 Task: Build a product feature section with icons and descriptions.
Action: Mouse moved to (68, 213)
Screenshot: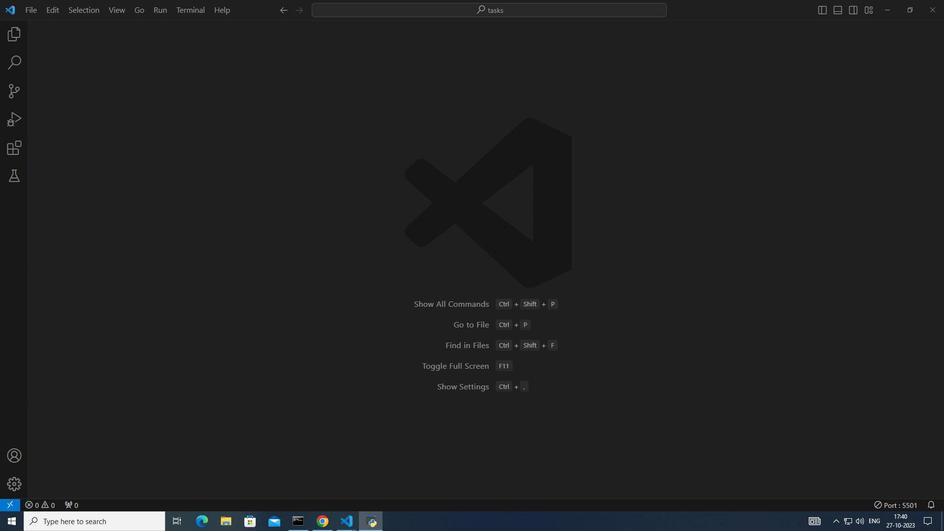 
Action: Mouse pressed left at (68, 213)
Screenshot: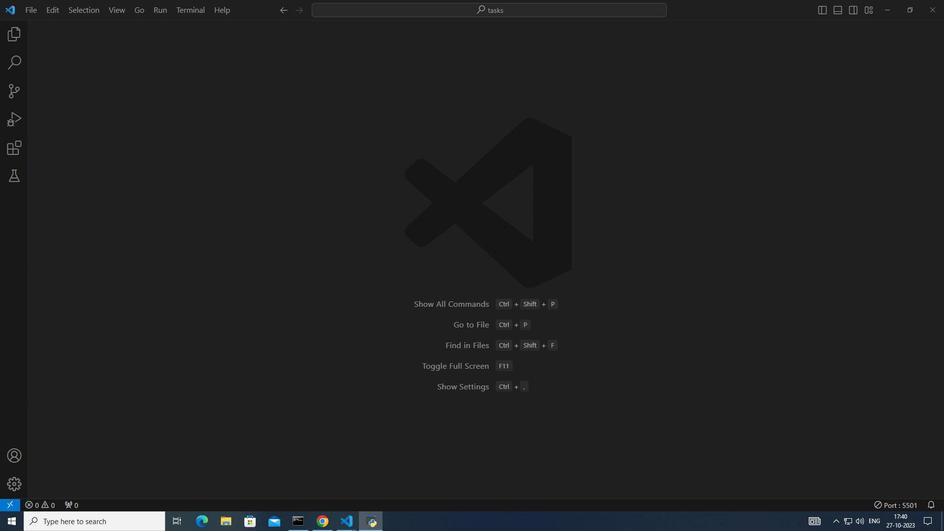
Action: Mouse moved to (68, 213)
Screenshot: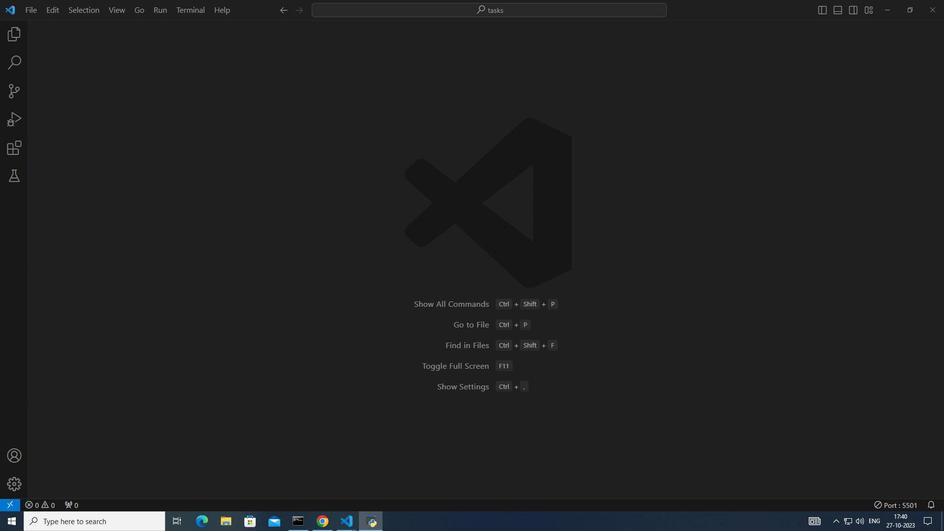 
Action: Mouse pressed left at (68, 213)
Screenshot: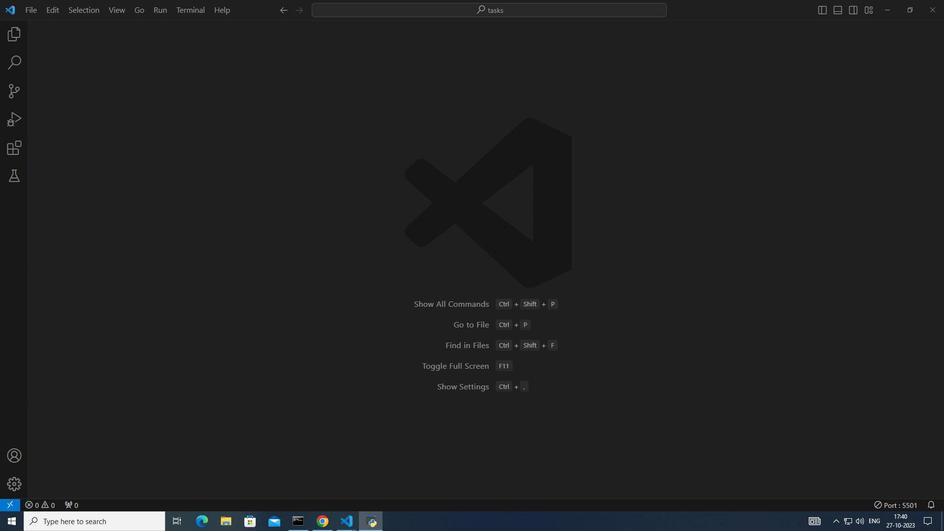 
Action: Mouse moved to (68, 213)
Screenshot: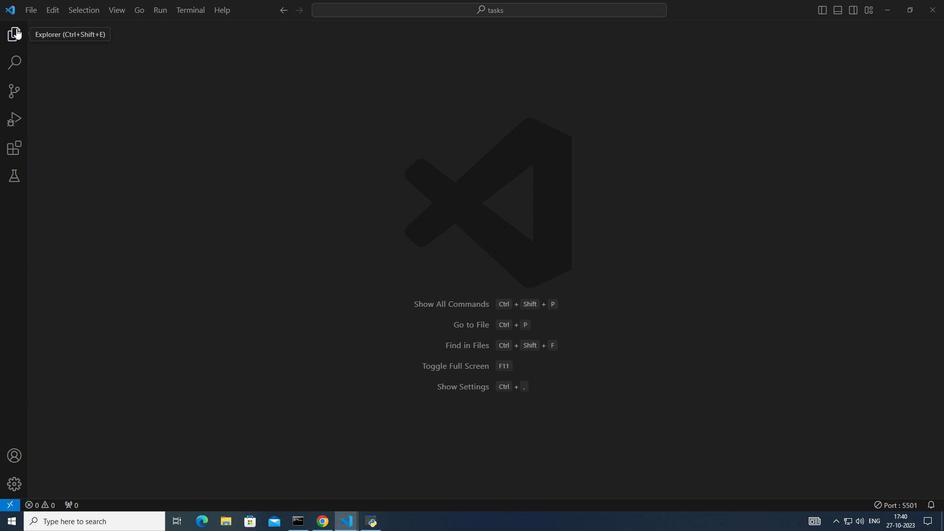 
Action: Mouse pressed left at (68, 213)
Screenshot: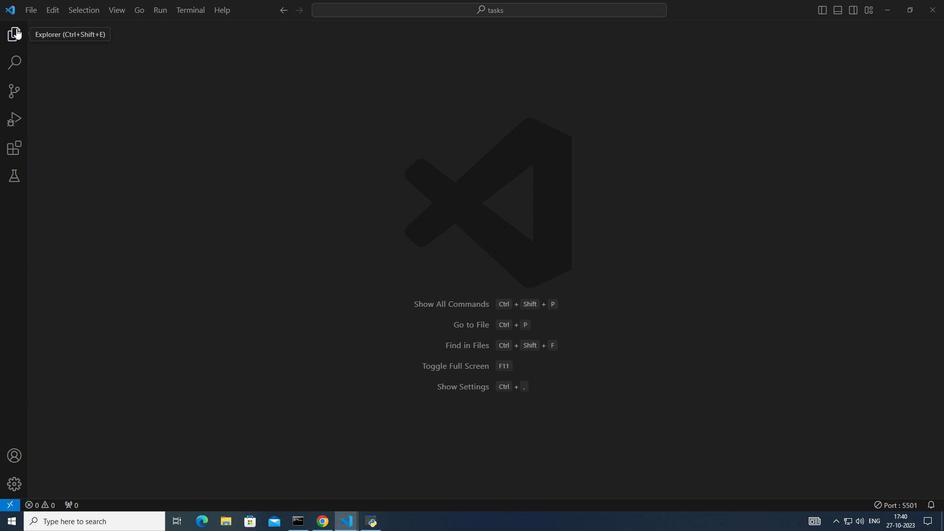 
Action: Mouse moved to (68, 213)
Screenshot: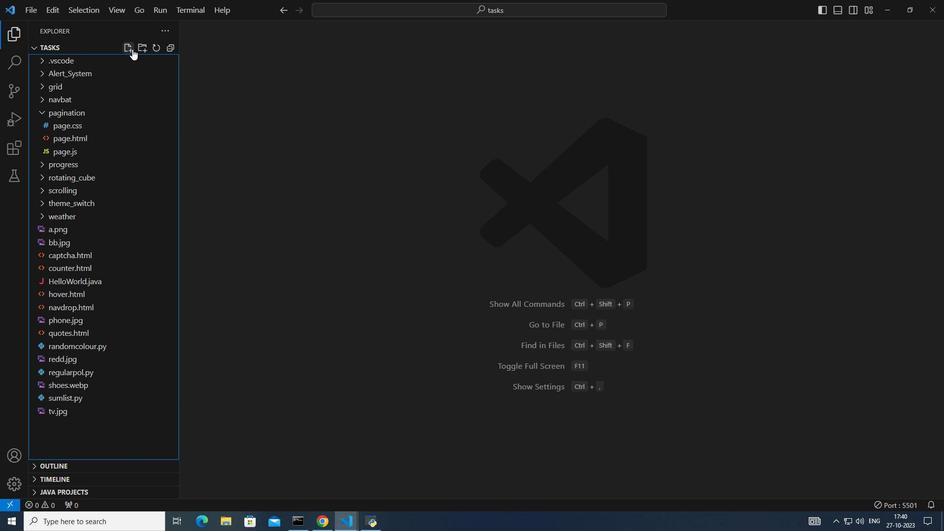 
Action: Mouse pressed left at (68, 213)
Screenshot: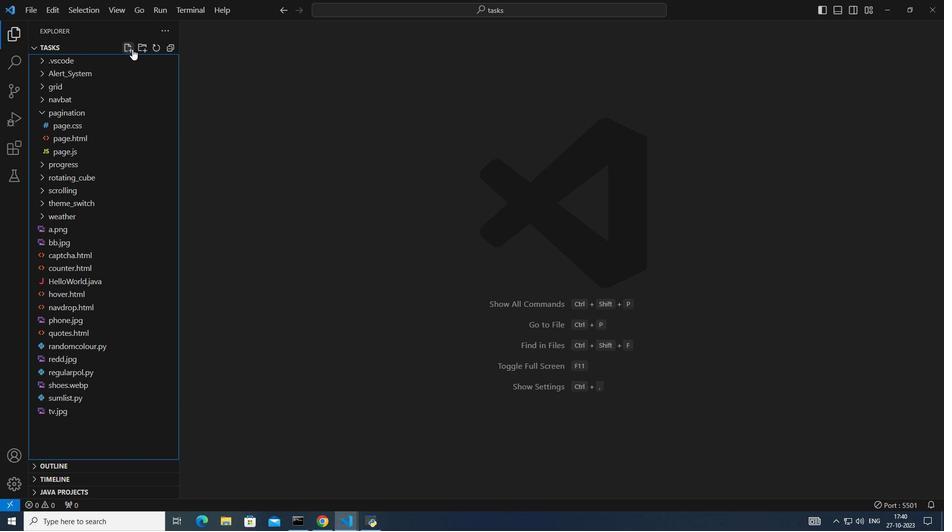 
Action: Key pressed pro.html<Key.enter>ctrl+B<Key.shift_r>!<Key.backspace><Key.shift_r><<Key.shift_r>!<Key.shift>DOCTYPE<Key.shift_r><Key.shift_r>><Key.backspace>
Screenshot: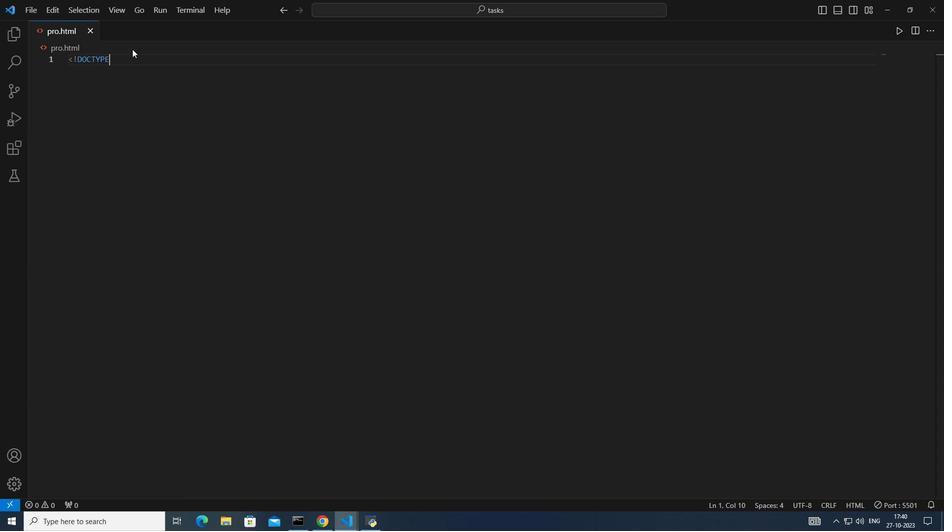 
Action: Mouse moved to (68, 213)
Screenshot: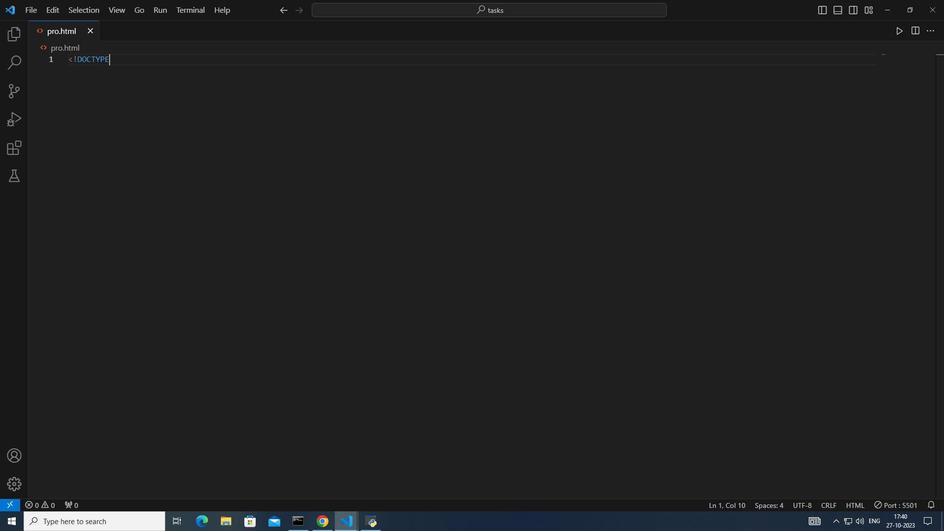 
Action: Mouse scrolled (68, 213) with delta (0, 0)
Screenshot: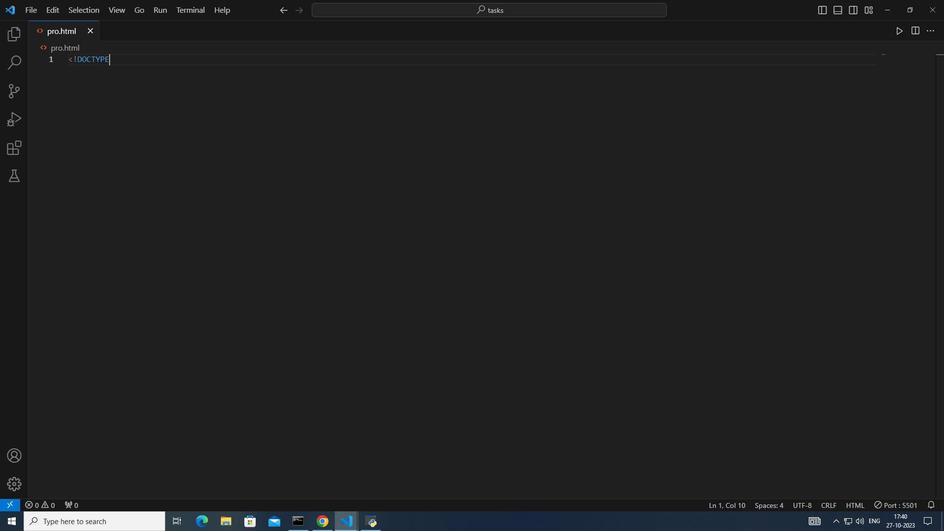 
Action: Mouse scrolled (68, 213) with delta (0, 0)
Screenshot: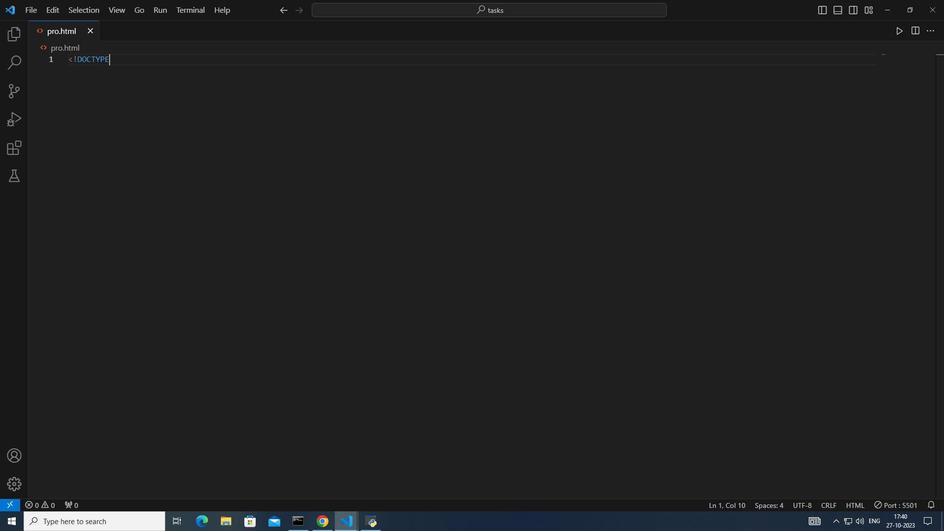 
Action: Mouse scrolled (68, 213) with delta (0, 0)
Screenshot: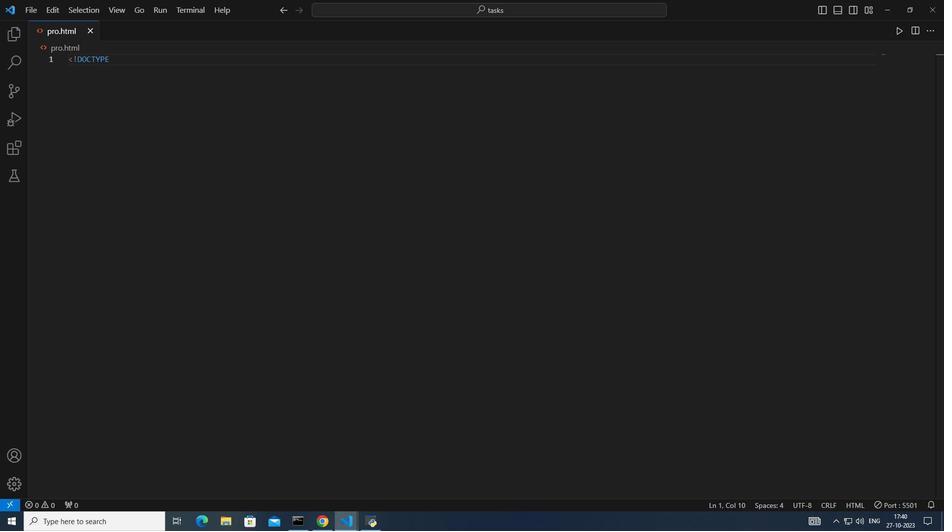 
Action: Mouse moved to (68, 213)
Screenshot: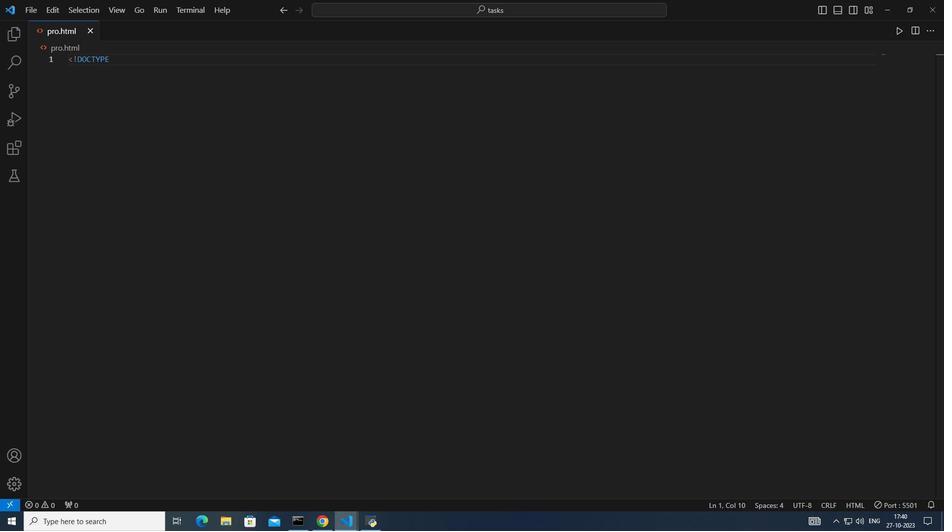 
Action: Mouse scrolled (68, 213) with delta (0, 0)
Screenshot: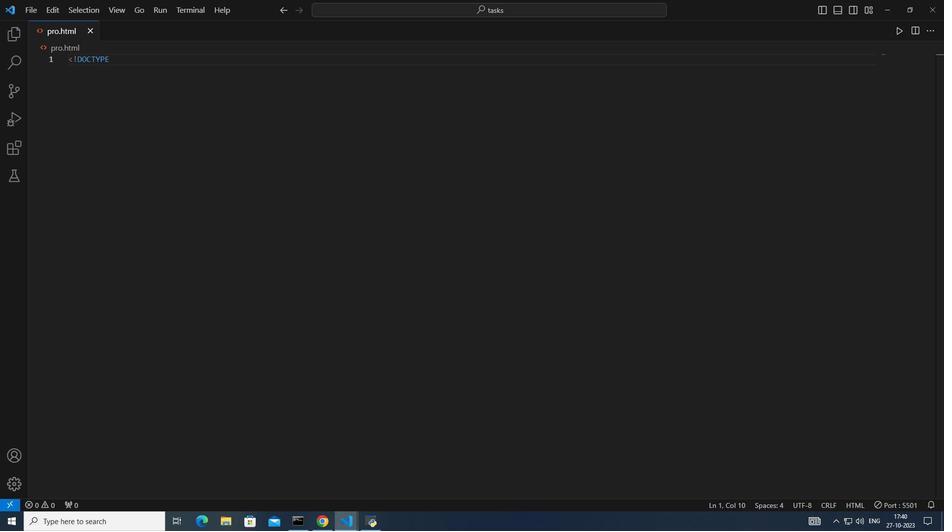 
Action: Mouse moved to (68, 213)
Screenshot: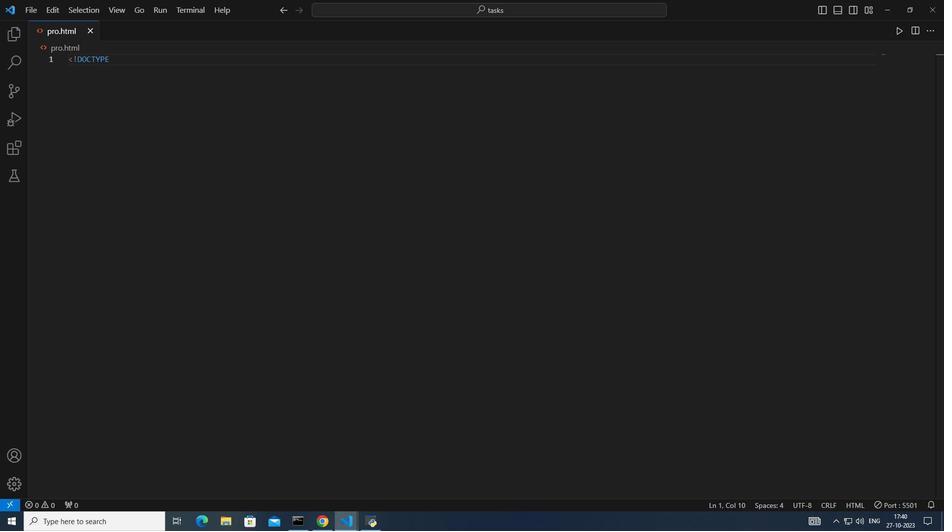 
Action: Mouse scrolled (68, 213) with delta (0, 0)
Screenshot: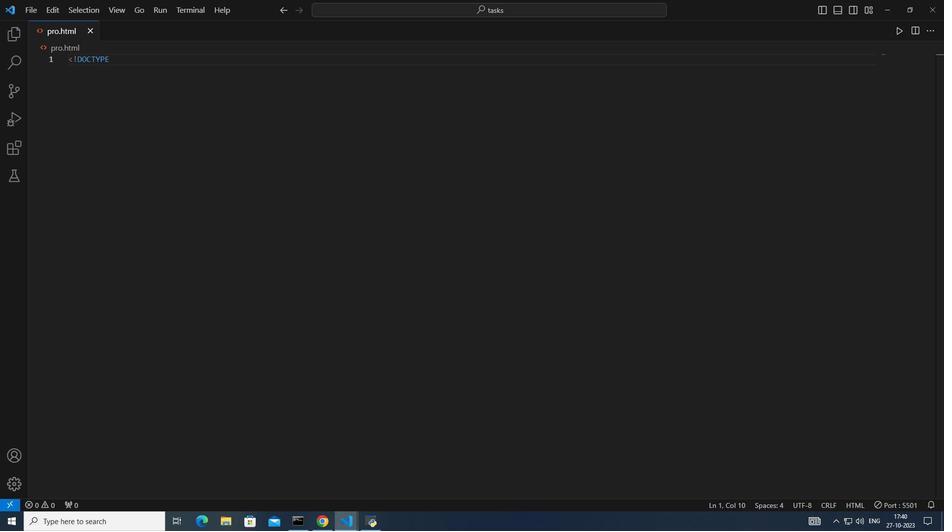 
Action: Mouse moved to (68, 213)
Screenshot: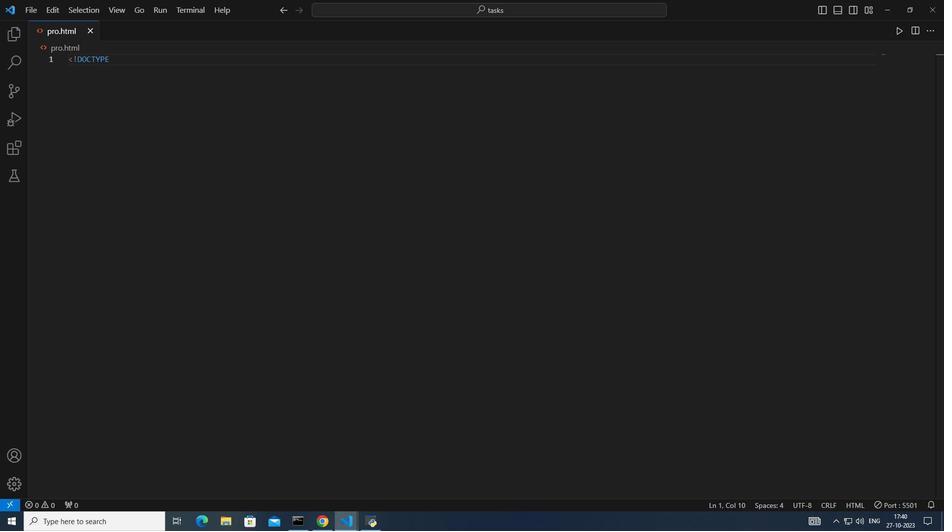 
Action: Mouse scrolled (68, 213) with delta (0, 0)
Screenshot: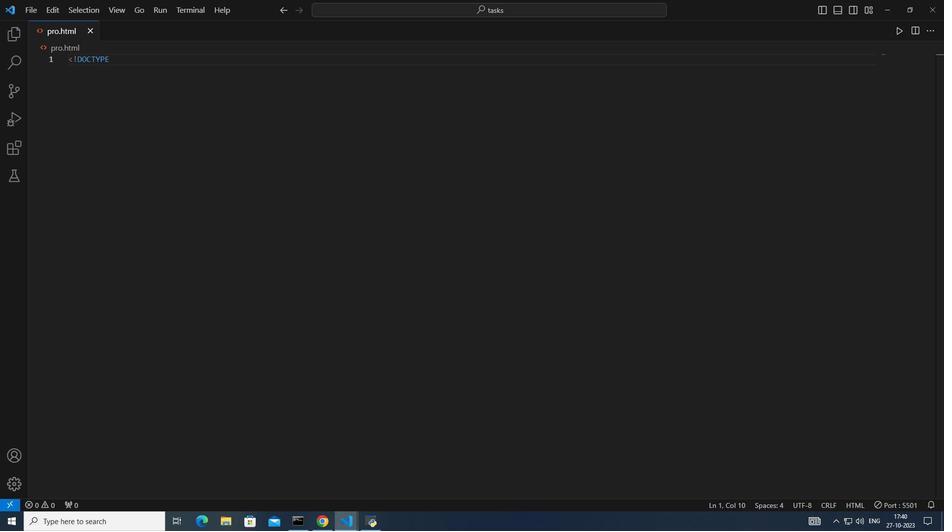 
Action: Mouse scrolled (68, 213) with delta (0, 0)
Screenshot: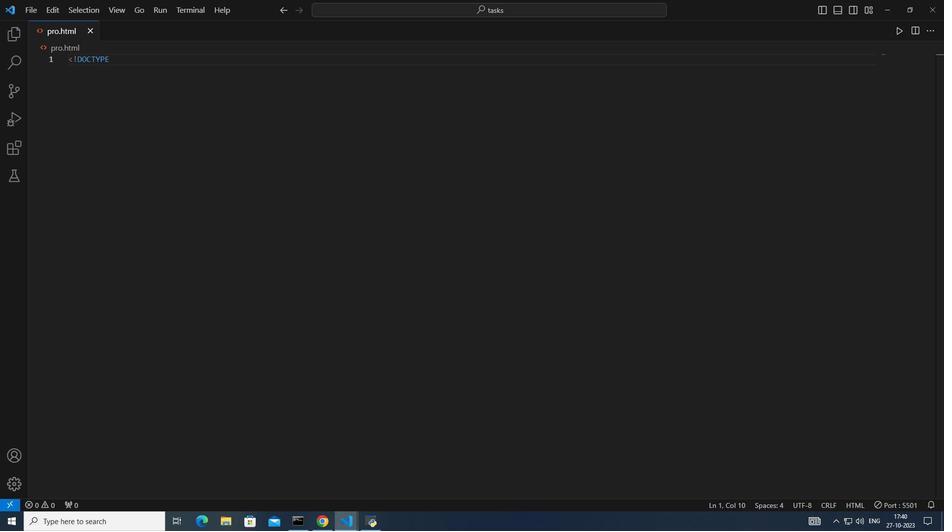 
Action: Mouse moved to (68, 213)
Screenshot: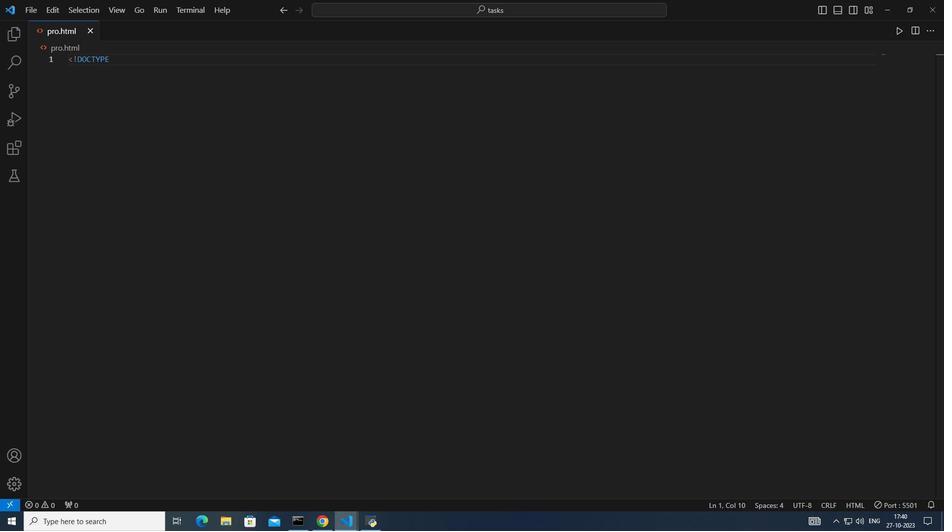 
Action: Mouse scrolled (68, 213) with delta (0, 0)
Screenshot: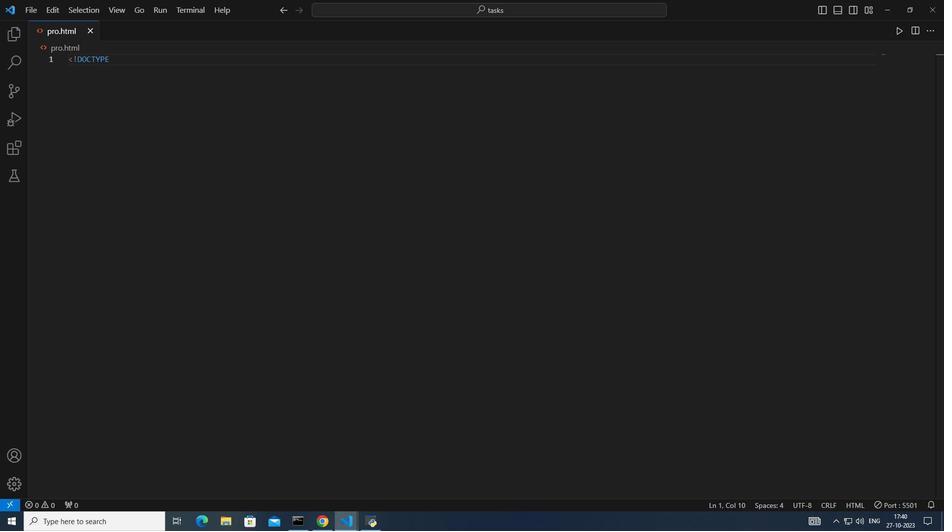 
Action: Mouse moved to (68, 213)
Screenshot: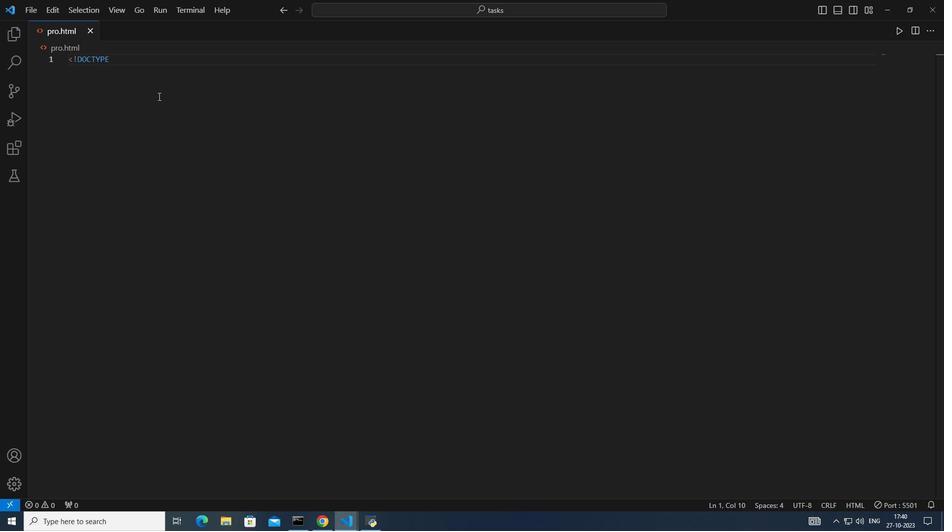 
Action: Key pressed <Key.space>html<Key.shift_r>><Key.enter>html<Key.enter><Key.enter>head<Key.enter><Key.enter>title<Key.enter><Key.shift><Key.shift><Key.shift><Key.shift><Key.shift>Product<Key.enter>link<Key.enter>pro.css<Key.enter><Key.down><Key.right><Key.right><Key.enter>body<Key.enter>section.product-features<Key.enter><Key.enter>div.feature<Key.enter><Key.enter>img<Key.enter>sho<Key.enter><Key.right><Key.right><Key.right><Key.left><Key.left><Key.shift><Key.shift><Key.shift>Shoes<Key.enter>h3<Key.enter><Key.shift>Shoes<Key.enter><Key.enter>p<Key.enter><Key.shift><Key.shift><Key.shift><Key.shift><Key.shift>Fast<Key.space><Key.shift>Running<Key.space><Key.shift>SHoes<Key.space><Key.shift>With<Key.space>comfortable<Key.space>soles<Key.down><Key.enter>div.feature<Key.enter><Key.enter>img<Key.enter>
Screenshot: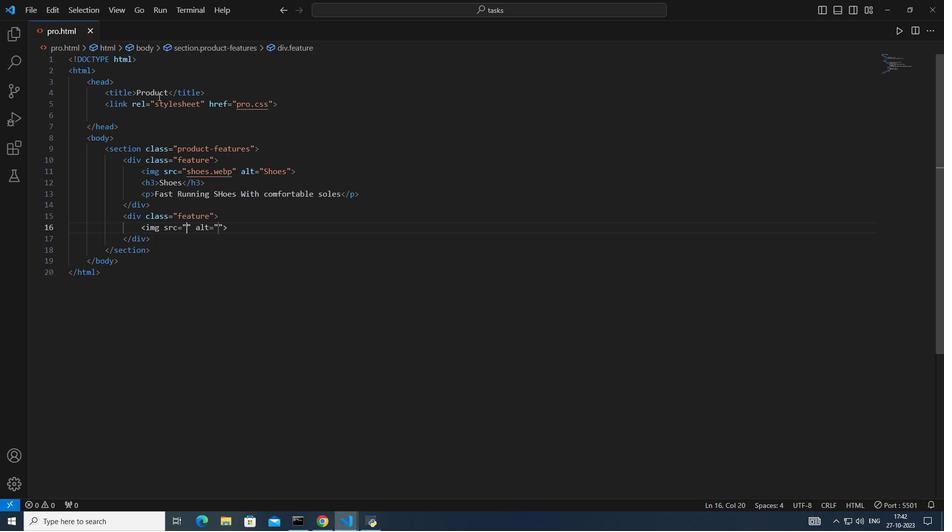 
Action: Mouse moved to (68, 213)
Screenshot: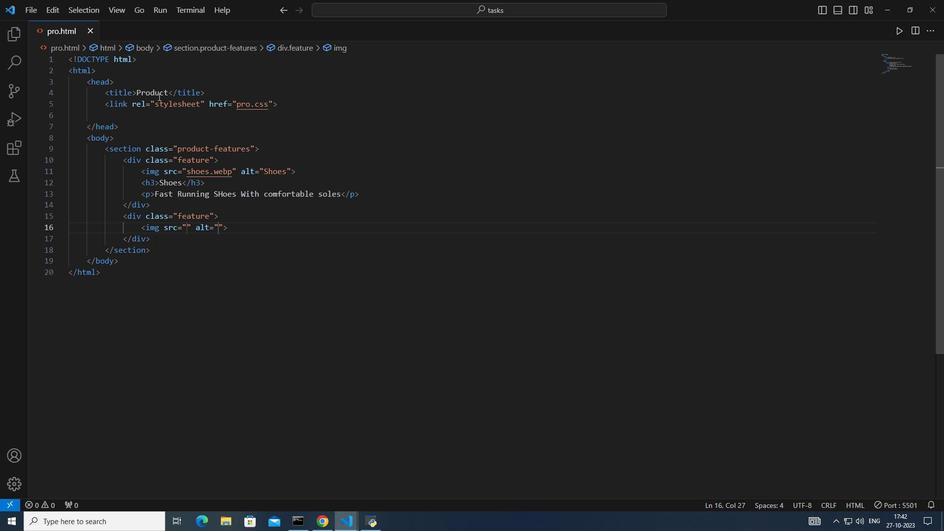 
Action: Key pressed tv<Key.enter><Key.tab>tv<Key.enter>h3<Key.enter><Key.shift>LED<Key.space><Key.shift>TV<Key.enter>p<Key.enter><Key.shift><Key.shift>QLED<Key.space><Key.shift><Key.shift><Key.shift><Key.shift><Key.shift><Key.shift><Key.shift><Key.shift><Key.shift>built<Key.space>a<Key.backspace>panel<Key.space>for<Key.space>better<Key.space>brightness<Key.space>and<Key.space>contrast.<Key.enter><Key.down><Key.right><Key.right><Key.enter>
Screenshot: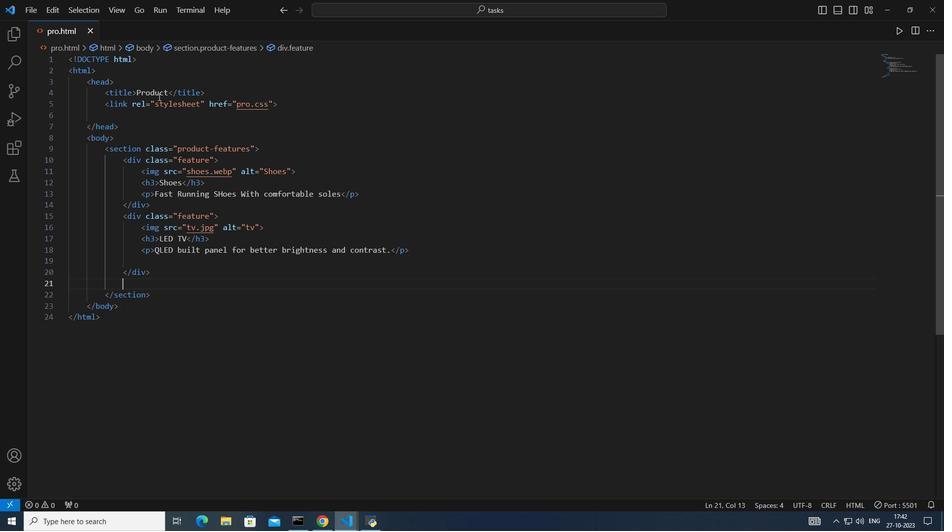 
Action: Mouse moved to (68, 213)
Screenshot: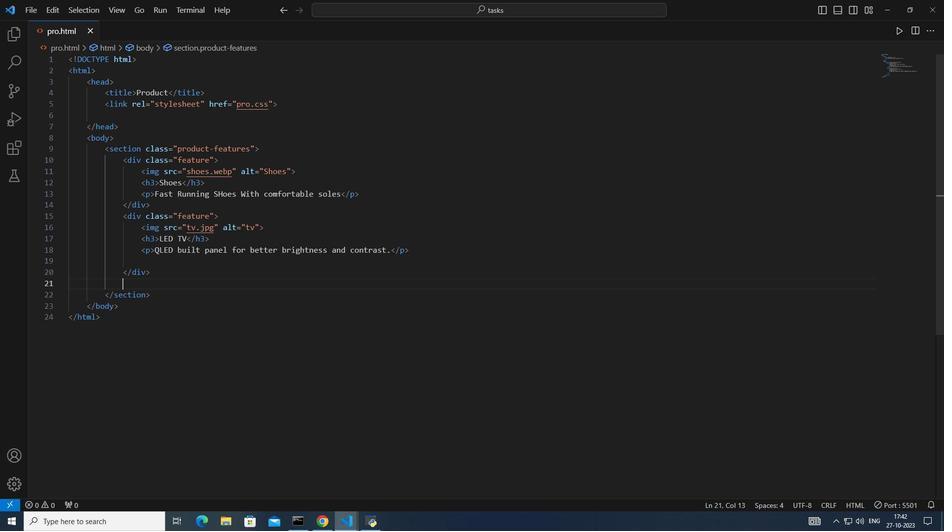 
Action: Mouse scrolled (68, 213) with delta (0, 0)
Screenshot: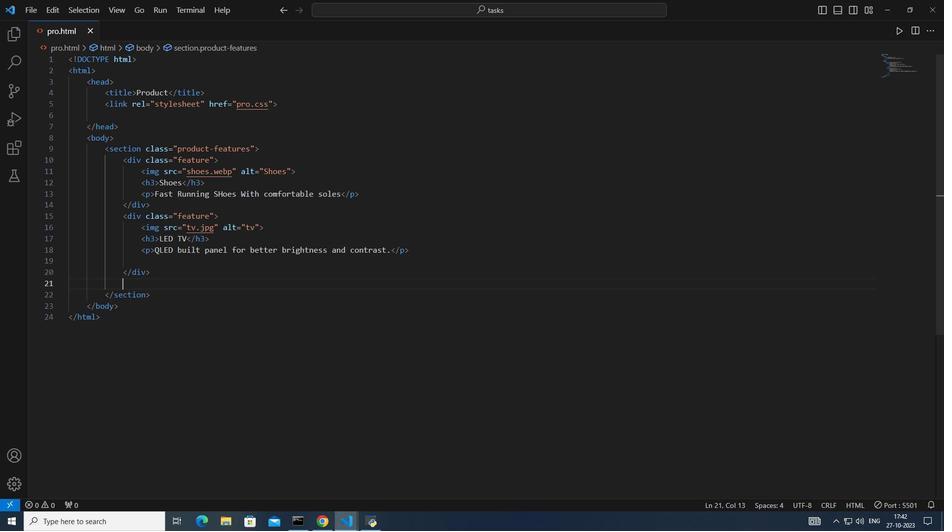 
Action: Mouse scrolled (68, 213) with delta (0, 0)
Screenshot: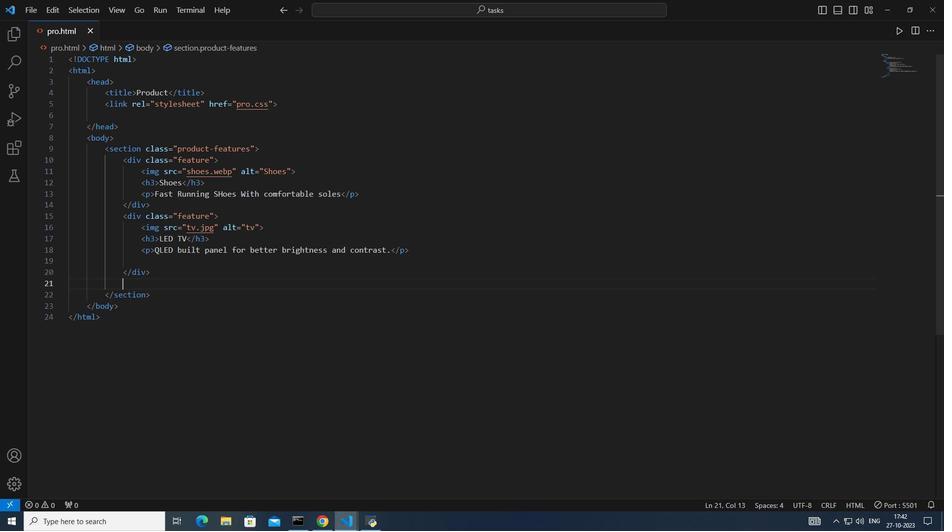 
Action: Mouse scrolled (68, 213) with delta (0, 0)
Screenshot: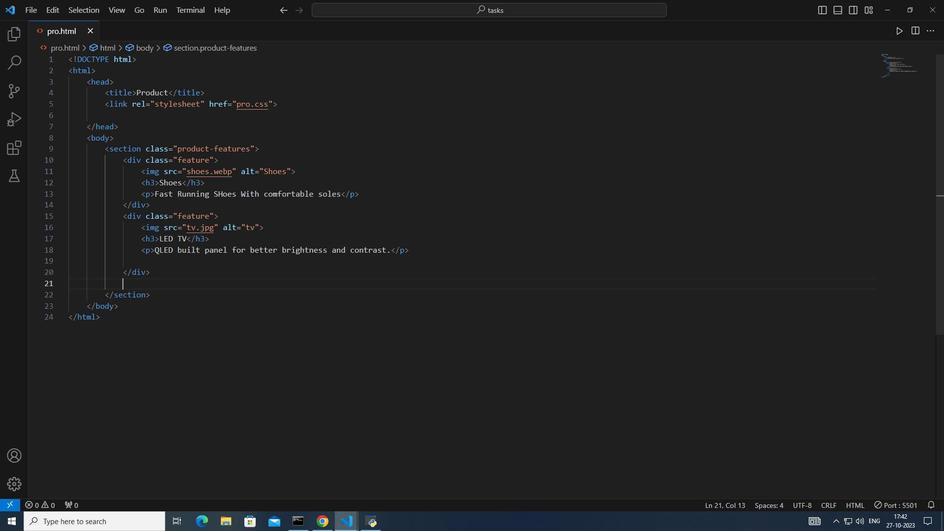 
Action: Mouse moved to (68, 213)
Screenshot: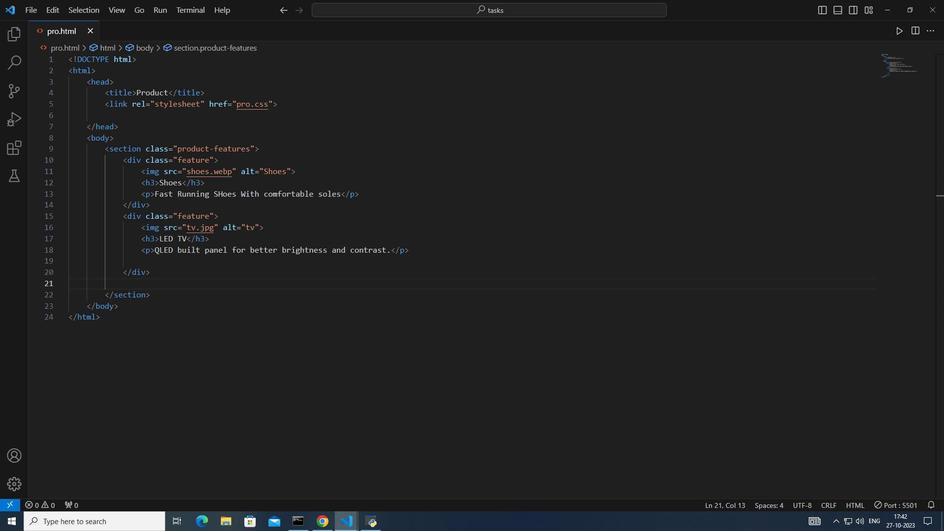 
Action: Mouse scrolled (68, 213) with delta (0, 0)
Screenshot: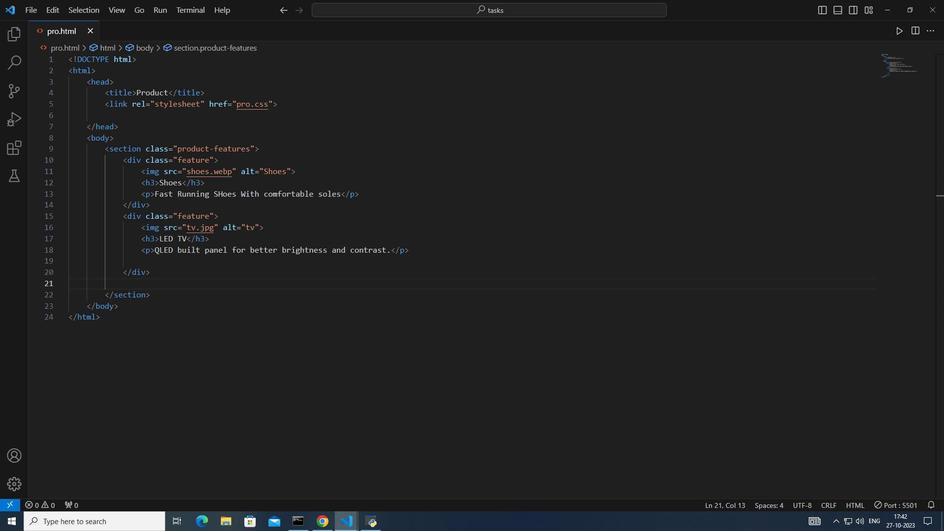 
Action: Mouse moved to (68, 213)
Screenshot: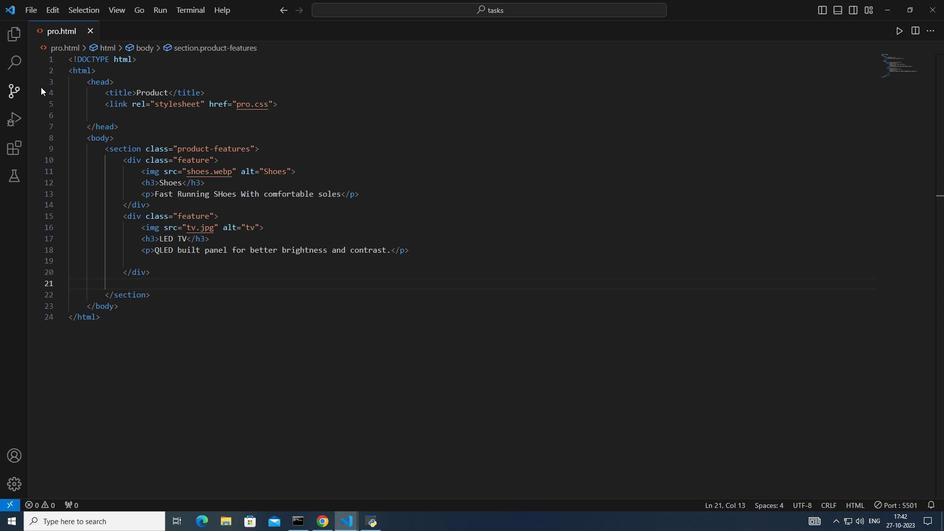 
Action: Mouse scrolled (68, 213) with delta (0, 0)
Screenshot: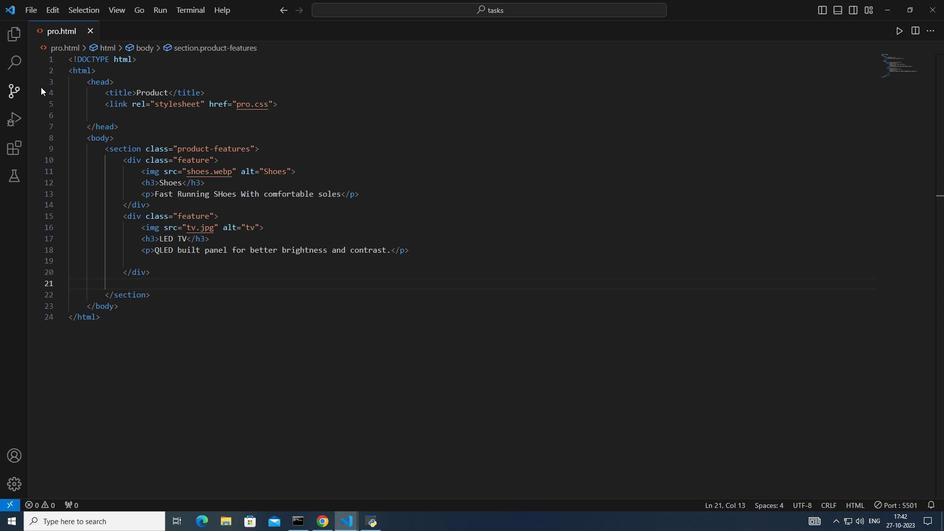 
Action: Mouse moved to (68, 213)
Screenshot: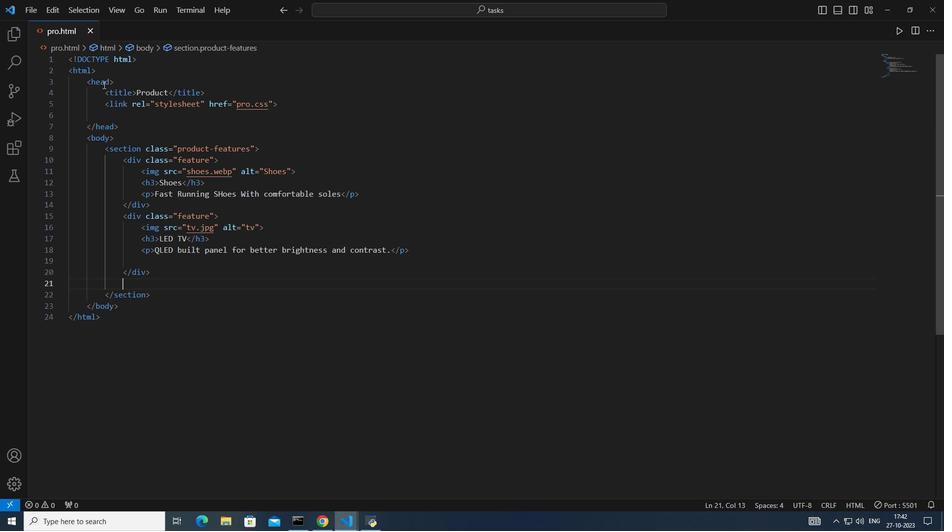 
Action: Key pressed feature<Key.backspace>div.feature<Key.enter><Key.enter>
Screenshot: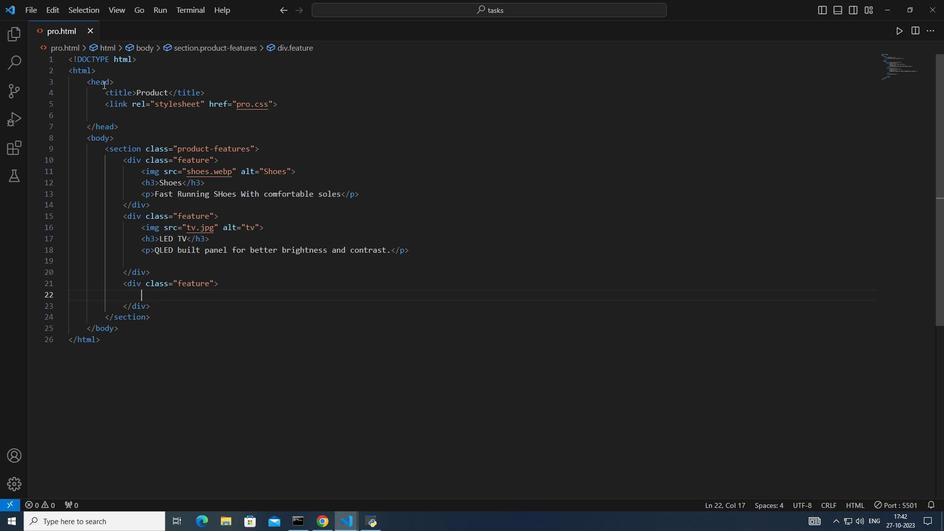 
Action: Mouse moved to (68, 213)
Screenshot: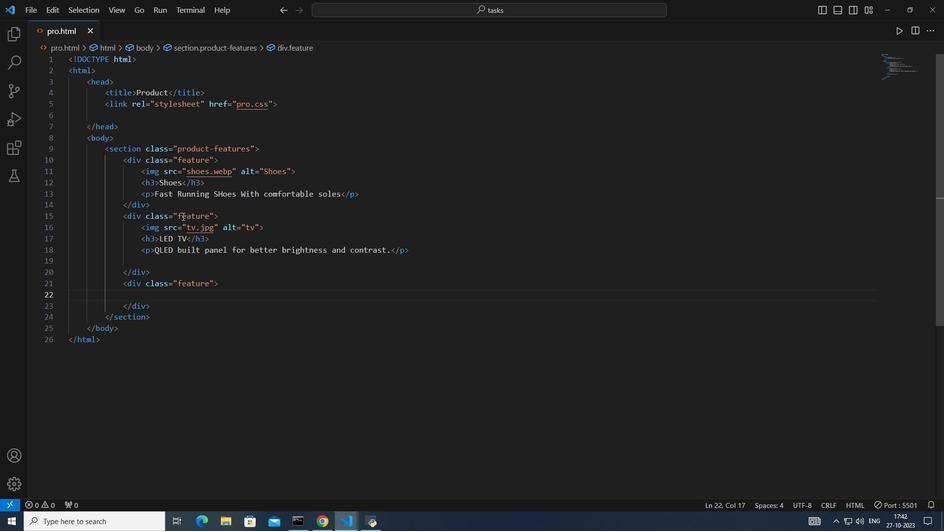 
Action: Key pressed img<Key.enter>sho<Key.enter><Key.tab>sho<Key.backspace>o<Key.backspace>phone<Key.left><Key.left><Key.left><Key.left><Key.left><Key.backspace><Key.backspace><Key.backspace>ph<Key.enter><Key.enter>h3<Key.enter><Key.shift>PHone<Key.enter><Key.enter>p<Key.enter><Key.shift><Key.shift>A<Key.space>16<Key.shift>GB<Key.space><Key.shift>RAM<Key.space>phone<Key.space>with<Key.space><Key.shift><Key.shift><Key.shift><Key.shift><Key.shift><Key.shift><Key.shift><Key.shift><Key.shift><Key.shift><Key.shift><Key.shift><Key.shift><Key.shift><Key.shift><Key.shift><Key.shift><Key.shift><Key.shift><Key.shift><Key.shift><Key.shift><Key.shift><Key.shift><Key.shift><Key.shift>A-<Key.shift><Key.shift><Key.shift><Key.shift><Key.shift><Key.shift>&<Key.space><Key.shift><Key.backspace><Key.backspace>7<Key.space><Key.shift>Bionic<Key.space>chips<Key.backspace><Key.space>ever<Key.space>faster<Key.space>than<Key.space>before<Key.down><Key.down>
Screenshot: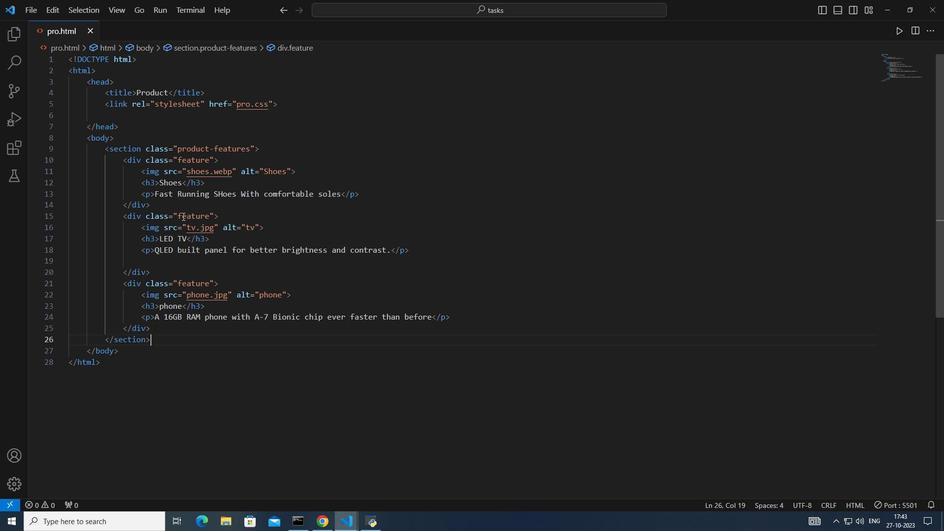 
Action: Mouse moved to (68, 213)
Screenshot: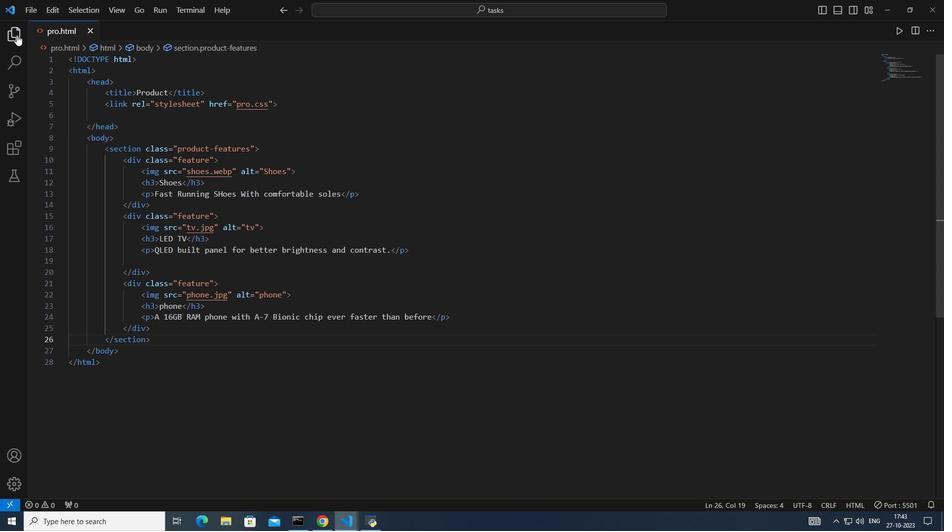 
Action: Mouse pressed left at (68, 213)
Screenshot: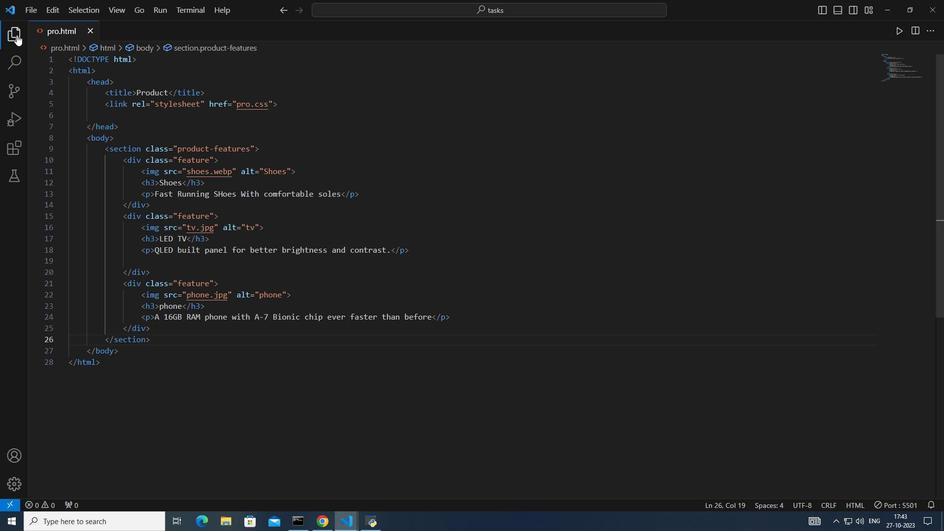
Action: Mouse moved to (68, 213)
Screenshot: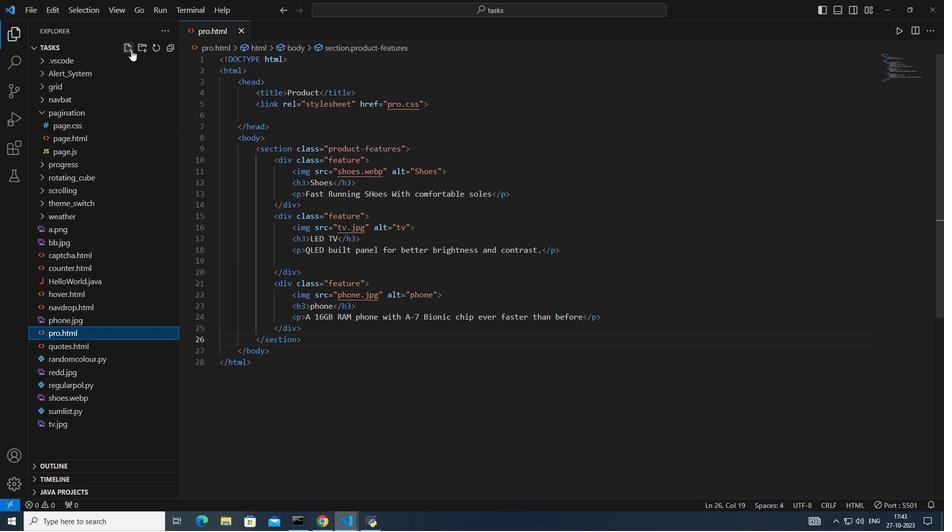 
Action: Mouse pressed left at (68, 213)
Screenshot: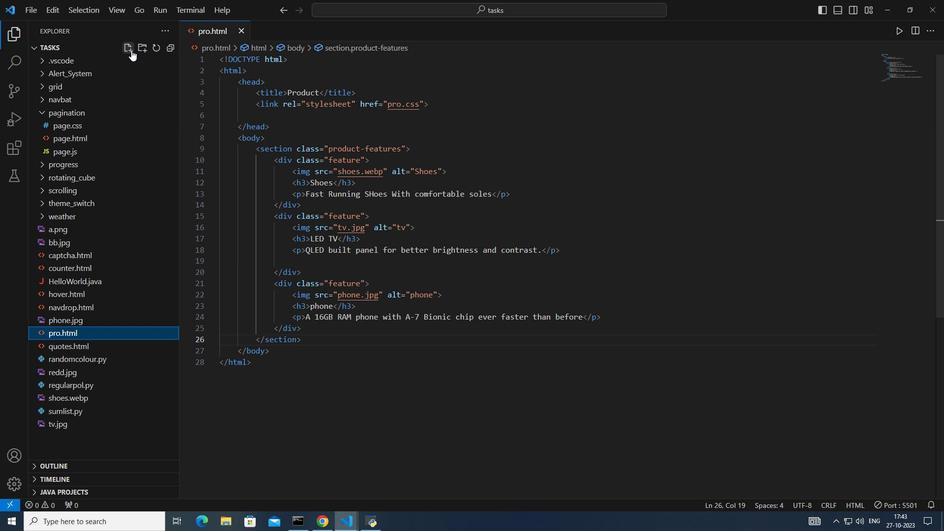 
Action: Mouse moved to (68, 213)
Screenshot: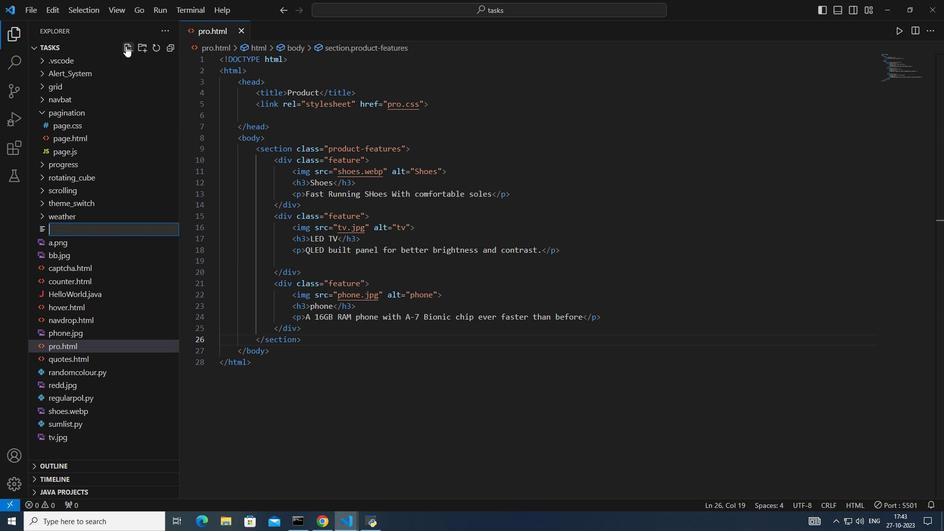 
Action: Key pressed pro.css<Key.enter>
Screenshot: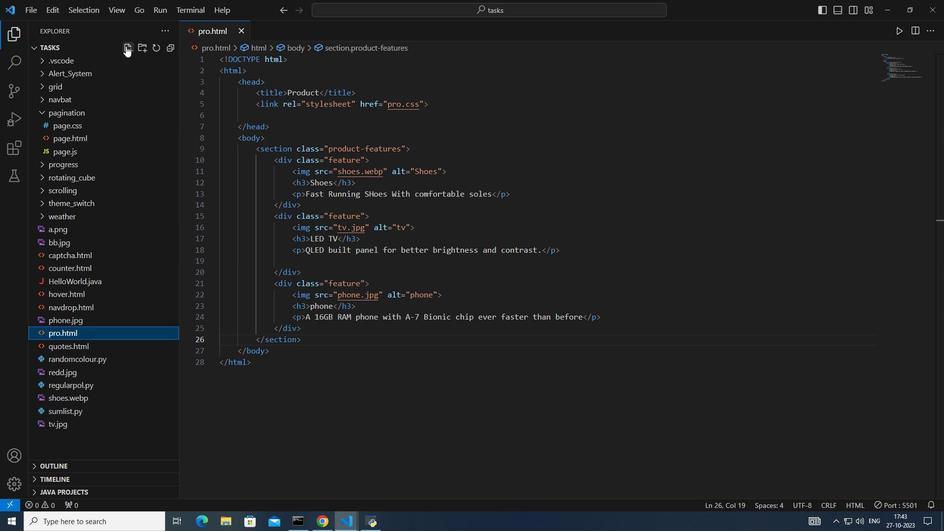 
Action: Mouse moved to (68, 213)
Screenshot: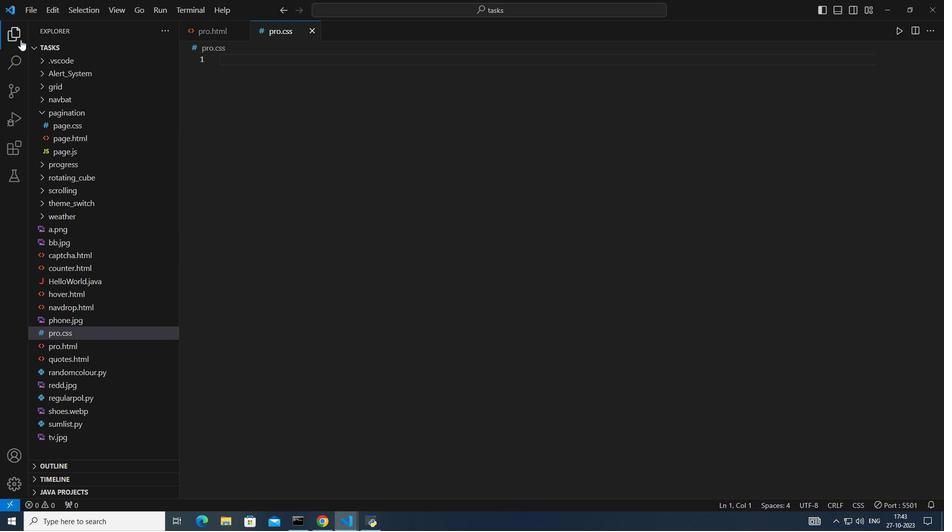 
Action: Mouse pressed left at (68, 213)
Screenshot: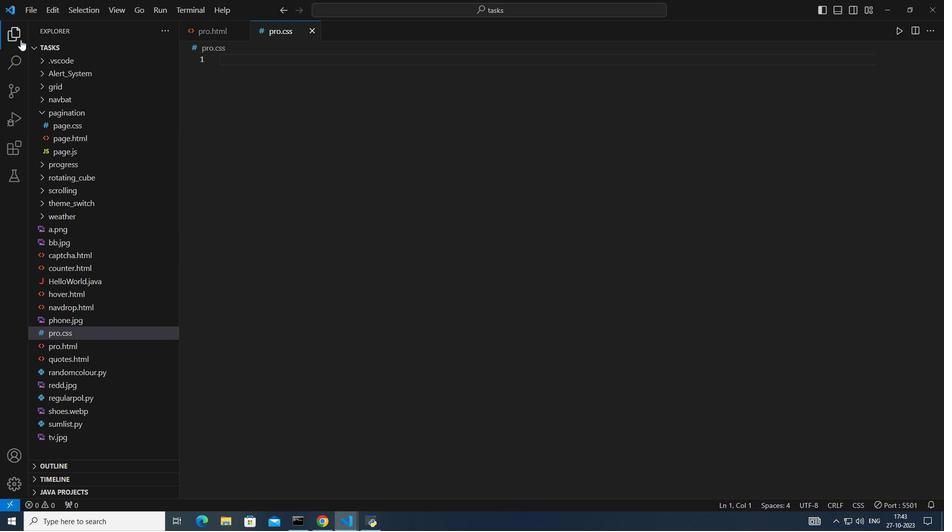 
Action: Mouse moved to (68, 213)
Screenshot: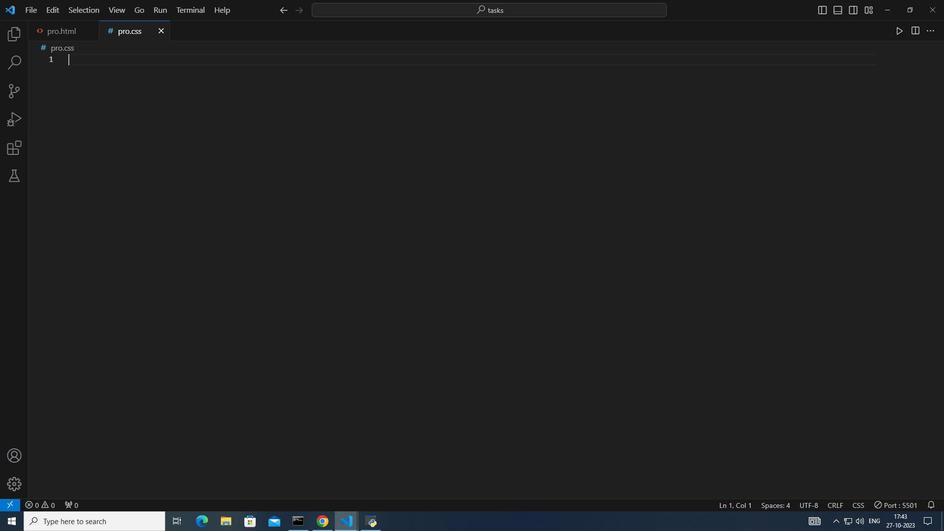 
Action: Mouse pressed left at (68, 213)
Screenshot: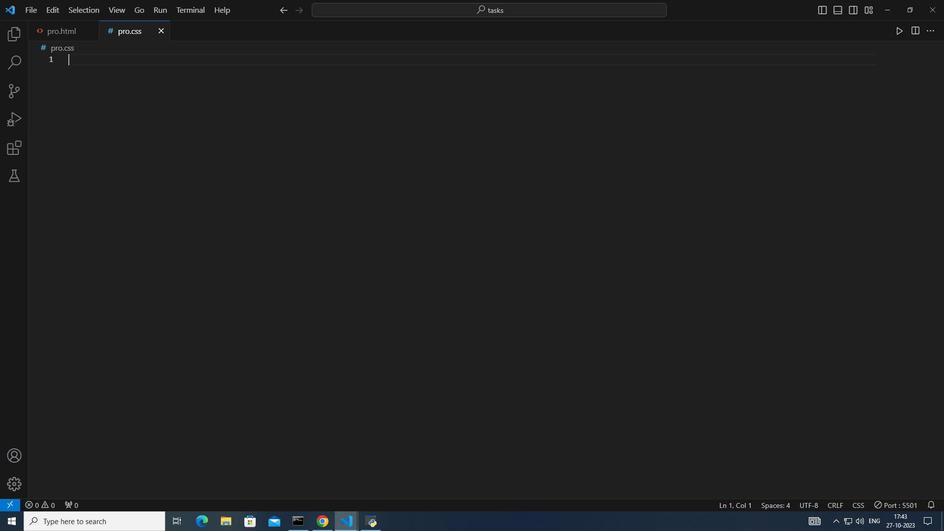 
Action: Mouse moved to (68, 213)
Screenshot: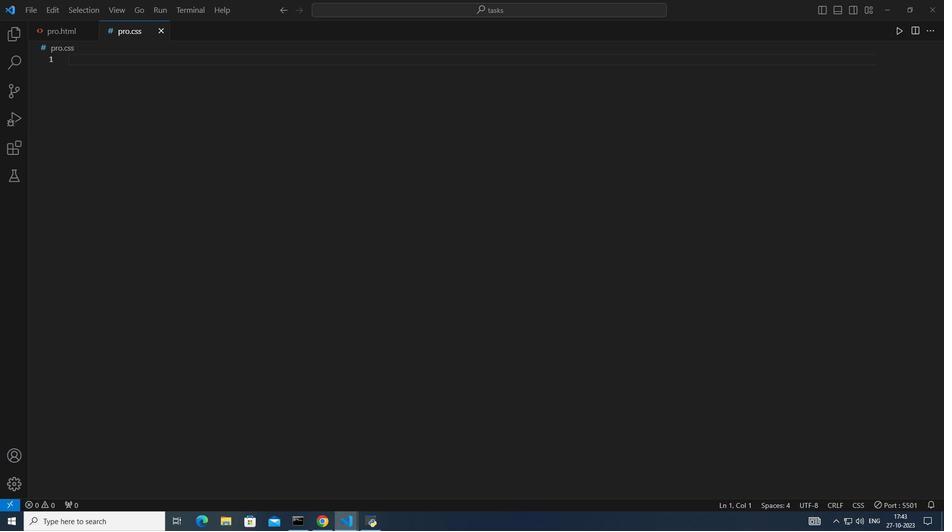 
Action: Mouse scrolled (68, 213) with delta (0, 0)
Screenshot: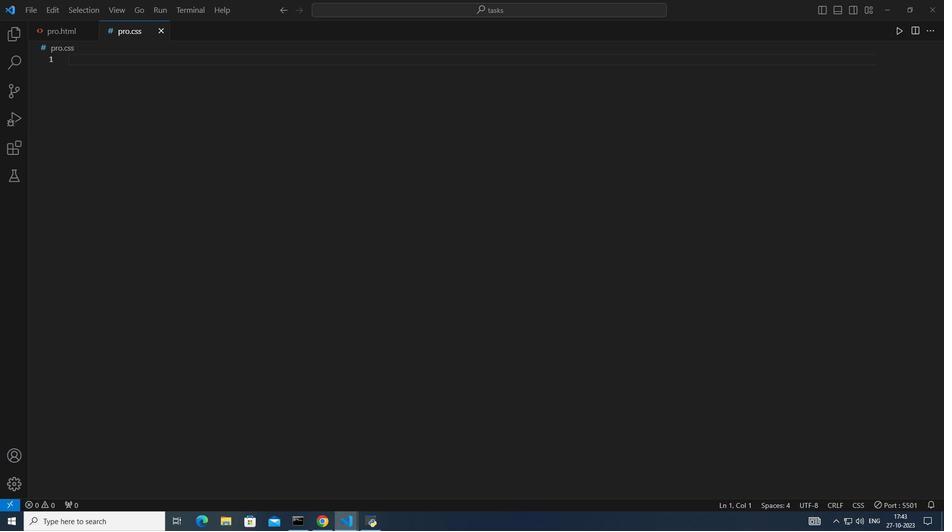
Action: Mouse scrolled (68, 213) with delta (0, 0)
Screenshot: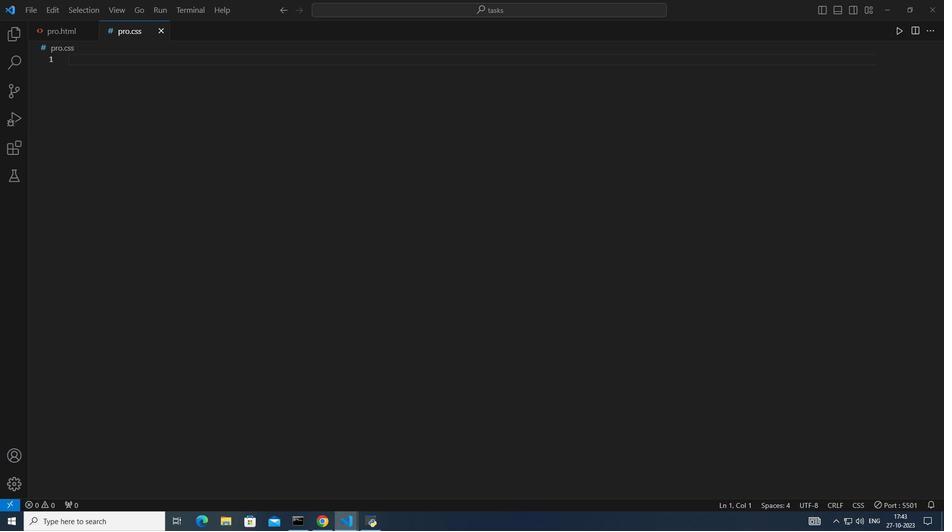 
Action: Mouse moved to (68, 213)
Screenshot: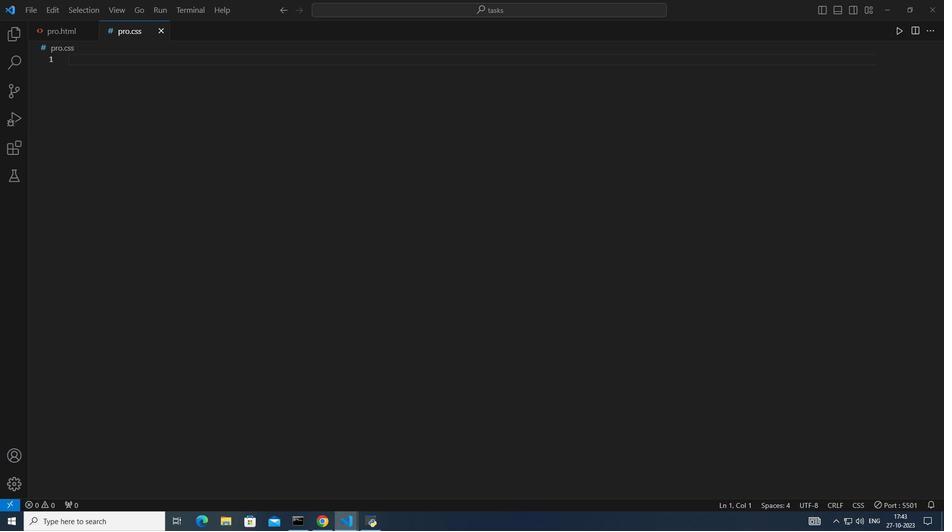 
Action: Mouse scrolled (68, 213) with delta (0, 0)
Screenshot: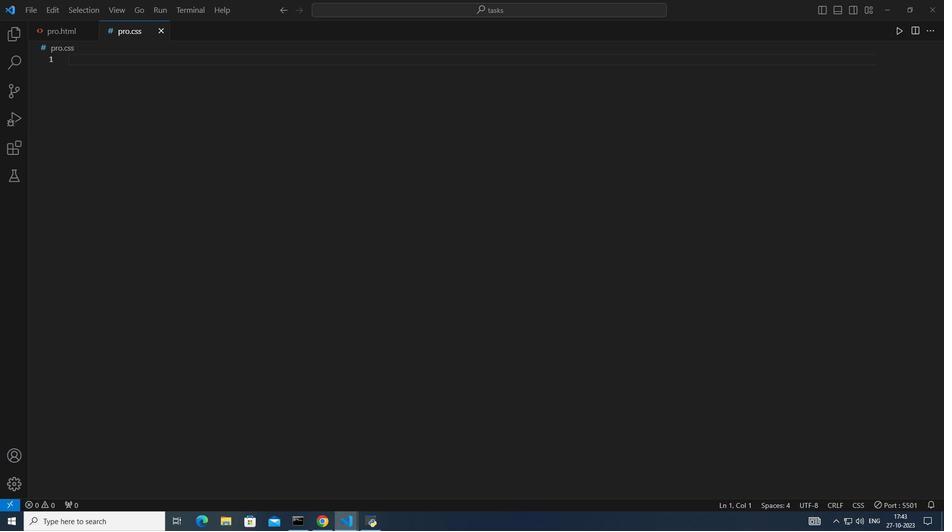 
Action: Mouse moved to (68, 213)
Screenshot: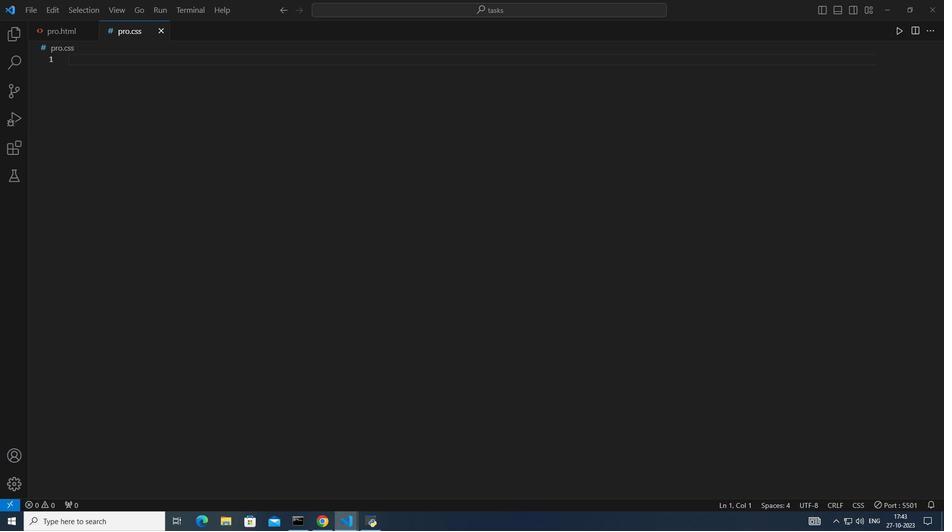 
Action: Mouse scrolled (68, 213) with delta (0, 0)
Screenshot: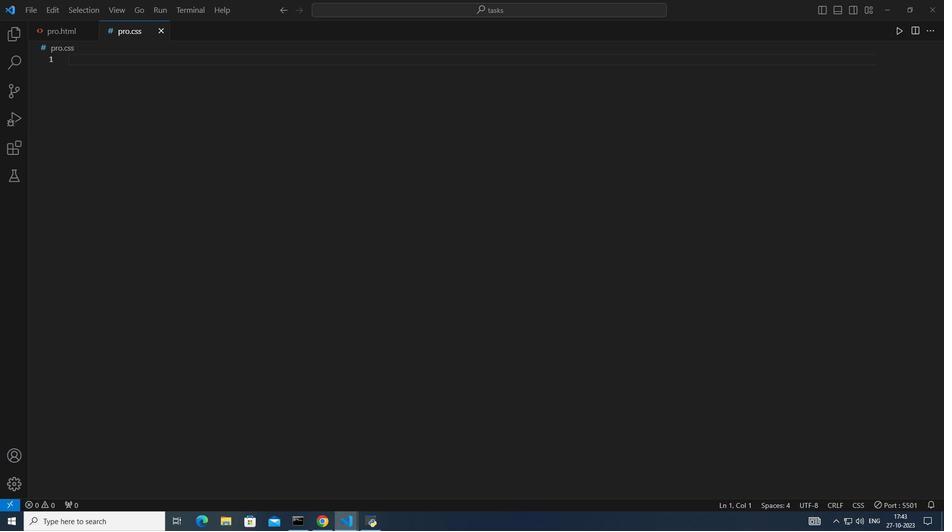 
Action: Mouse scrolled (68, 213) with delta (0, 0)
Screenshot: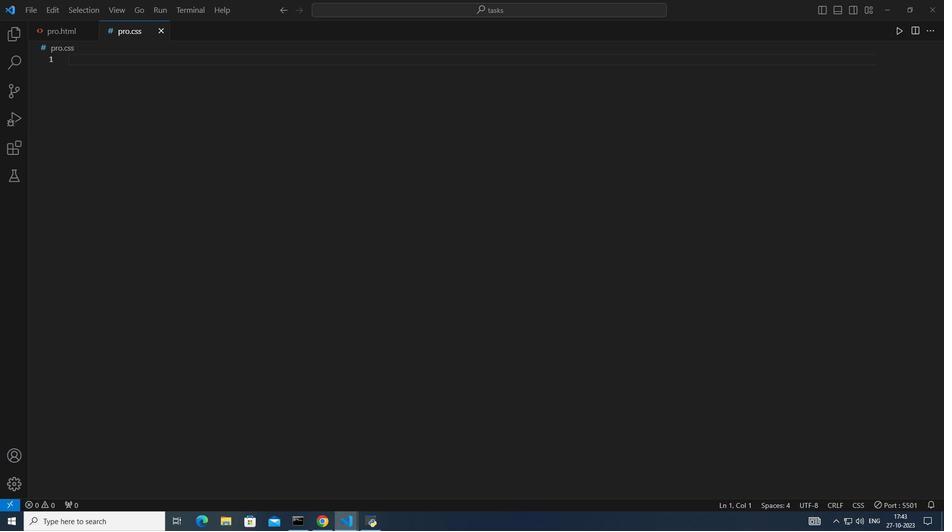 
Action: Mouse scrolled (68, 213) with delta (0, 0)
Screenshot: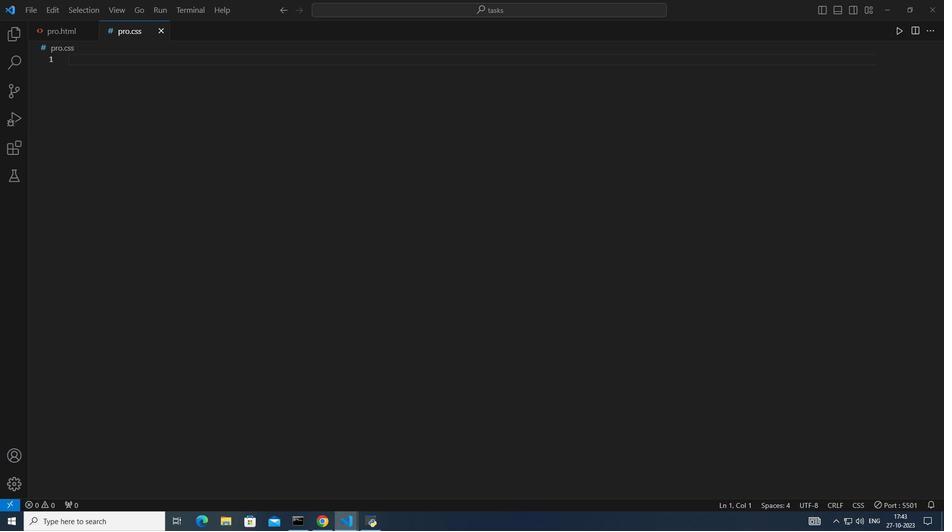 
Action: Mouse scrolled (68, 213) with delta (0, 0)
Screenshot: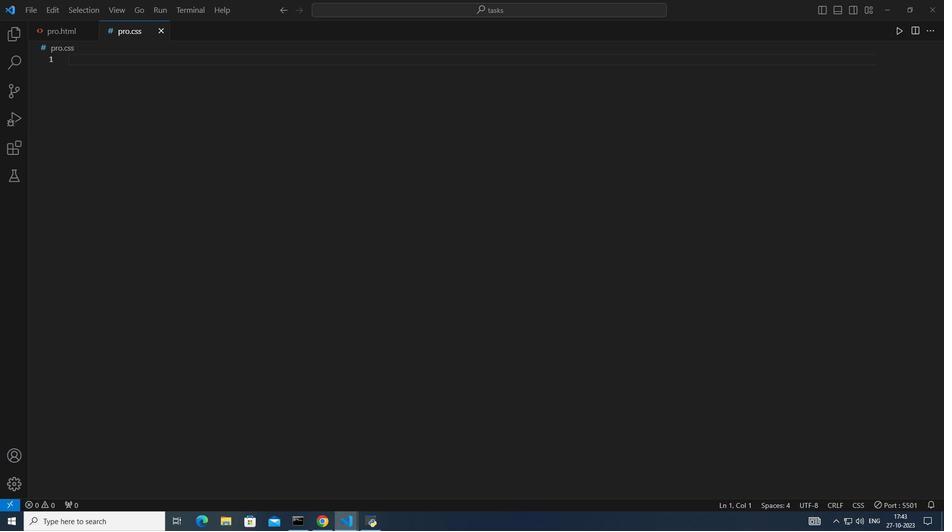 
Action: Mouse scrolled (68, 213) with delta (0, 0)
Screenshot: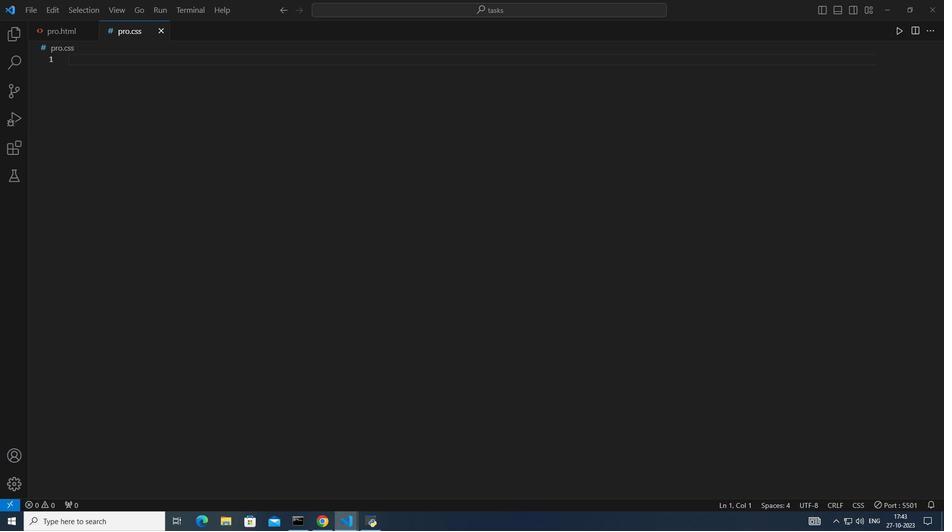 
Action: Mouse moved to (68, 213)
Screenshot: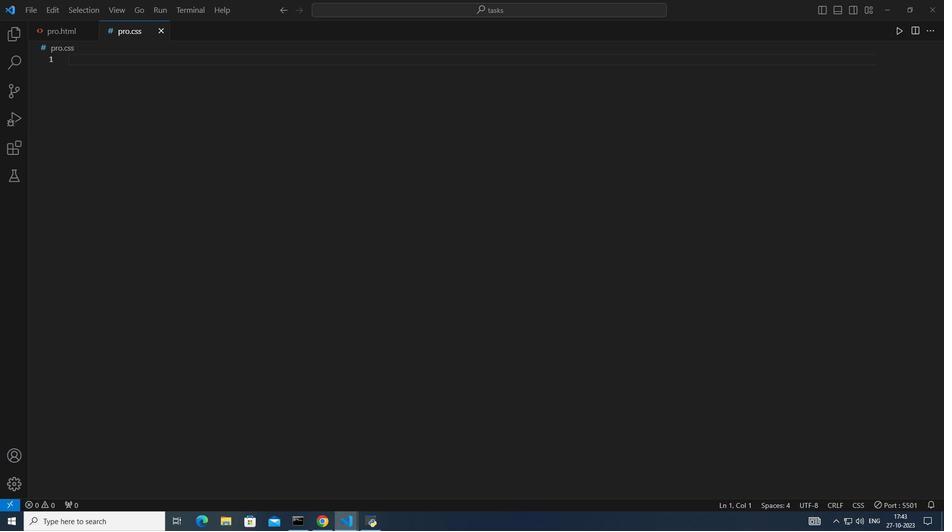
Action: Mouse scrolled (68, 213) with delta (0, 0)
Screenshot: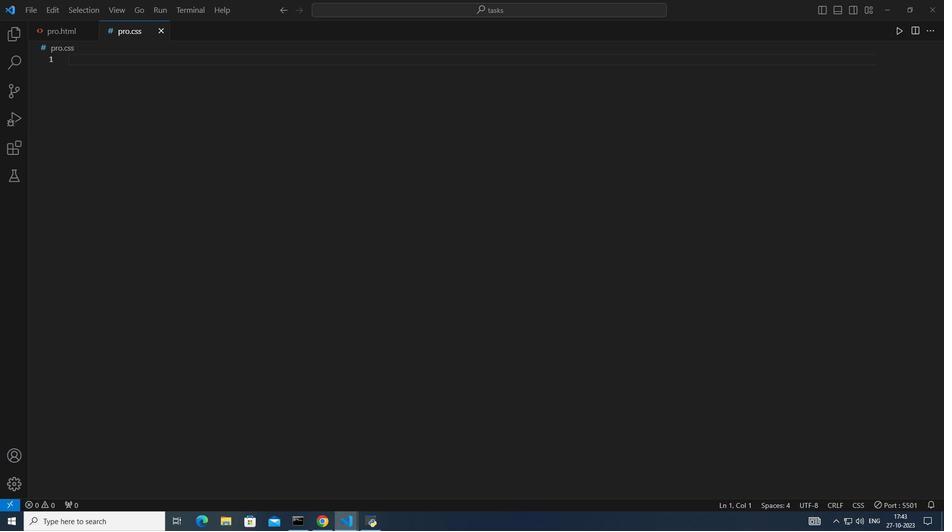 
Action: Mouse moved to (68, 213)
Screenshot: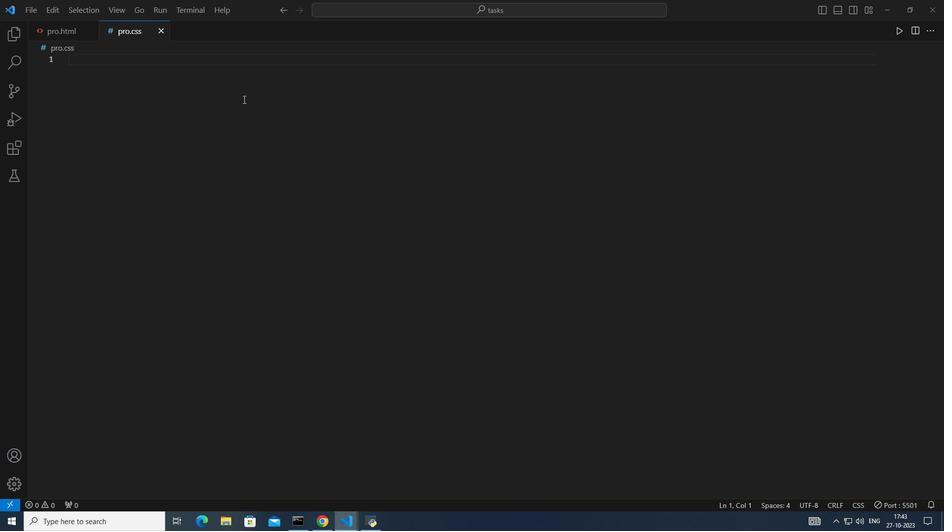 
Action: Mouse scrolled (68, 213) with delta (0, 0)
Screenshot: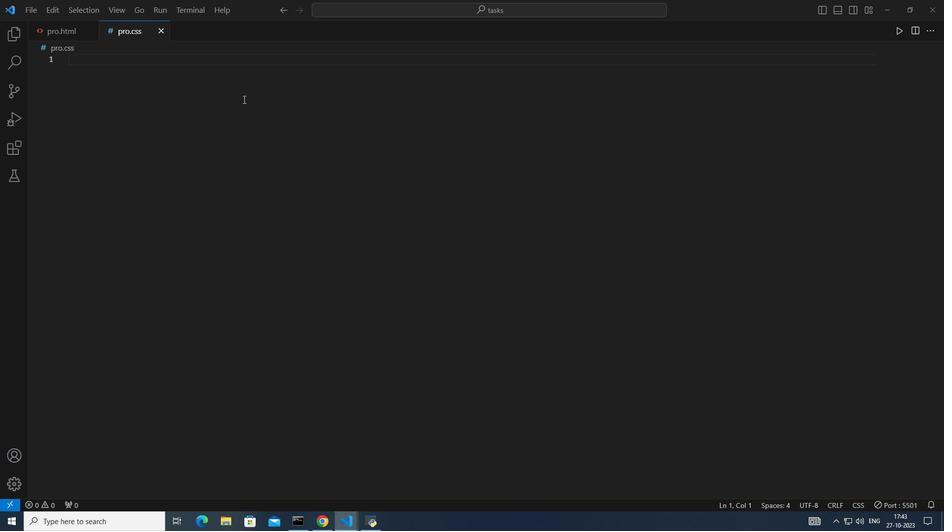 
Action: Mouse moved to (68, 213)
Screenshot: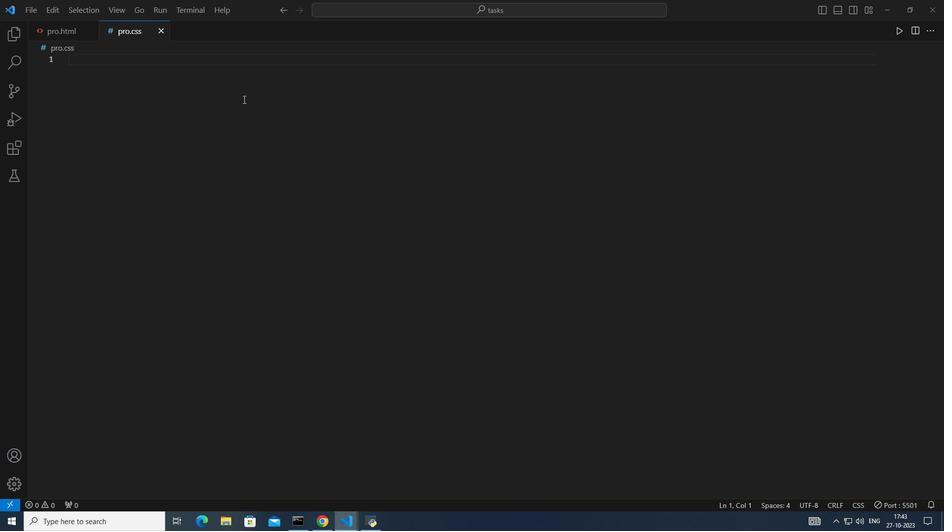 
Action: Mouse scrolled (68, 213) with delta (0, 0)
Screenshot: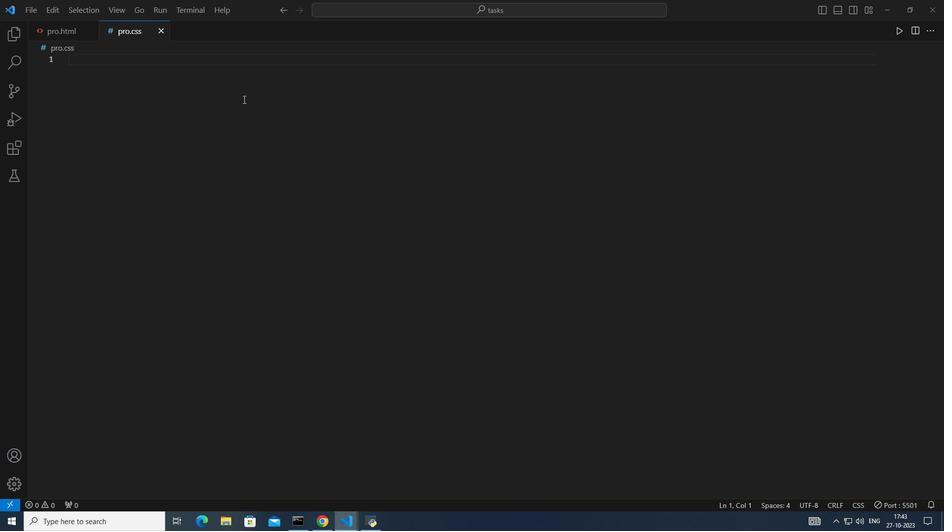 
Action: Mouse moved to (68, 213)
Screenshot: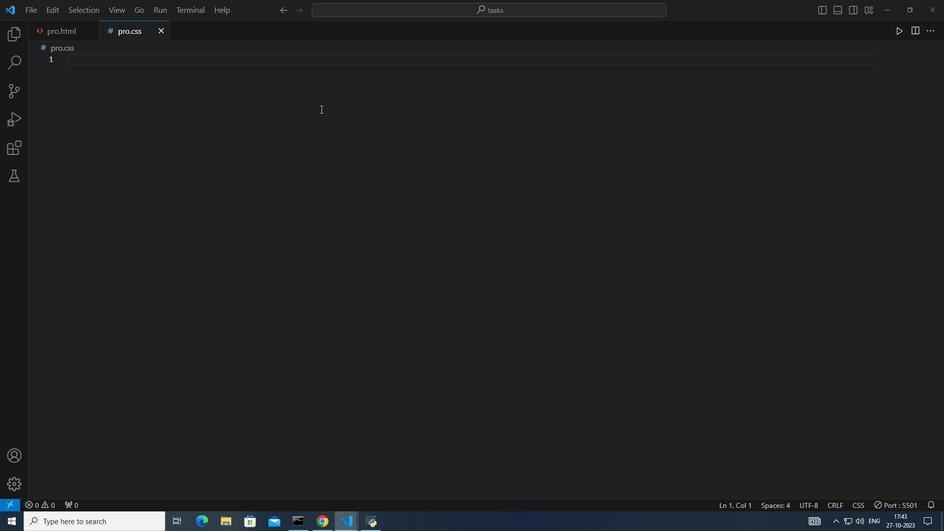 
Action: Mouse scrolled (68, 213) with delta (0, 0)
Screenshot: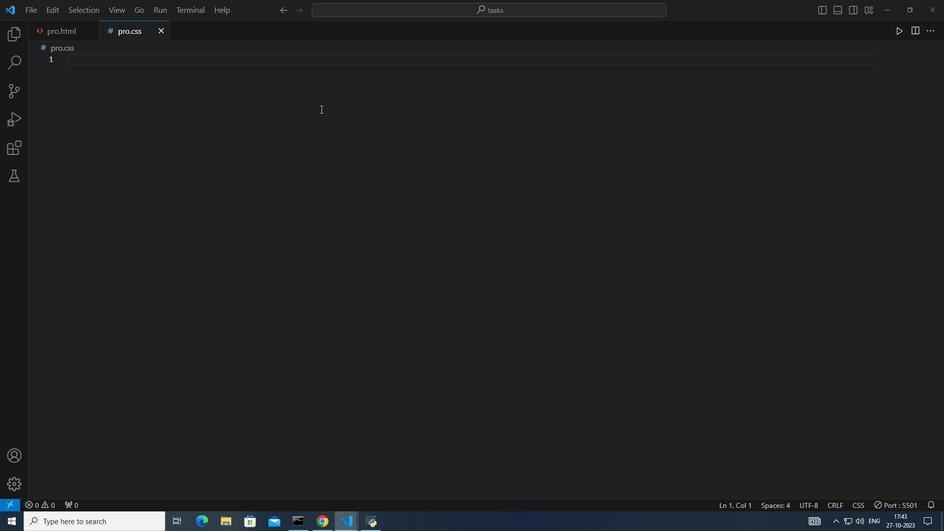
Action: Mouse moved to (68, 213)
Screenshot: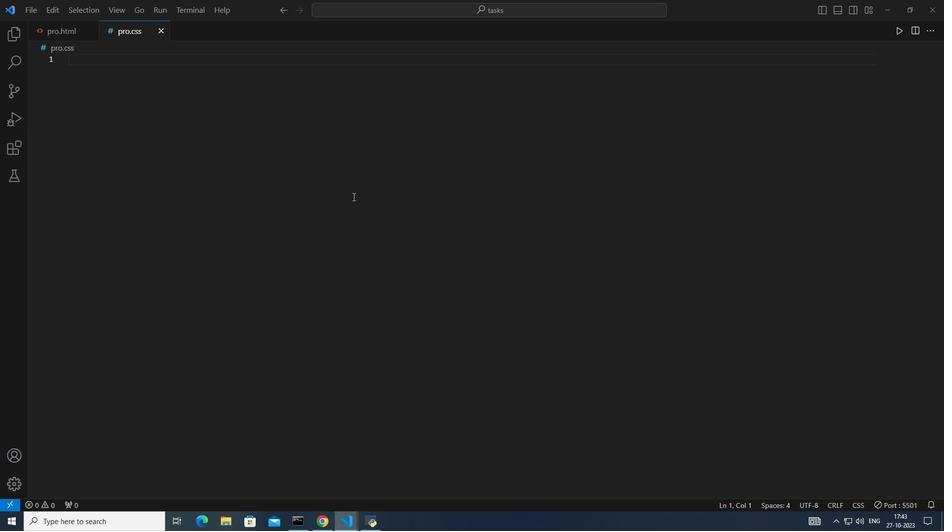 
Action: Mouse pressed left at (68, 213)
Screenshot: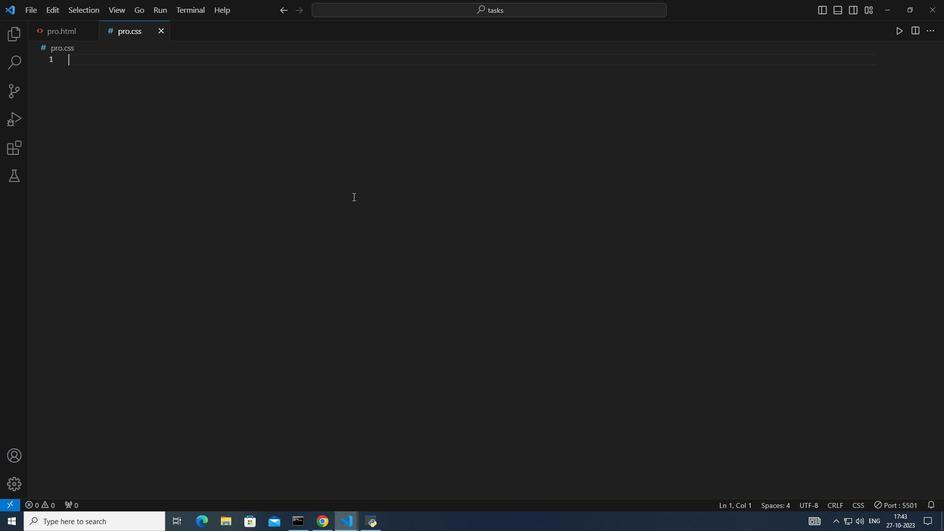 
Action: Mouse moved to (68, 213)
Screenshot: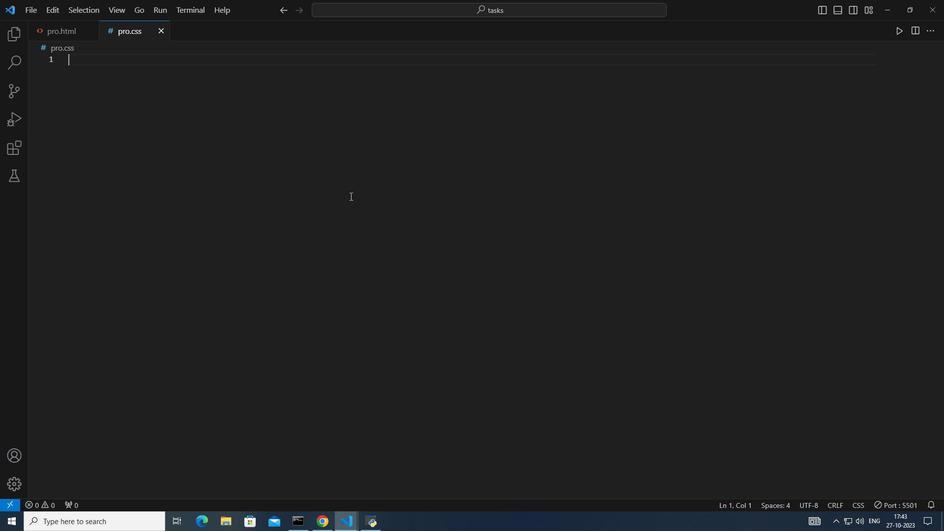 
Action: Key pressed body<Key.space><Key.shift_r>{<Key.enter>fontf<Key.enter><Key.shift>Aria<Key.enter>
Screenshot: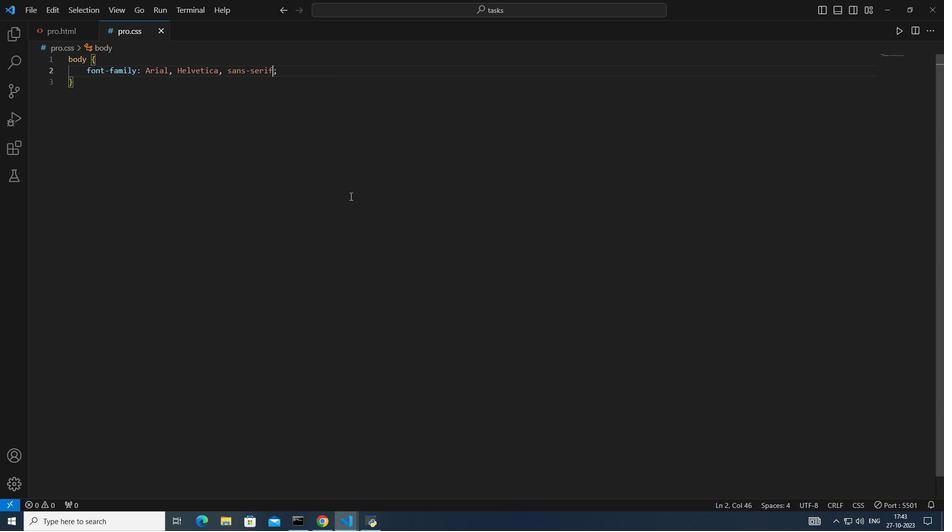 
Action: Mouse moved to (68, 213)
Screenshot: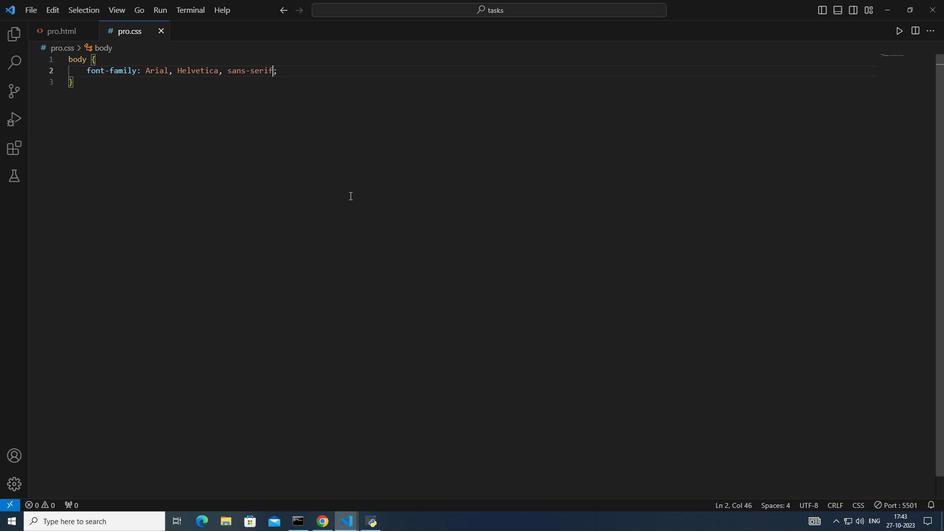 
Action: Key pressed <Key.enter>margin<Key.enter>0<Key.enter><Key.backspace><Key.backspace><Key.enter>padding<Key.enter>-<Key.enter><Key.backspace><Key.backspace><Key.backspace>0<Key.enter>bgcol<Key.enter><Key.shift><Key.shift><Key.shift><Key.shift><Key.shift><Key.shift><Key.shift><Key.shift><Key.shift>$hot<Key.backspace><Key.backspace><<51>>hotpink<Key.enter><Key.down><Key.enter><Key.enter>.<Key.backspace>,product-features<Key.space><Key.shift_r>{<Key.enter><Key.up><Key.left><Key.left><Key.left><Key.backspace>.<Key.enter><Key.down><Key.tab>display<Key.enter>flex<Key.enter><Key.enter>justif<Key.enter>space-ar<Key.enter><Key.enter>align<Key.enter>center<Key.enter><Key.enter>padd<Key.enter>20px<Key.enter><Key.enter>bgcolo<Key.enter><Key.shift><Key.shift><Key.shift><Key.shift><Key.shift>#fff<Key.enter><Key.enter>x<Key.backspace>box-sha<Key.enter>0<Key.space>0<Key.space>10px<Key.space>rgba<Key.shift_r>(0,0,0,0.1<Key.shift><Key.alt_l>F<Key.down><Key.enter><Key.enter>.fa<Key.backspace>eature<Key.space><Key.shift_r><Key.shift_r><Key.shift_r><Key.shift_r><Key.shift_r><Key.shift_r><Key.shift_r><Key.shift_r><Key.shift_r><Key.shift_r><Key.shift_r><Key.shift_r>{<Key.enter>text-ali<Key.enter>center<Key.enter><Key.enter>margin<Key.enter>20px<Key.enter><Key.down><Key.enter><Key.enter>
Screenshot: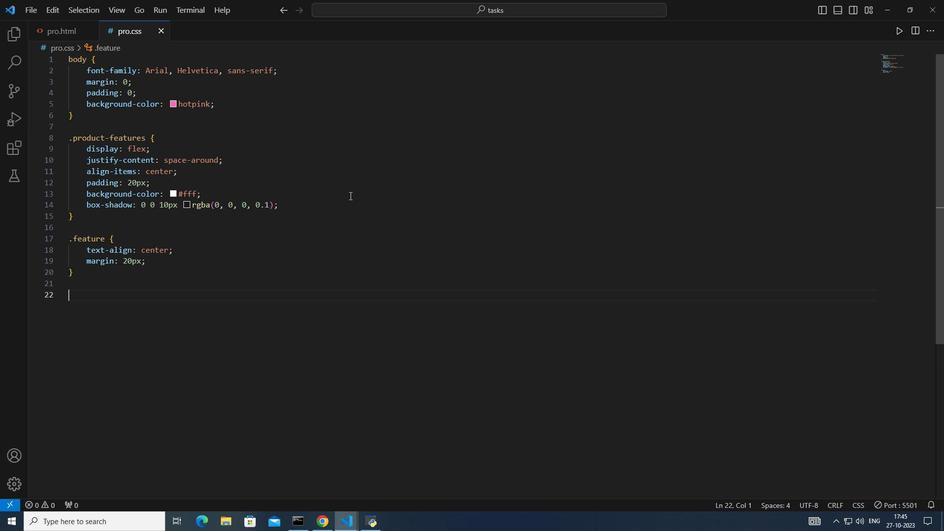 
Action: Mouse moved to (68, 213)
Screenshot: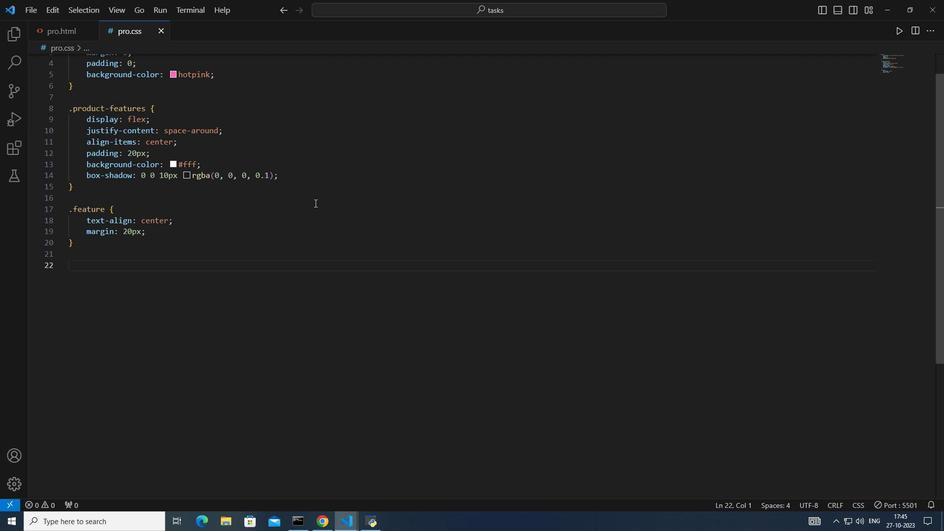 
Action: Mouse scrolled (68, 213) with delta (0, 0)
Screenshot: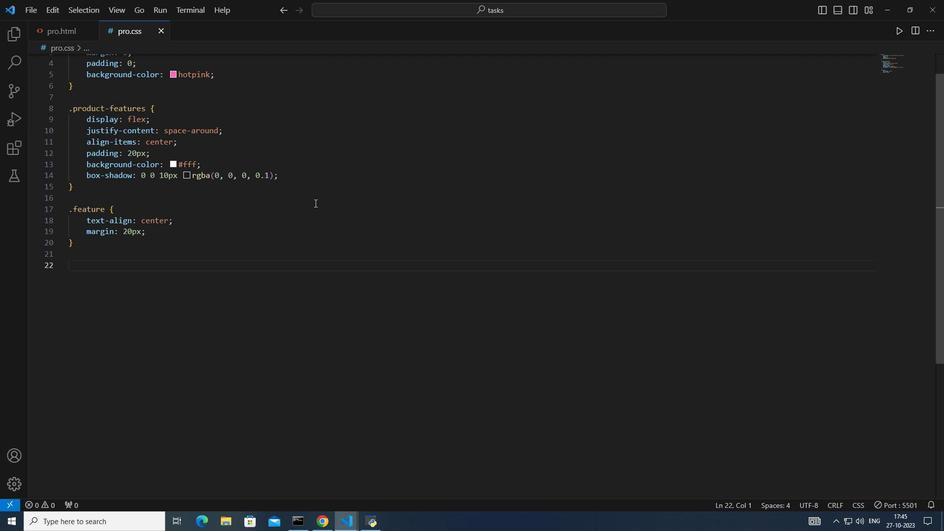 
Action: Mouse moved to (68, 213)
Screenshot: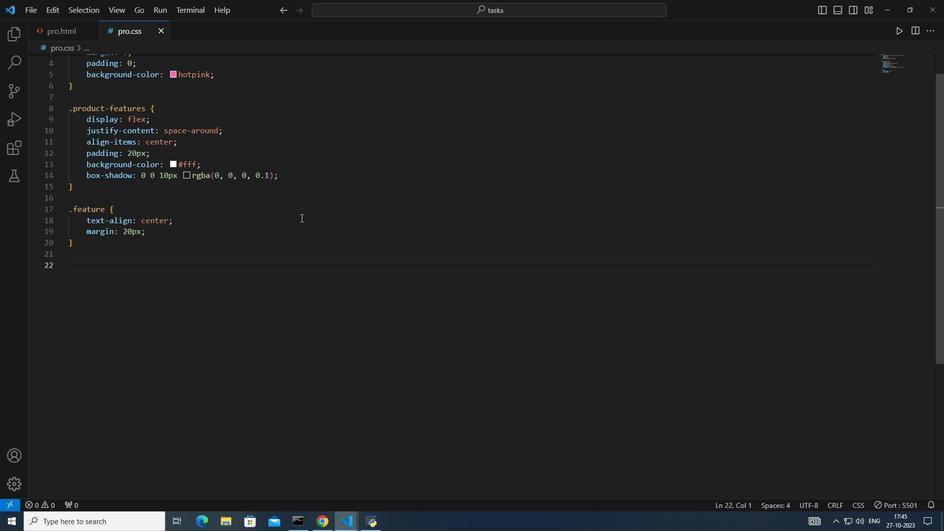 
Action: Mouse scrolled (68, 213) with delta (0, 0)
Screenshot: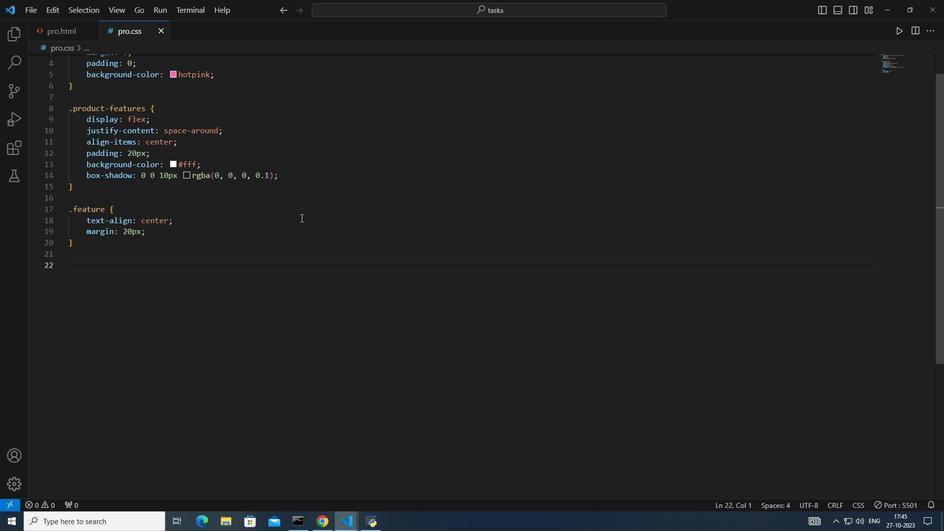 
Action: Mouse moved to (68, 213)
Screenshot: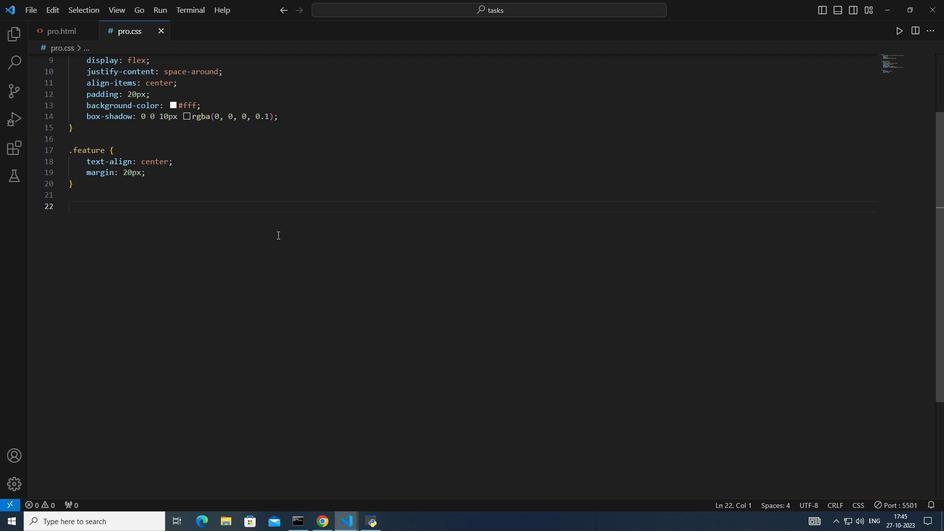
Action: Mouse scrolled (68, 213) with delta (0, 0)
Screenshot: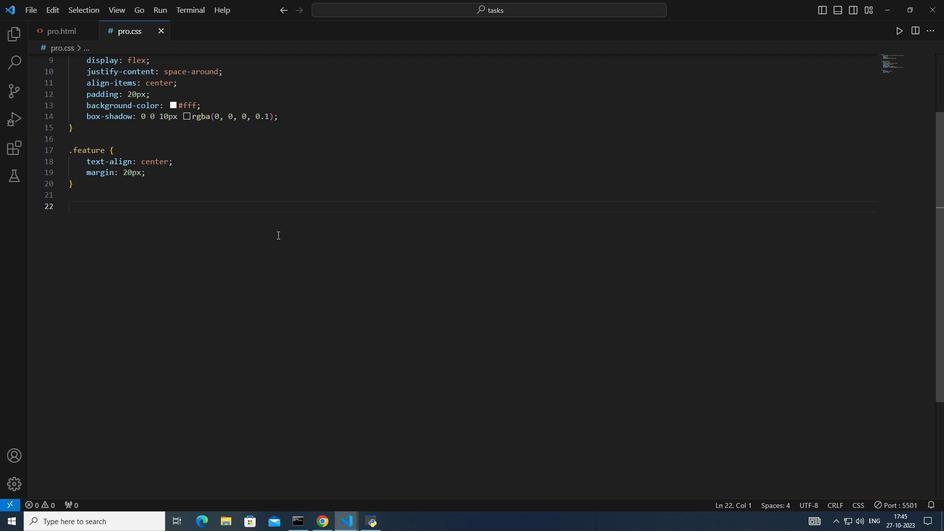 
Action: Mouse moved to (68, 213)
Screenshot: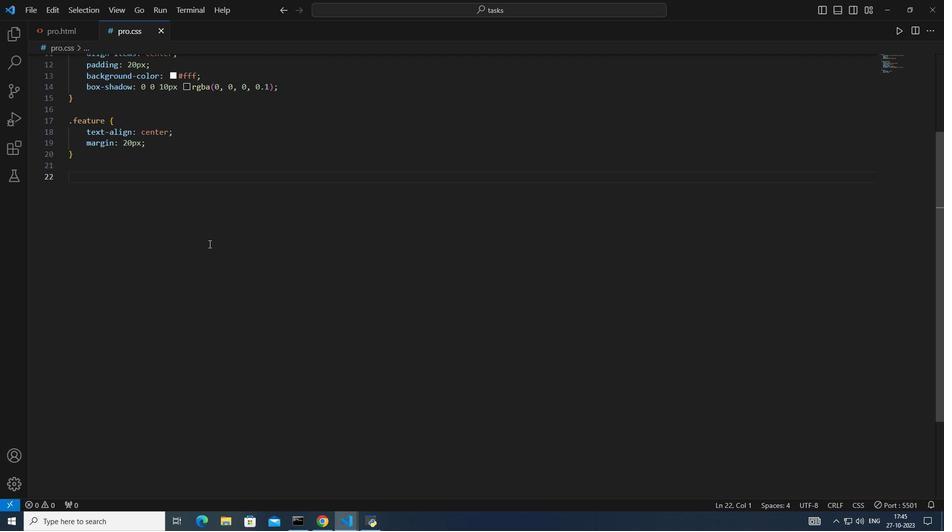 
Action: Mouse scrolled (68, 213) with delta (0, 0)
Screenshot: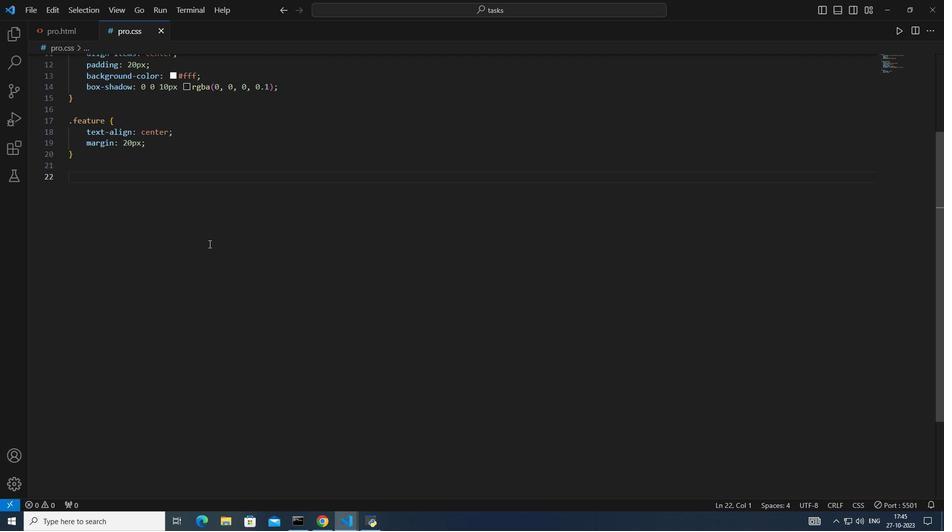 
Action: Mouse moved to (68, 213)
Screenshot: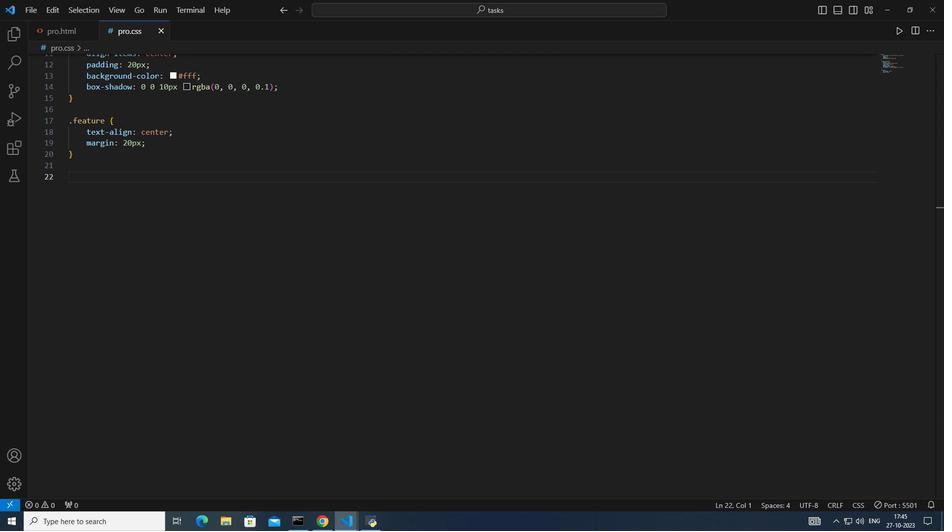 
Action: Mouse scrolled (68, 213) with delta (0, 0)
Screenshot: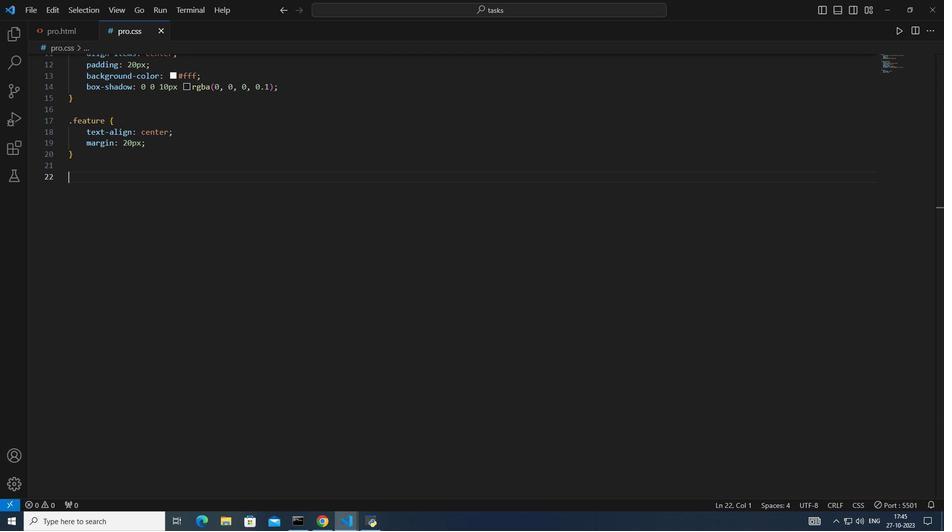 
Action: Mouse moved to (68, 213)
Screenshot: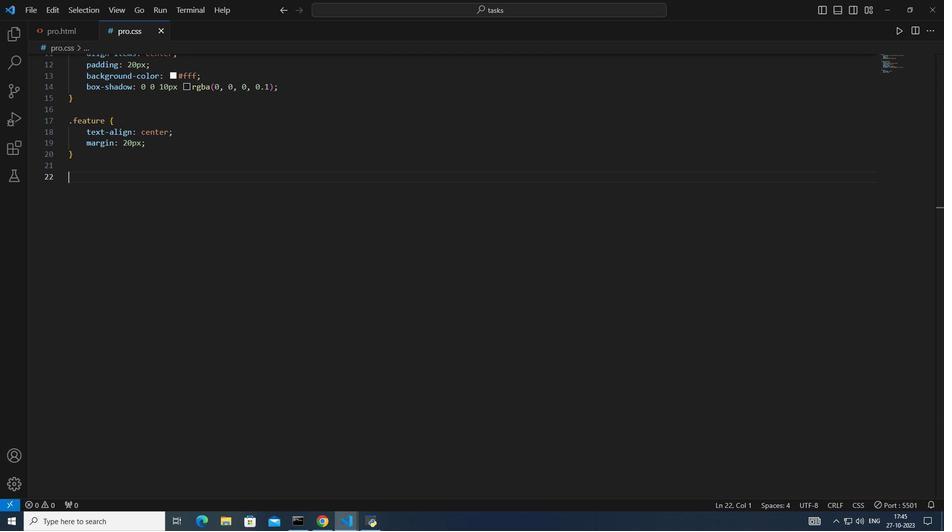 
Action: Mouse scrolled (68, 213) with delta (0, 0)
Screenshot: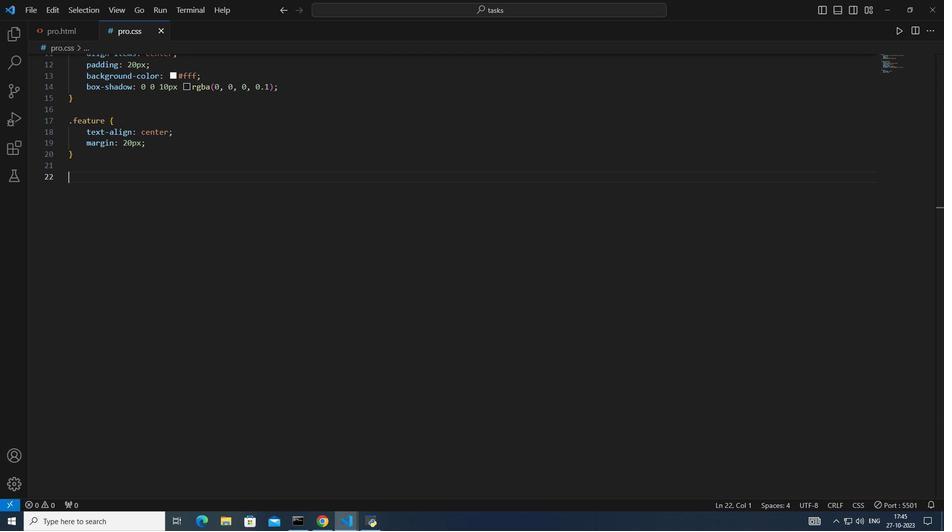 
Action: Mouse moved to (68, 213)
Screenshot: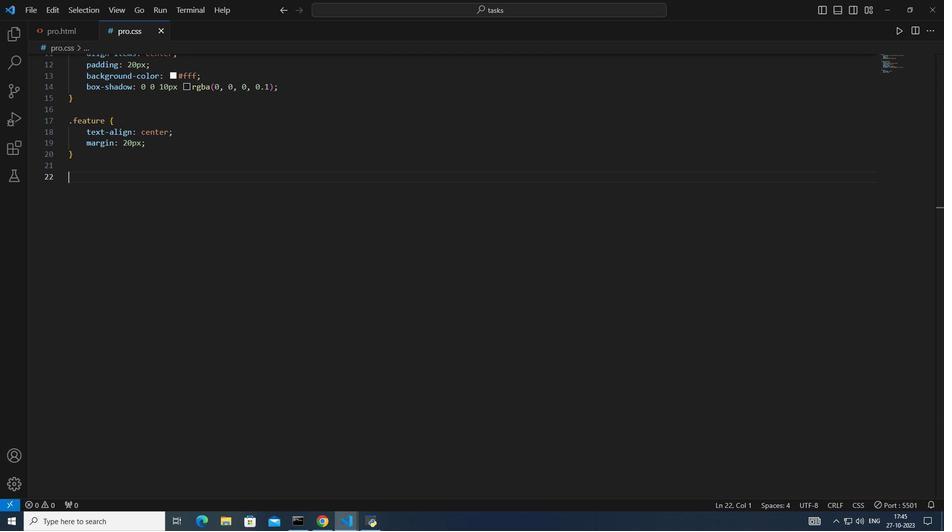 
Action: Mouse scrolled (68, 213) with delta (0, 0)
Screenshot: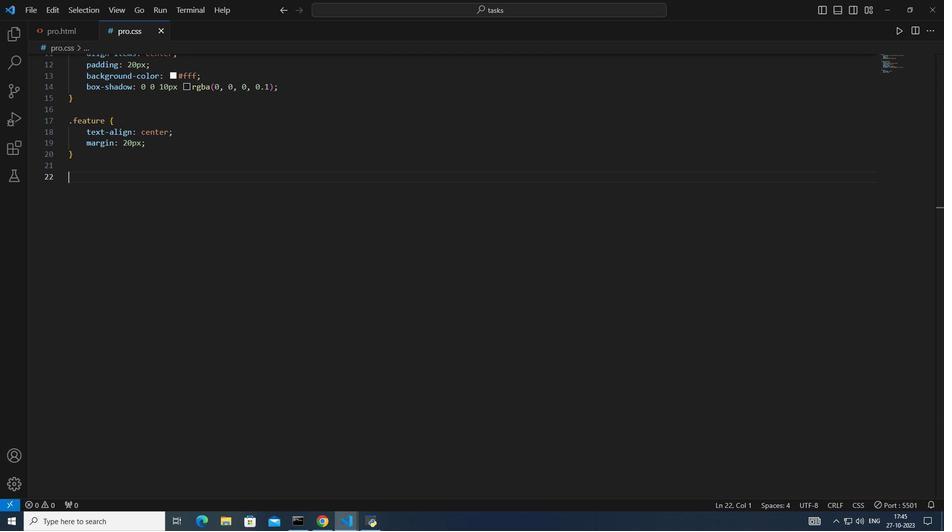 
Action: Mouse moved to (68, 213)
Screenshot: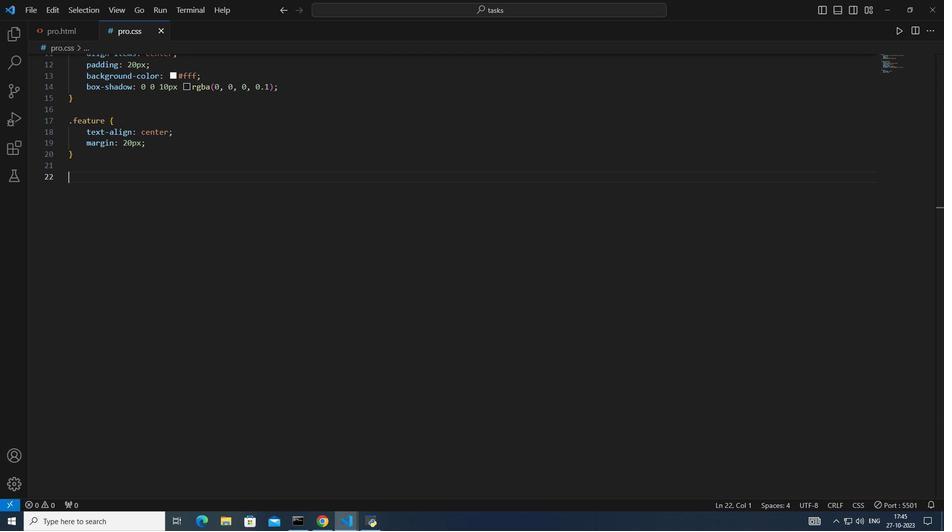 
Action: Mouse scrolled (68, 213) with delta (0, 0)
Screenshot: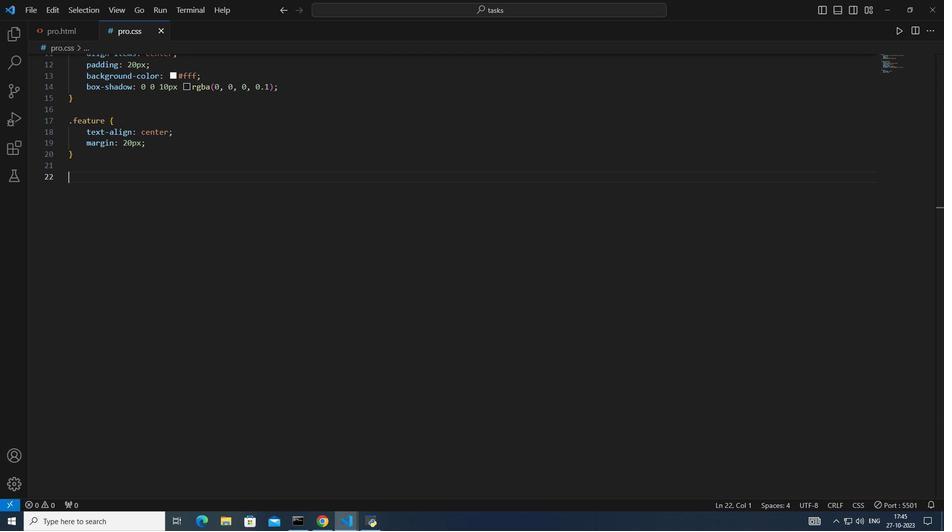 
Action: Mouse moved to (68, 213)
Screenshot: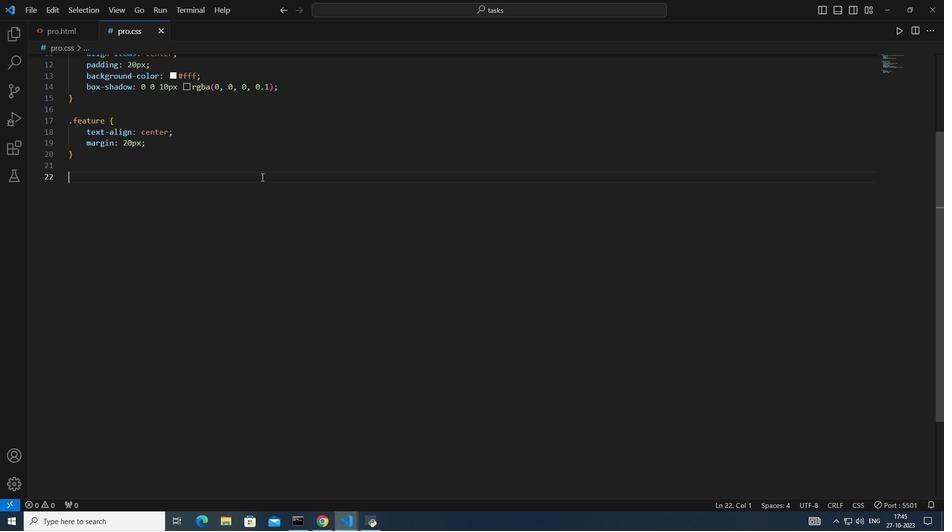 
Action: Key pressed i<Key.space><Key.shift_r>{<Key.enter>font<Key.down><Key.enter>36px<Key.enter><Key.enter>color<Key.enter><Key.shift><Key.shift><Key.shift><Key.shift><Key.shift><Key.shift><Key.shift><Key.shift><Key.shift><Key.shift><Key.shift><Key.shift><Key.shift><Key.shift><Key.shift><Key.shift><Key.shift><Key.shift><Key.shift><Key.shift>#3498db<Key.enter><Key.down><Key.enter><Key.enter>h3<Key.space><Key.shift_r>{<Key.enter>fonti<Key.enter>24px<Key.enter><Key.enter>margin<Key.enter>10px<Key.space>0<Key.down><Key.enter><Key.enter>p<Key.space><Key.shift_r>{<Key.enter>font-i<Key.enter>15<Key.backspace>6px<Key.enter><Key.enter><Key.backspace><Key.backspace><Key.enter>margin<Key.enter>10px<Key.space>0<Key.down><Key.enter><Key.enter>
Screenshot: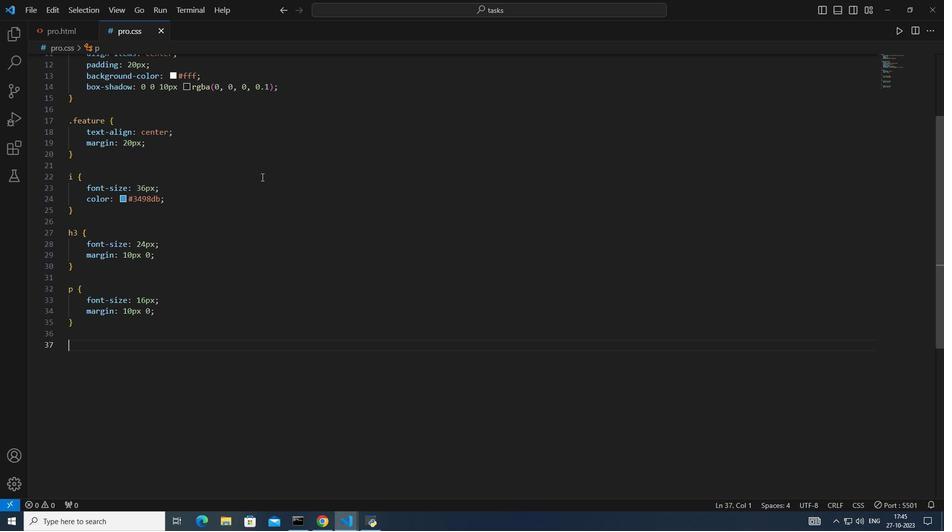 
Action: Mouse moved to (68, 213)
Screenshot: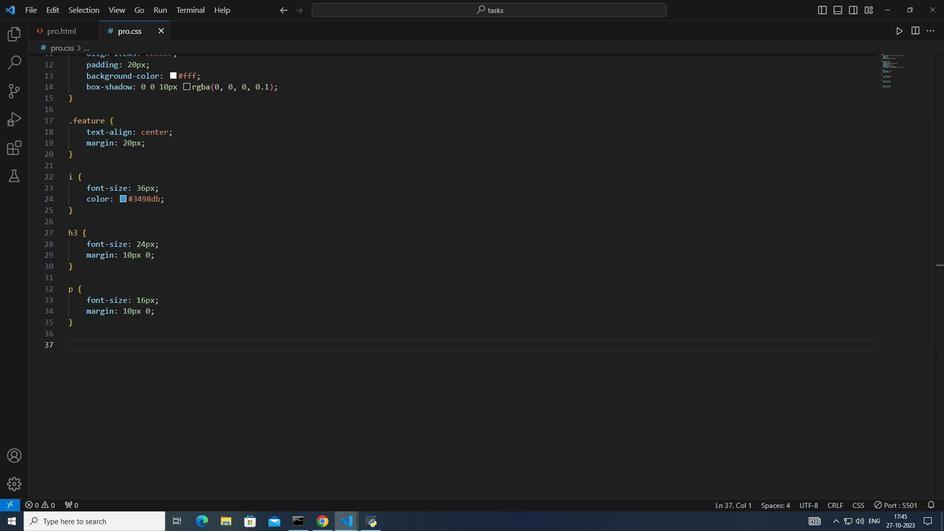 
Action: Mouse scrolled (68, 213) with delta (0, 0)
Screenshot: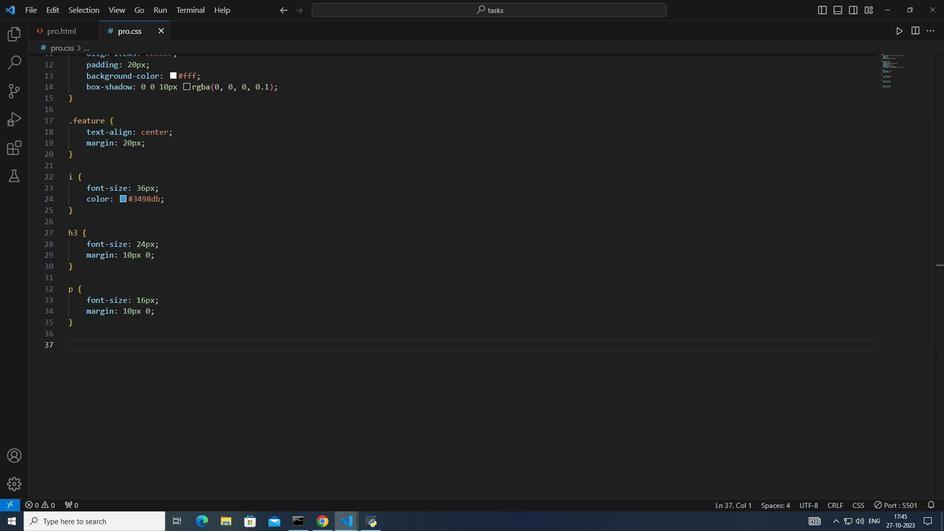 
Action: Mouse moved to (68, 213)
Screenshot: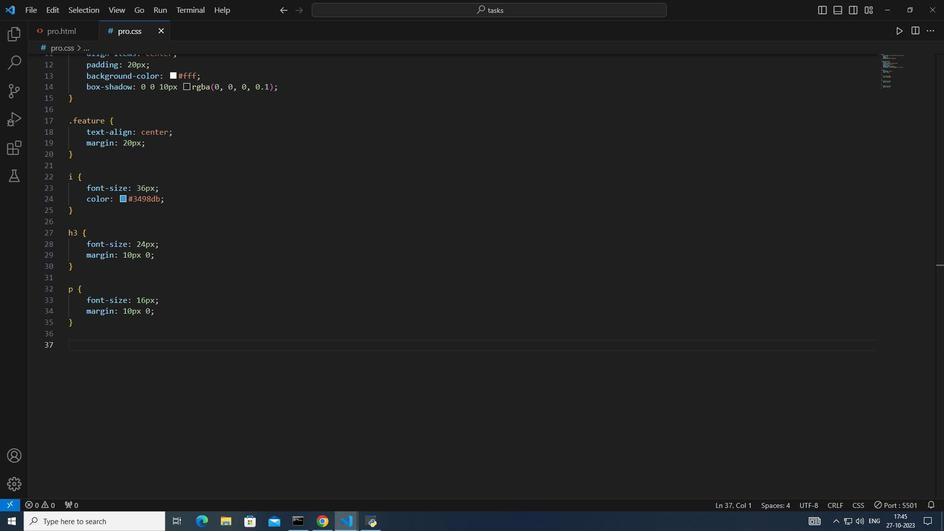 
Action: Mouse scrolled (68, 213) with delta (0, 0)
Screenshot: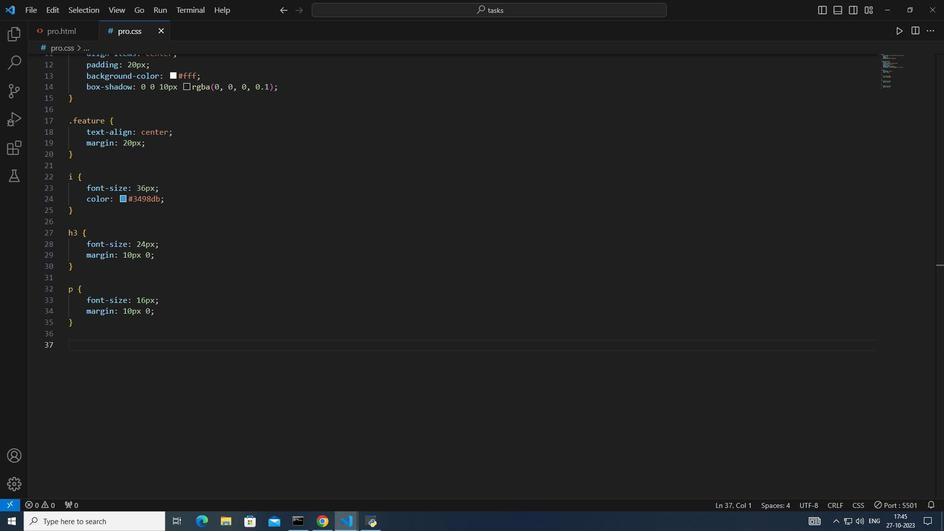 
Action: Mouse scrolled (68, 213) with delta (0, 0)
Screenshot: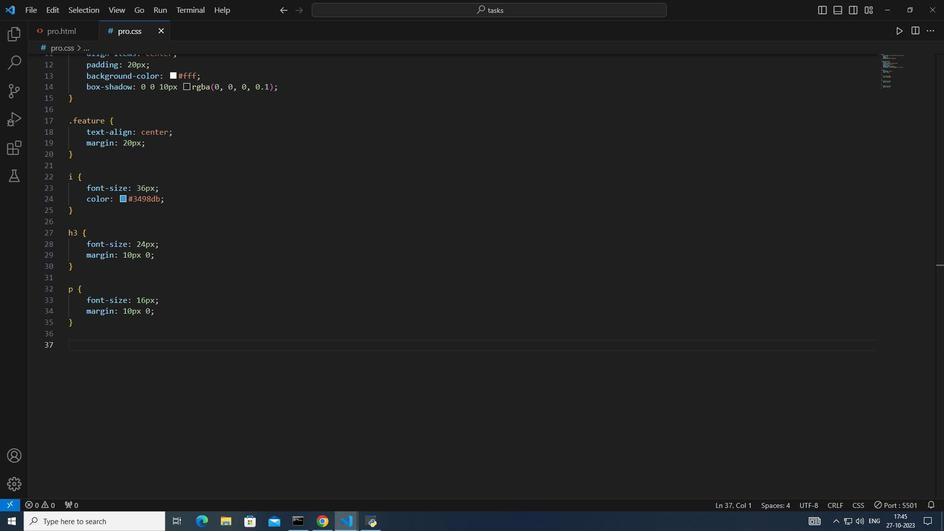 
Action: Mouse scrolled (68, 213) with delta (0, 0)
Screenshot: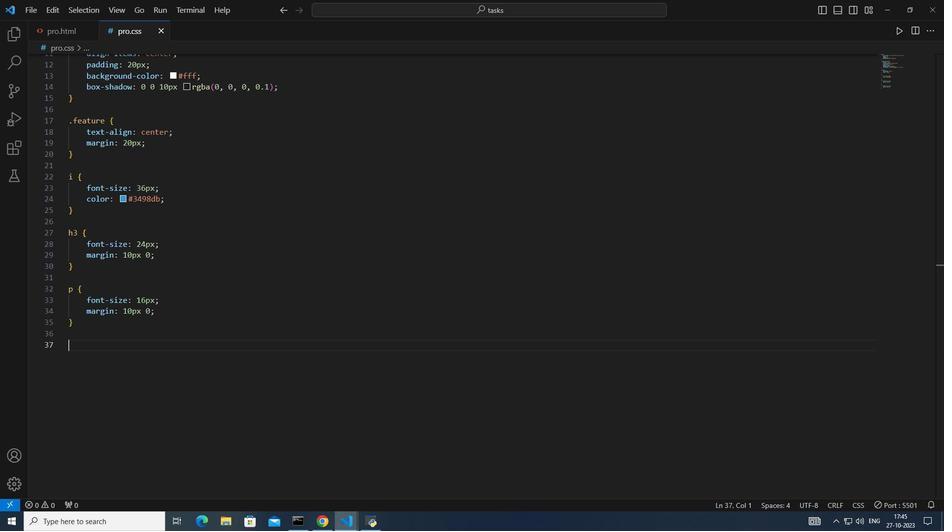
Action: Mouse moved to (68, 213)
Screenshot: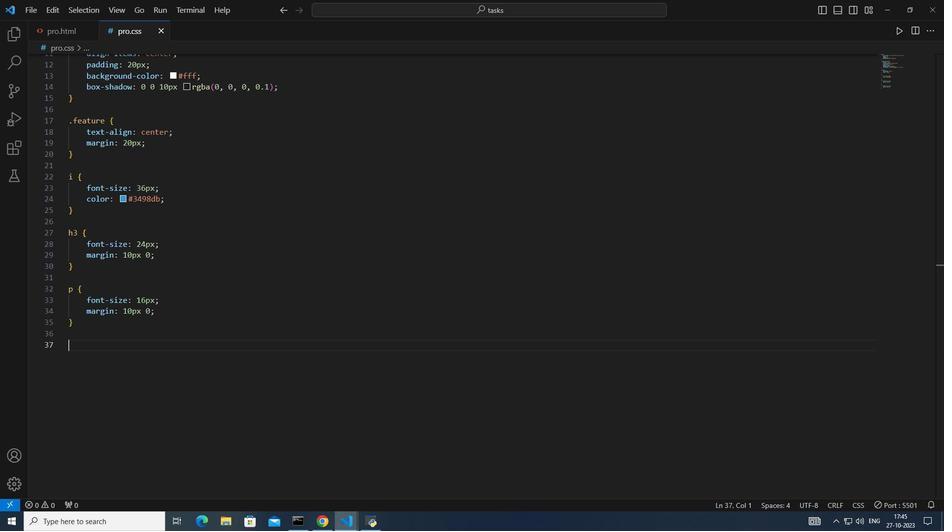 
Action: Mouse scrolled (68, 213) with delta (0, 0)
Screenshot: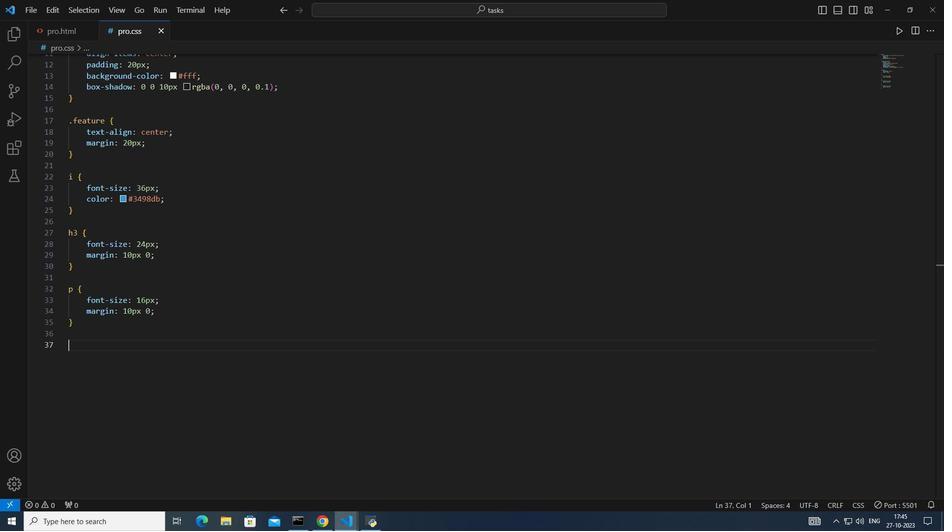
Action: Mouse moved to (68, 213)
Screenshot: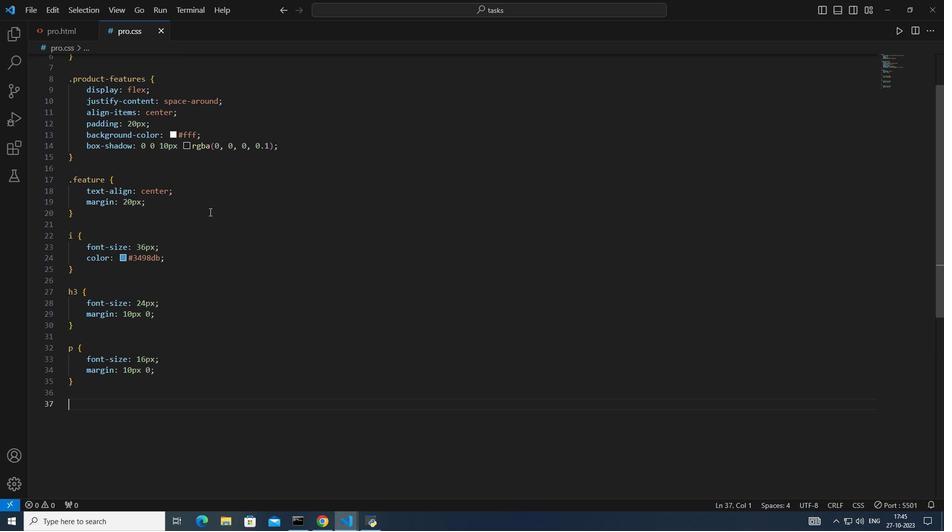 
Action: Mouse scrolled (68, 213) with delta (0, 0)
Screenshot: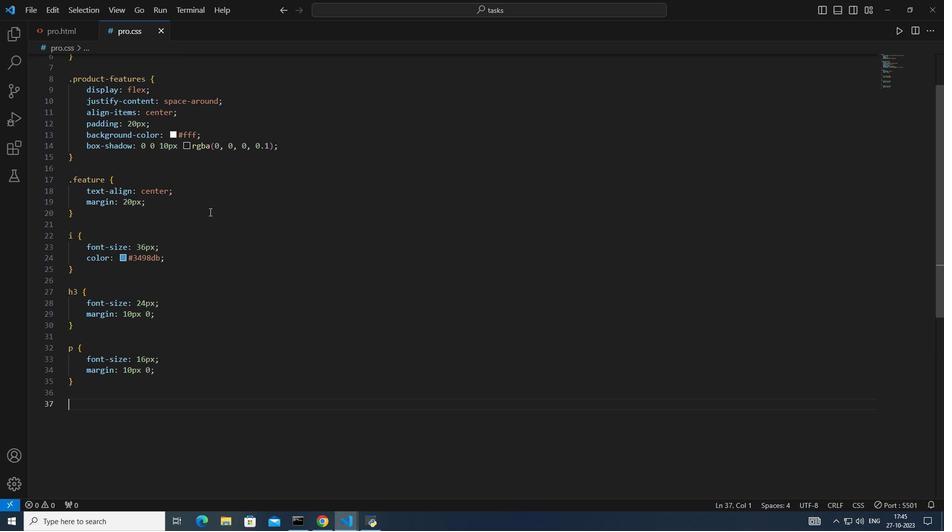 
Action: Mouse moved to (68, 213)
Screenshot: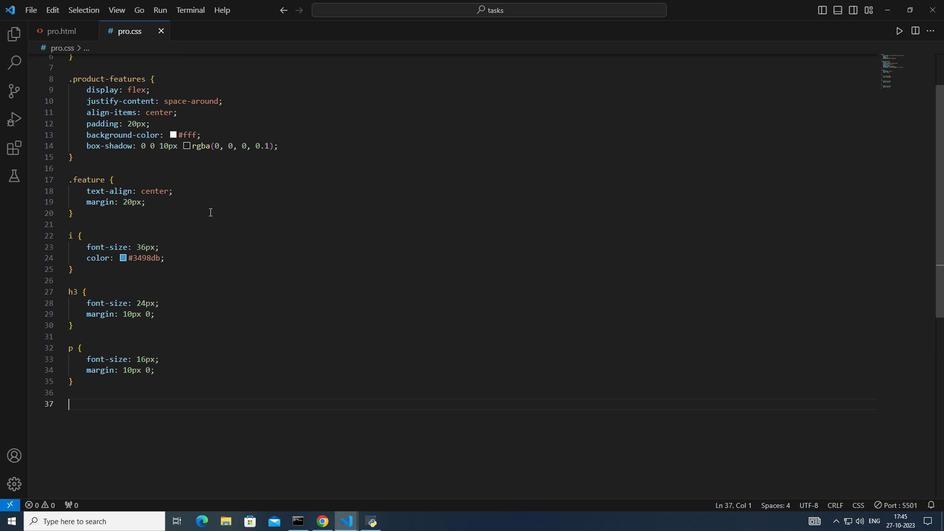 
Action: Mouse scrolled (68, 213) with delta (0, 0)
Screenshot: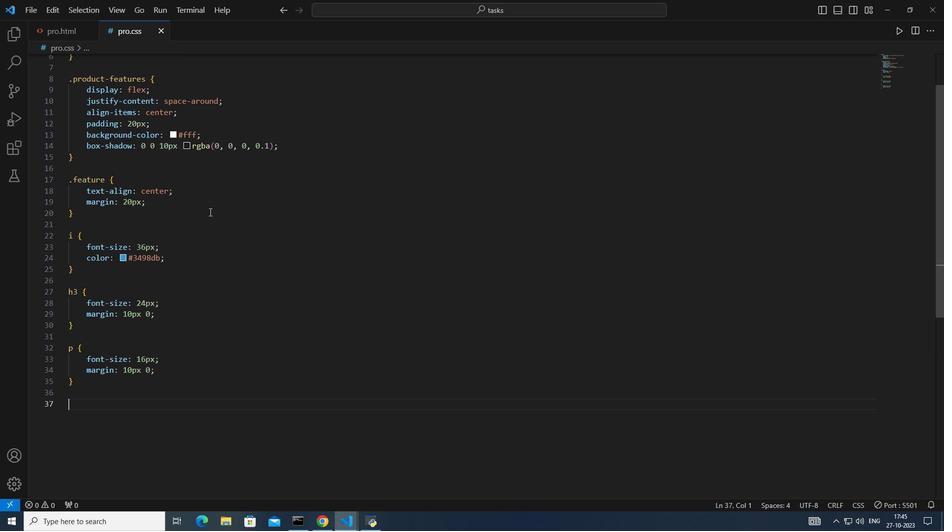 
Action: Mouse scrolled (68, 213) with delta (0, 0)
Screenshot: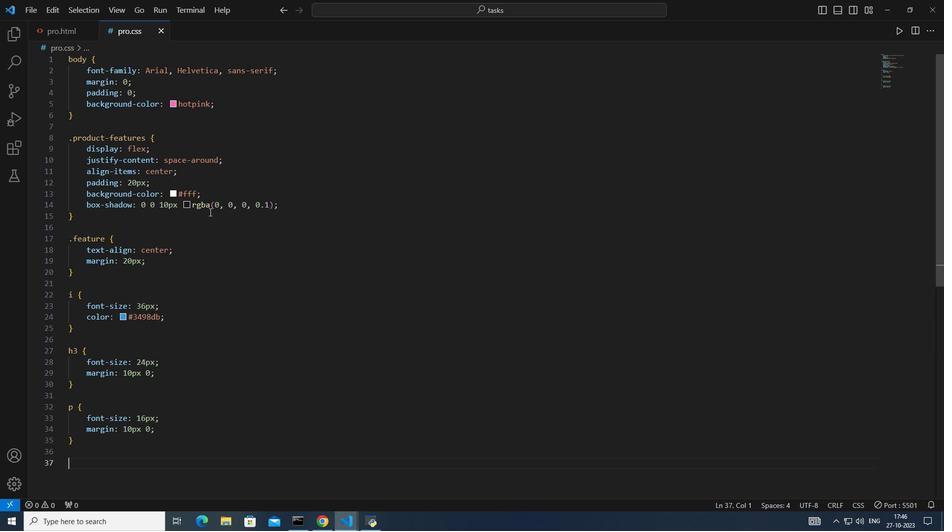 
Action: Mouse scrolled (68, 213) with delta (0, 0)
Screenshot: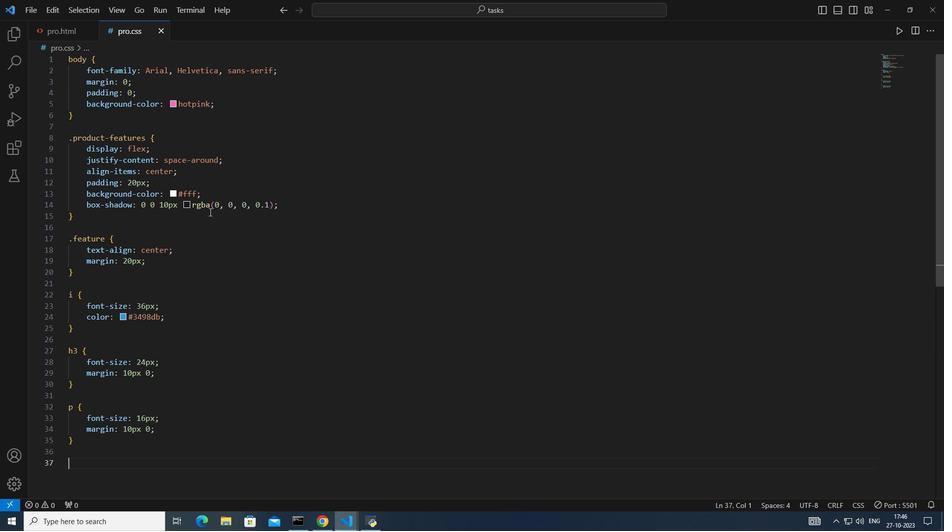 
Action: Mouse moved to (68, 213)
Screenshot: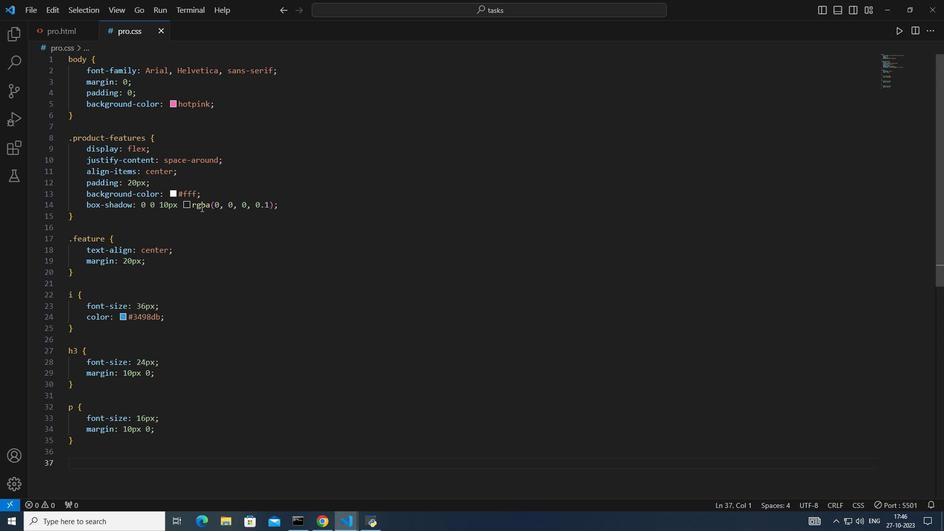 
Action: Mouse scrolled (68, 213) with delta (0, 0)
Screenshot: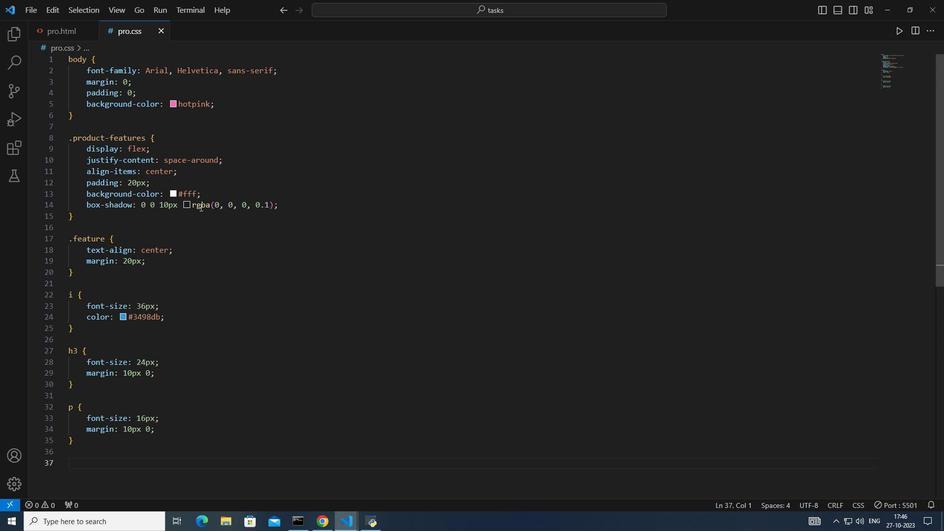 
Action: Mouse moved to (68, 213)
Screenshot: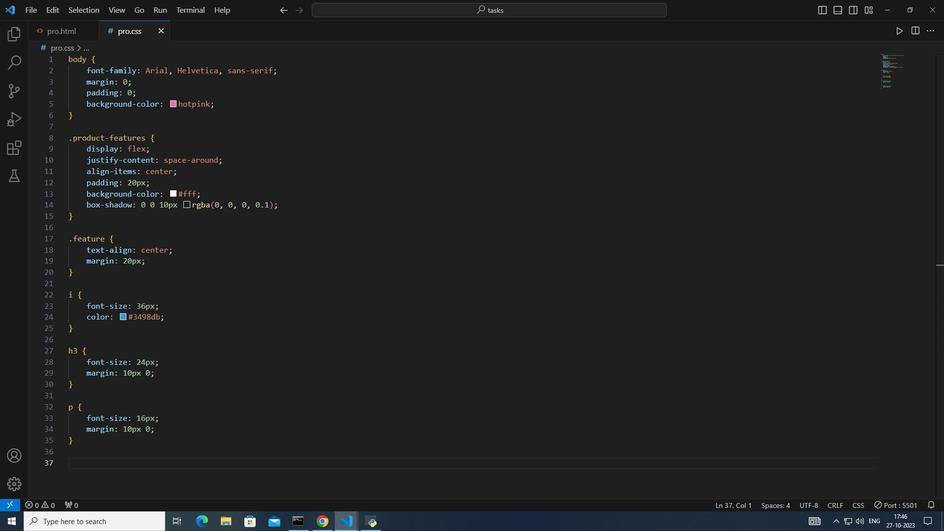 
Action: Mouse pressed left at (68, 213)
Screenshot: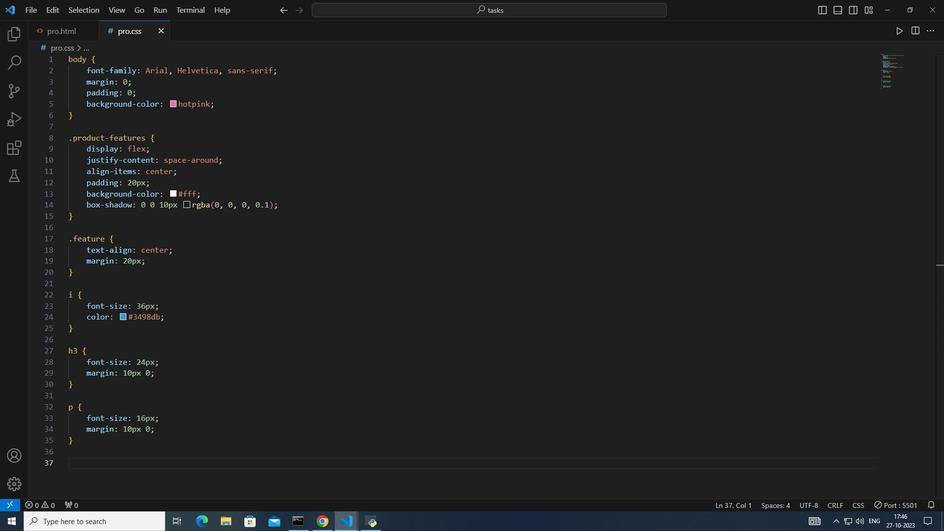 
Action: Mouse moved to (68, 213)
Screenshot: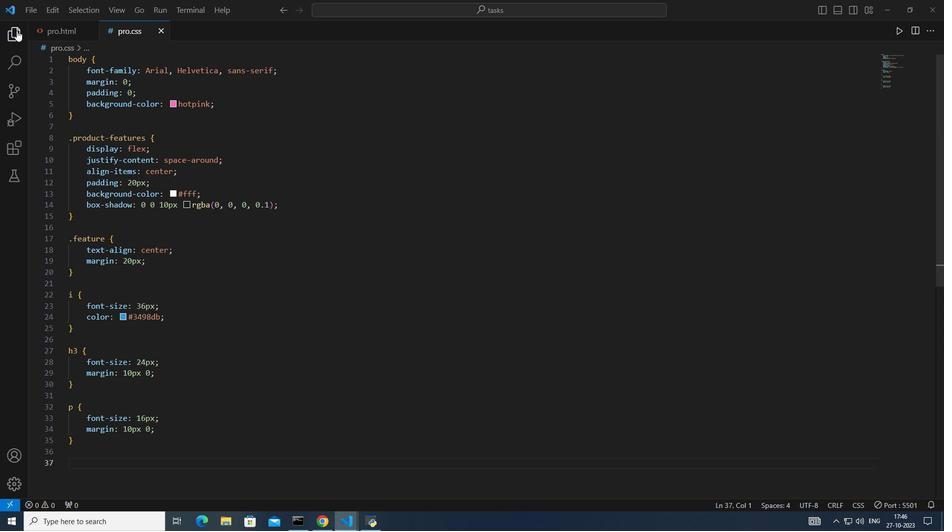 
Action: Mouse pressed left at (68, 213)
Screenshot: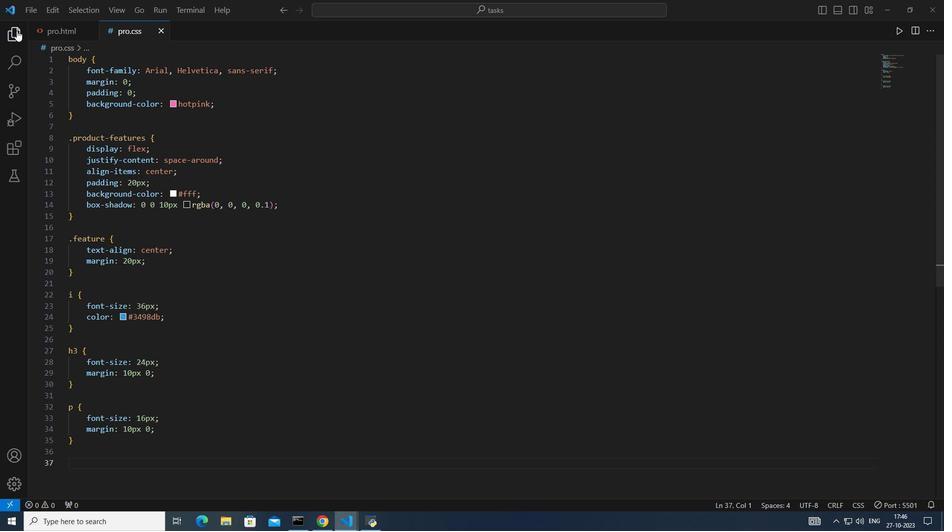 
Action: Mouse moved to (68, 213)
Screenshot: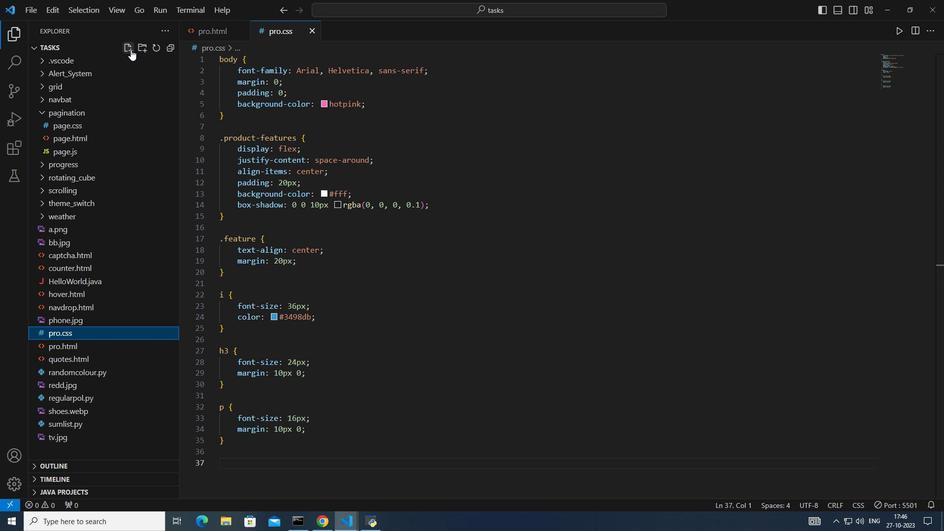 
Action: Mouse pressed left at (68, 213)
Screenshot: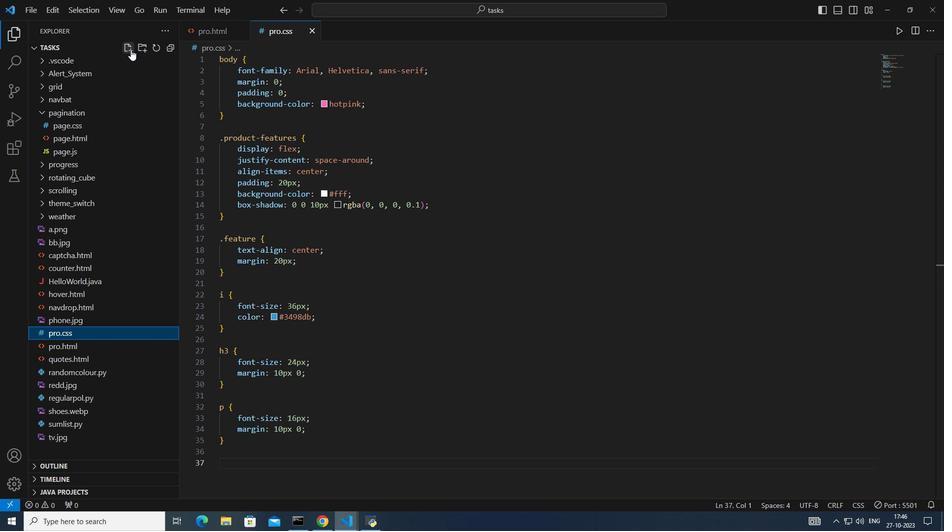
Action: Key pressed pro.js<Key.enter>
Screenshot: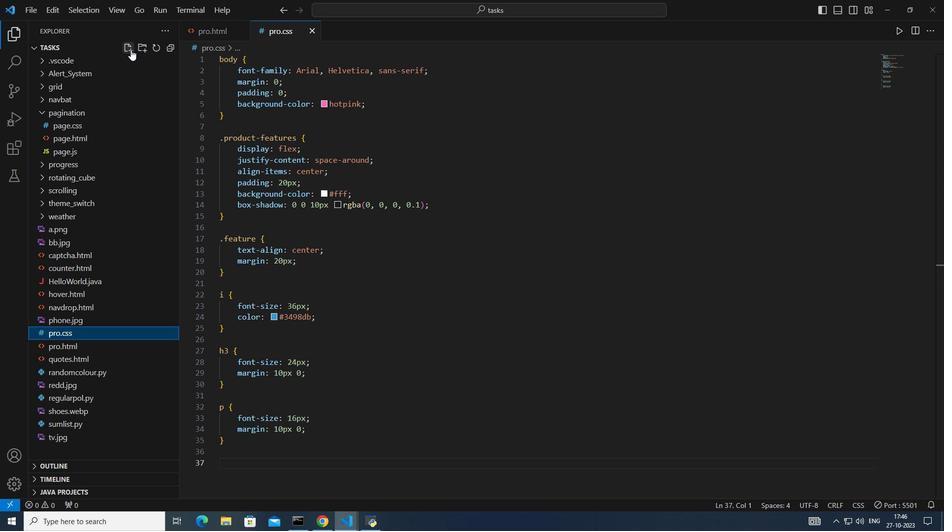 
Action: Mouse moved to (68, 213)
Screenshot: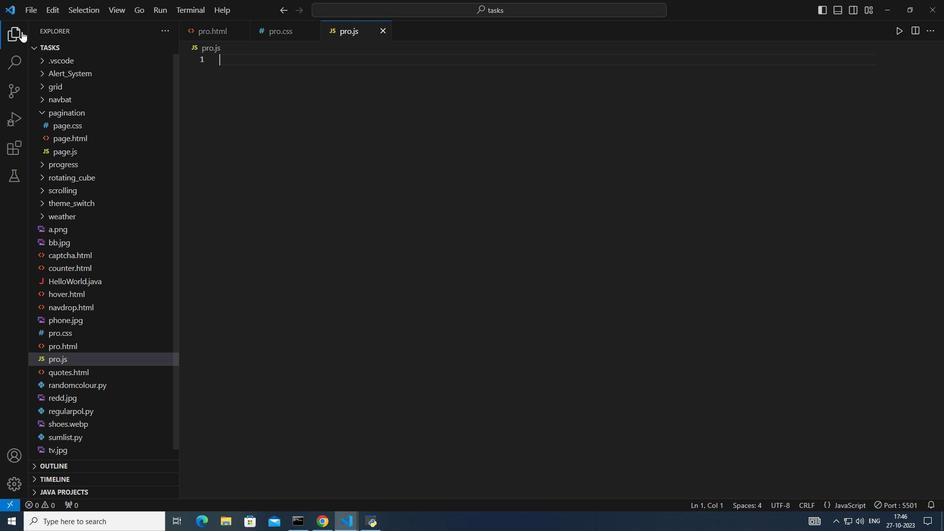 
Action: Mouse pressed left at (68, 213)
Screenshot: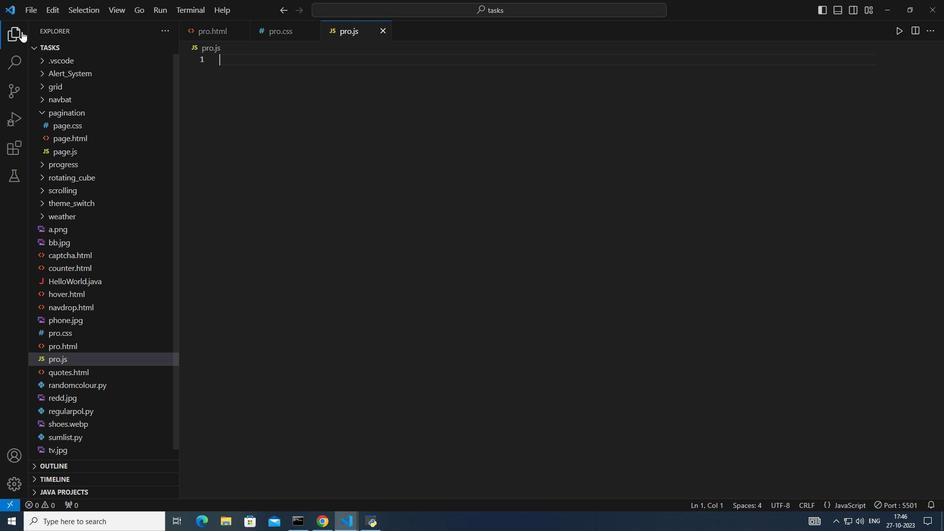 
Action: Mouse moved to (68, 213)
Screenshot: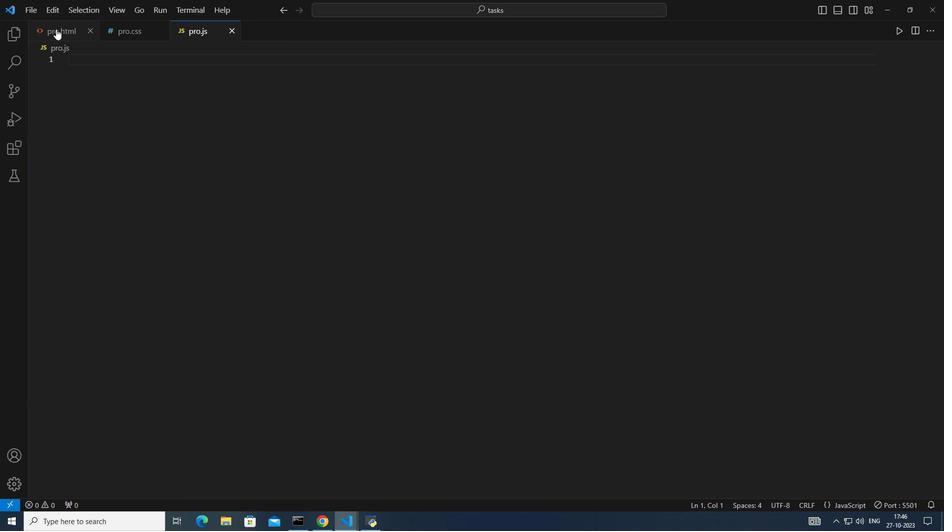 
Action: Mouse pressed left at (68, 213)
Screenshot: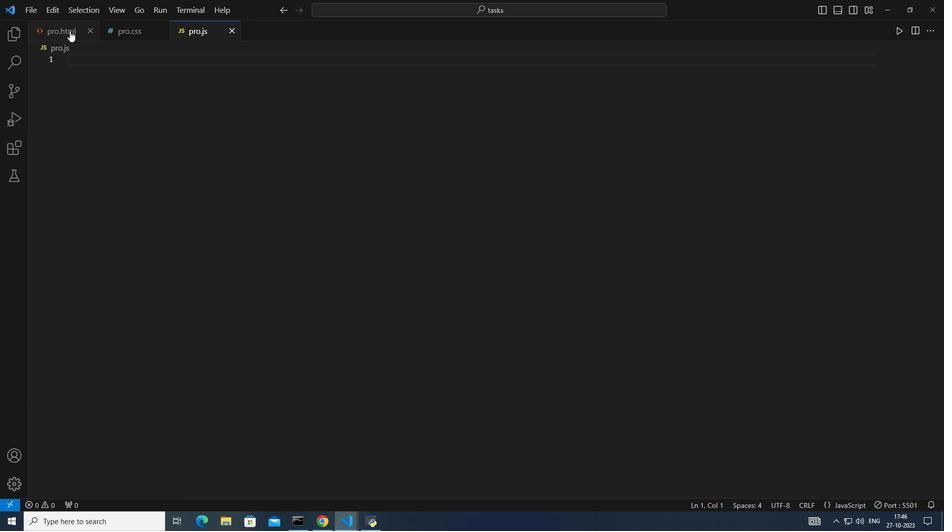 
Action: Mouse moved to (68, 213)
Screenshot: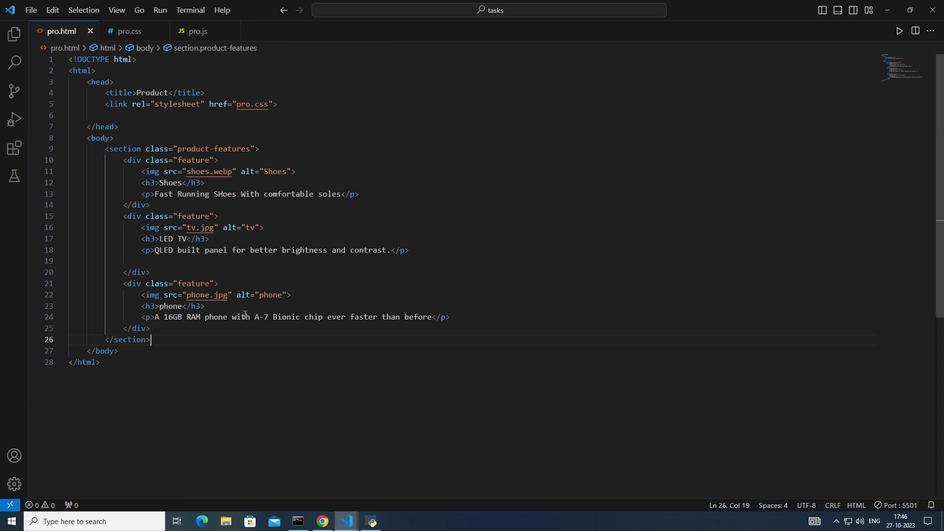 
Action: Key pressed <Key.up><Key.enter><Key.down><Key.left><Key.left><Key.right><Key.right><Key.enter>scirpt<Key.backspace><Key.backspace><Key.backspace><Key.backspace>ri<Key.enter><Key.left><Key.space>src<Key.enter>
Screenshot: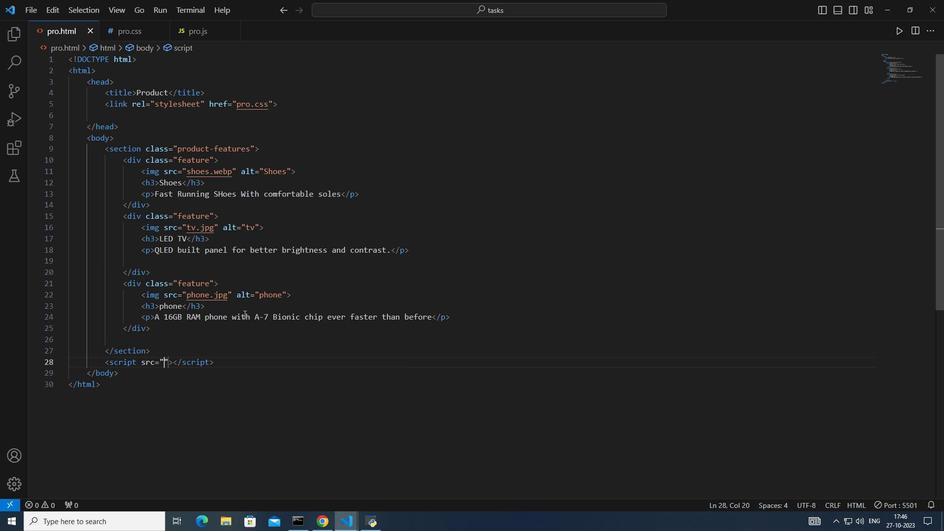 
Action: Mouse moved to (68, 213)
Screenshot: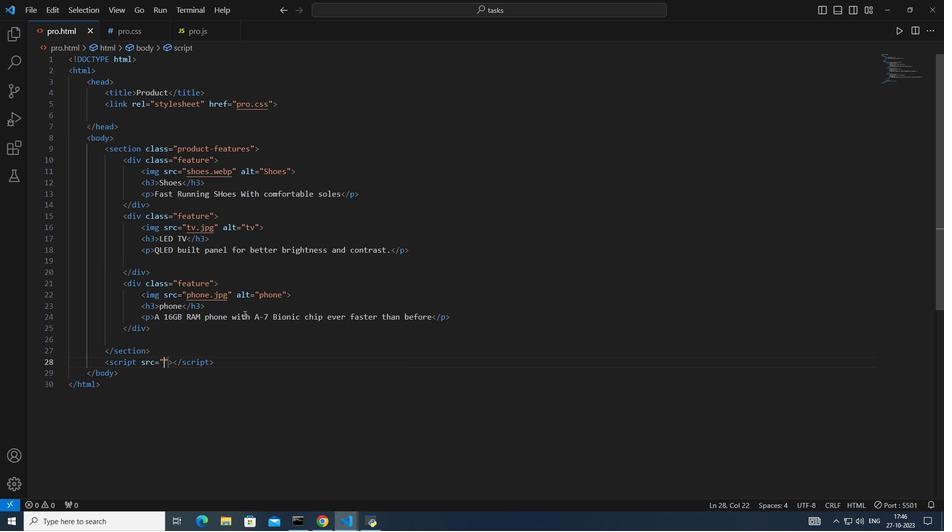 
Action: Key pressed pro.js
Screenshot: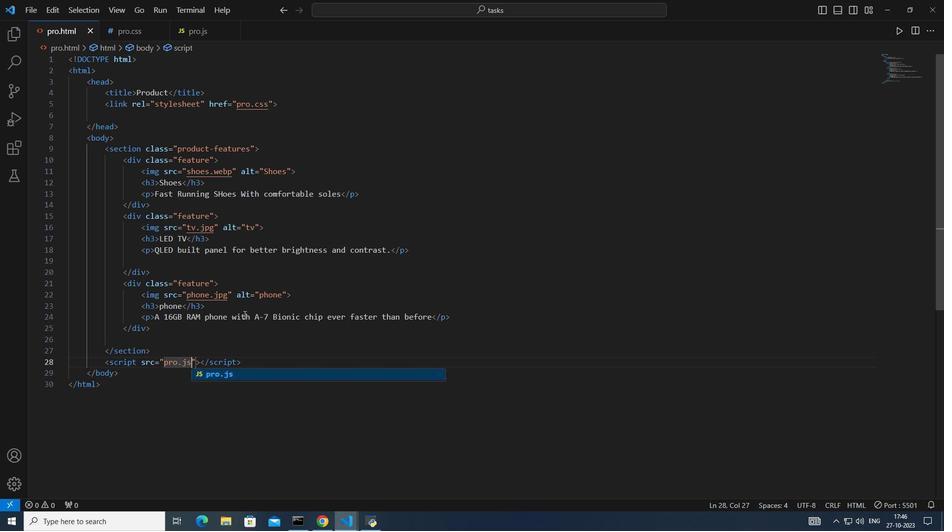 
Action: Mouse moved to (68, 213)
Screenshot: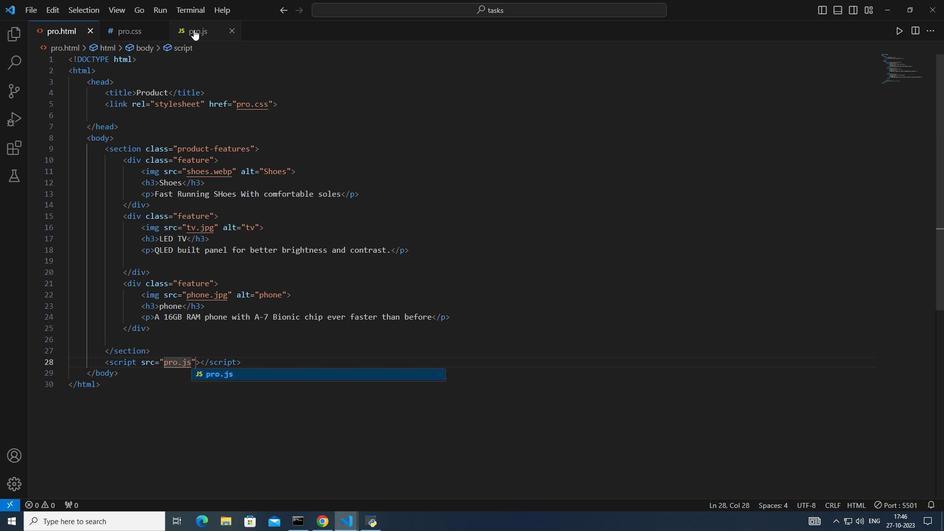 
Action: Mouse pressed left at (68, 213)
Screenshot: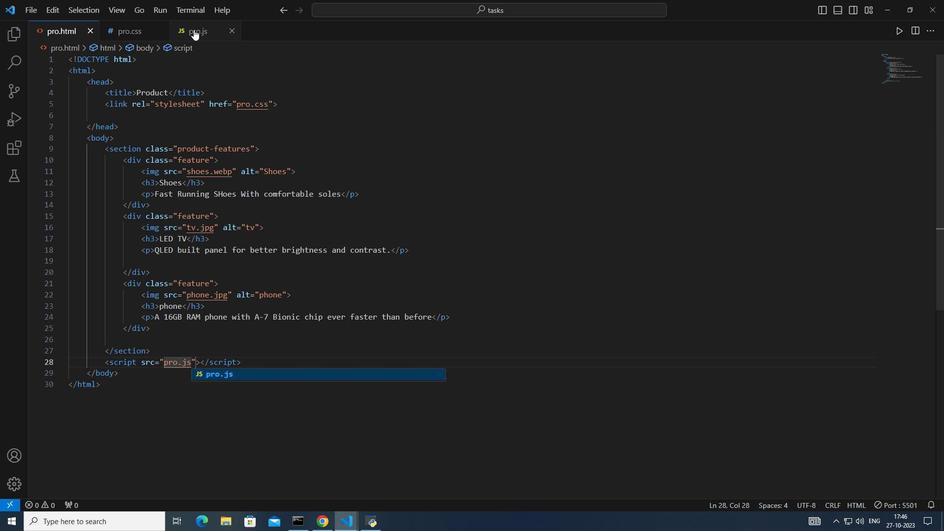 
Action: Mouse moved to (68, 213)
Screenshot: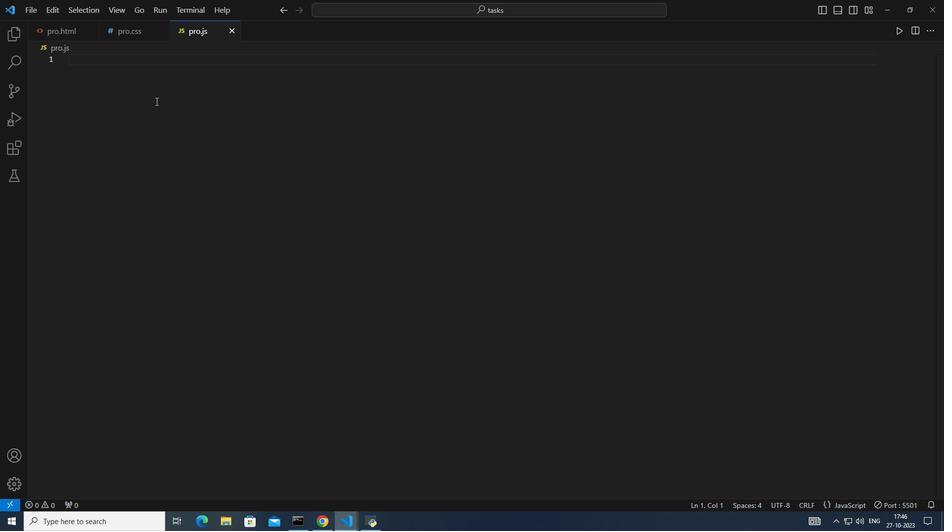 
Action: Key pressed document.add<Key.enter><Key.shift_r>("<Key.shift>D<Key.enter><Key.right>,<Key.space>function<Key.space><Key.shift_r>()<Key.space><Key.shift_r>{<Key.enter>s<Key.backspace>const<Key.space>animated<Key.shift>Element<Key.space>=<Key.space>documen<Key.enter><Key.backspace><Key.backspace><Key.backspace>documen.<Key.backspace>t.query<Key.shift><Key.enter><Key.shift_r>(".animated-element<Key.right><Key.right><Key.enter><Key.enter>window.add<Key.shift>Evene<Key.enter><Key.shift_r>("scroll<Key.shift_r>",function<Key.space><Key.shift_r>()<Key.space><Key.shift_r>{<Key.enter>const<Key.space>element<Key.shift>Position
Screenshot: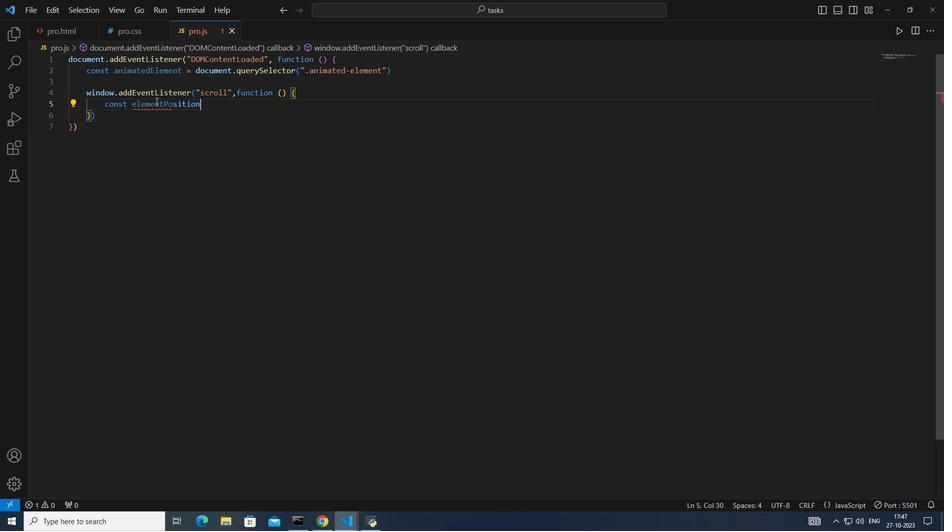 
Action: Mouse moved to (68, 213)
Screenshot: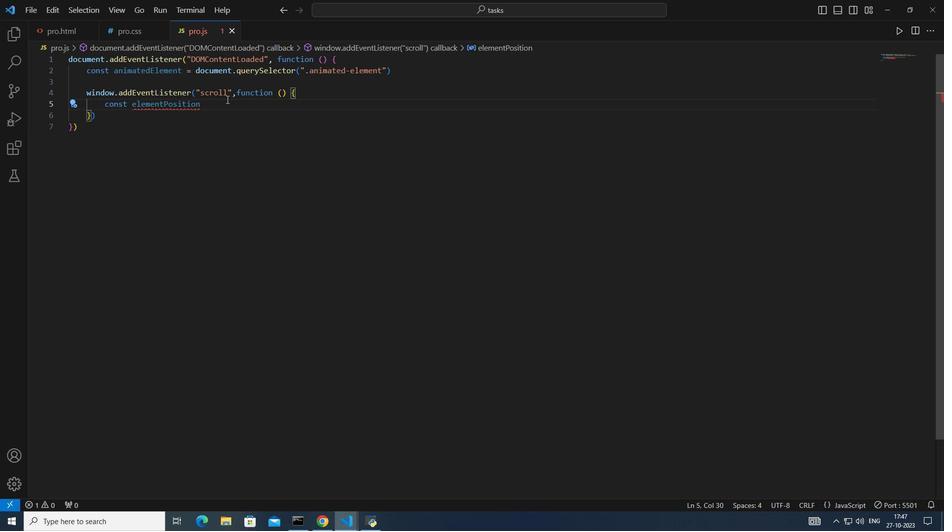 
Action: Key pressed <Key.space>=<Key.space>animated<Key.shift>e<Key.enter>.get<Key.shift>Bound<Key.backspace>dingg<Key.shift>Client<Key.shift>Rect<Key.shift_r>();<Key.enter><Key.enter>if<Key.space><Key.shift_r>(element<Key.enter>.top<Key.space><Key.shift_r><<Key.space>window.inner<Key.shift>Height<Key.enter><Key.space><Key.shift><Key.shift><Key.shift><Key.shift><Key.shift><Key.shift><Key.shift><Key.shift><Key.shift>$$<Key.backspace><Key.backspace><Key.shift>&&<Key.space>element<Key.shift>Pos<Key.enter>.bottom<Key.space><Key.shift_r>>=<Key.space>0<Key.right><Key.space><Key.shift_r>{<Key.enter>animated<Key.shift>Element.class<Key.shift>Lsit.add<Key.shift_r>(<Key.shift_r>"animate<Key.right><Key.right>;<Key.down><Key.down>;<Key.left>;<Key.backspace><Key.left>;<Key.backspace><Key.down>;
Screenshot: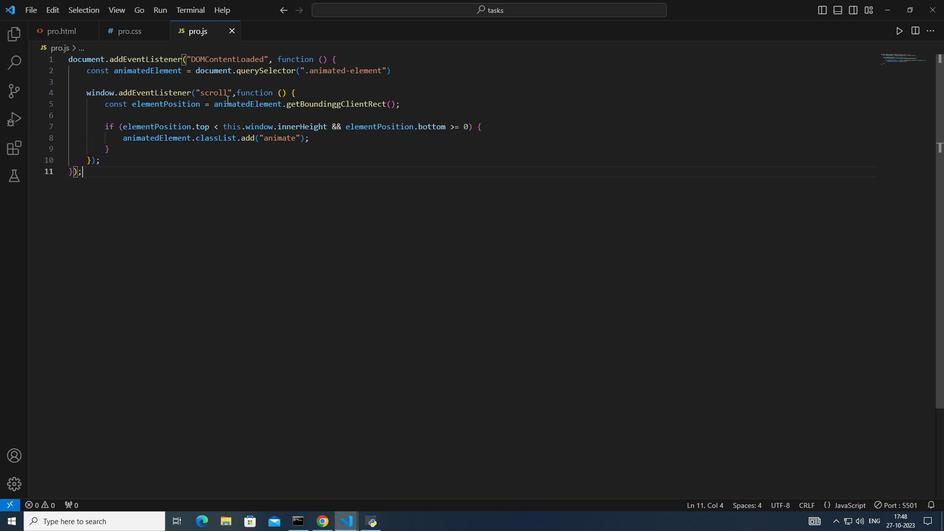 
Action: Mouse moved to (68, 213)
Screenshot: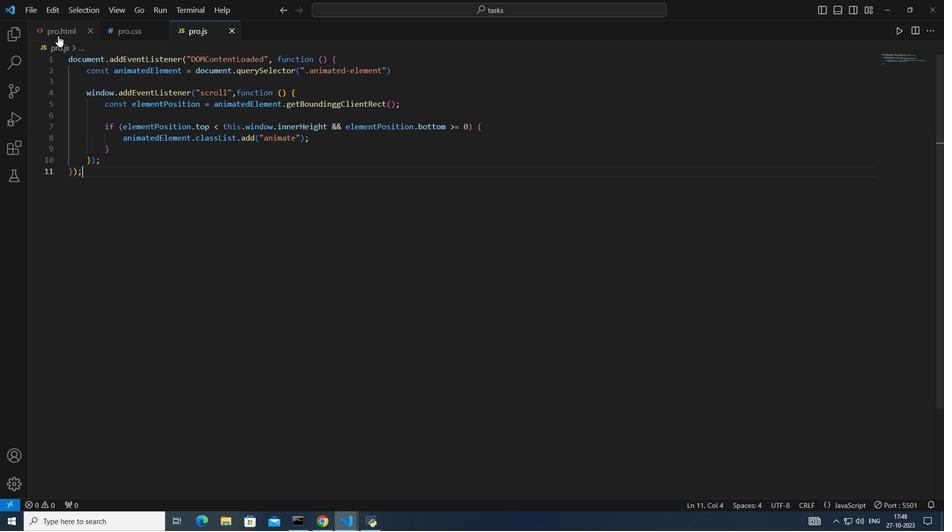 
Action: Mouse pressed left at (68, 213)
Screenshot: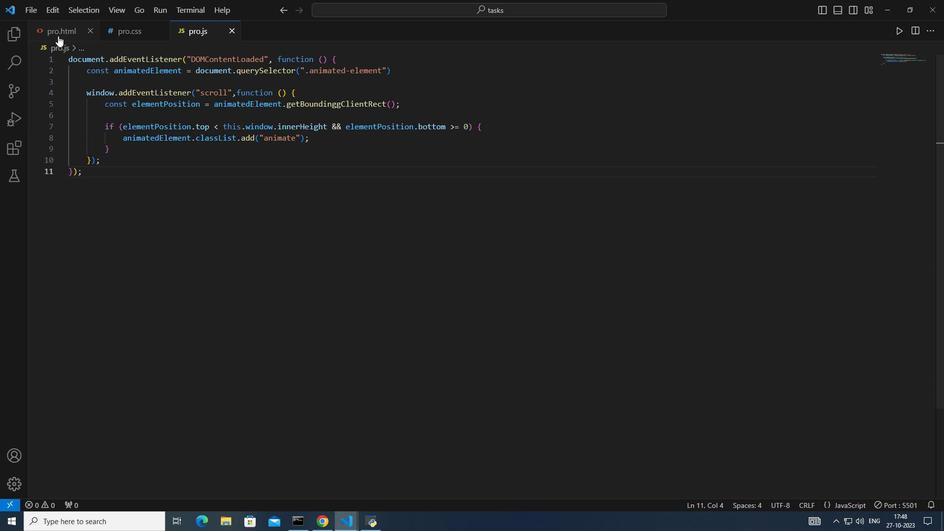 
Action: Mouse moved to (68, 213)
Screenshot: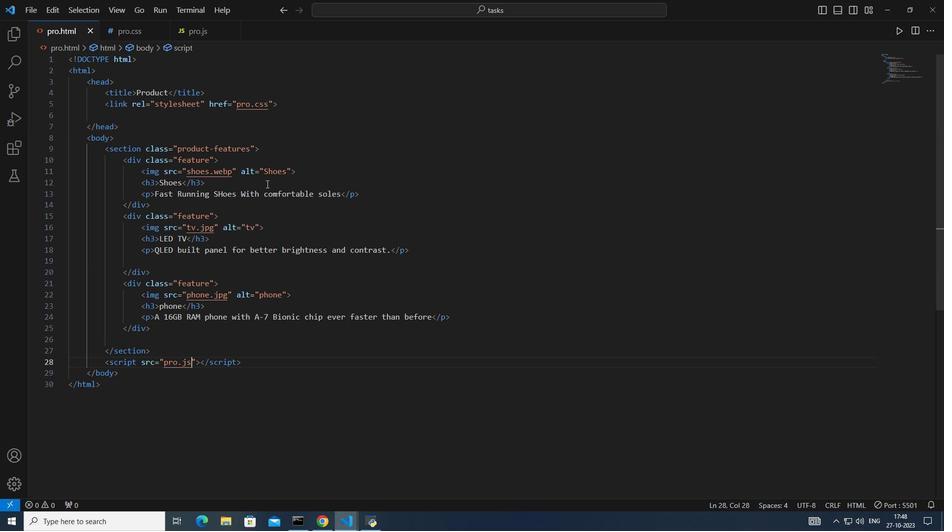 
Action: Mouse pressed left at (68, 213)
Screenshot: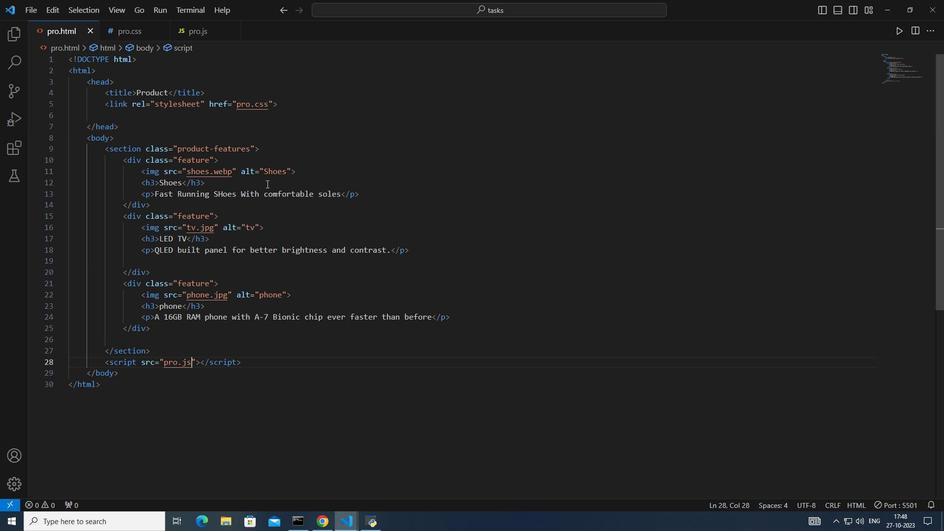 
Action: Mouse moved to (68, 213)
Screenshot: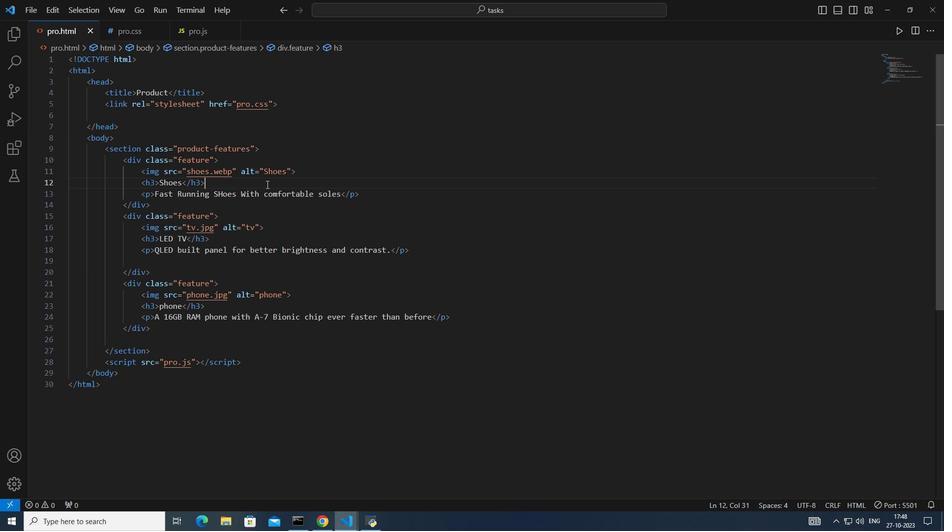 
Action: Key pressed <Key.alt_l>lo
Screenshot: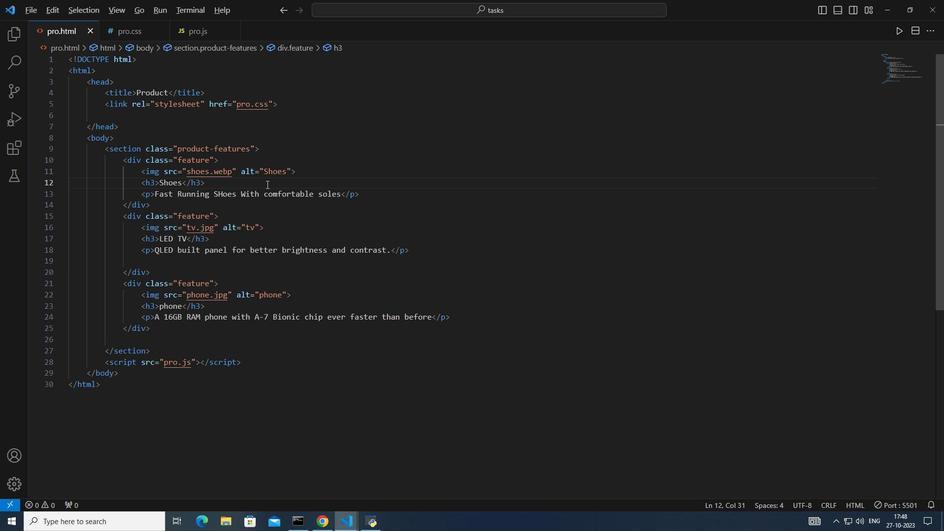 
Action: Mouse moved to (68, 213)
Screenshot: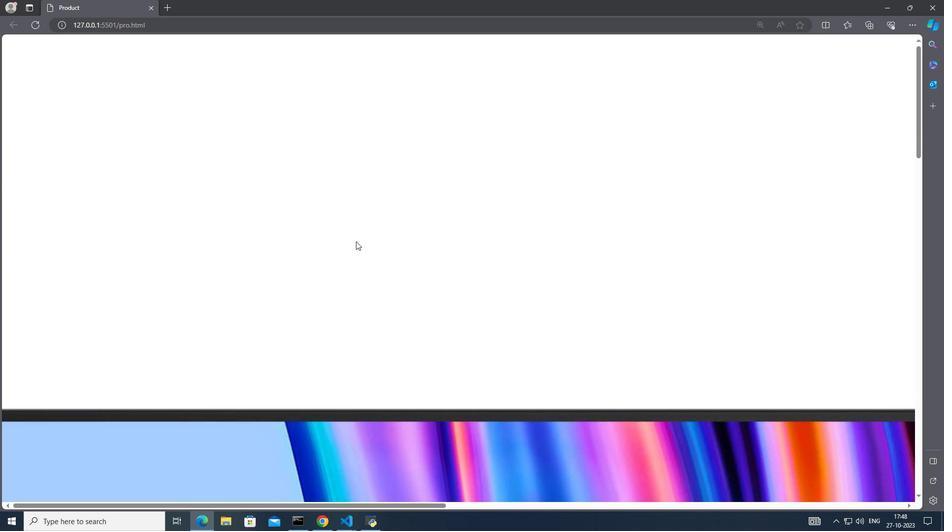 
Action: Mouse scrolled (68, 213) with delta (0, 0)
Screenshot: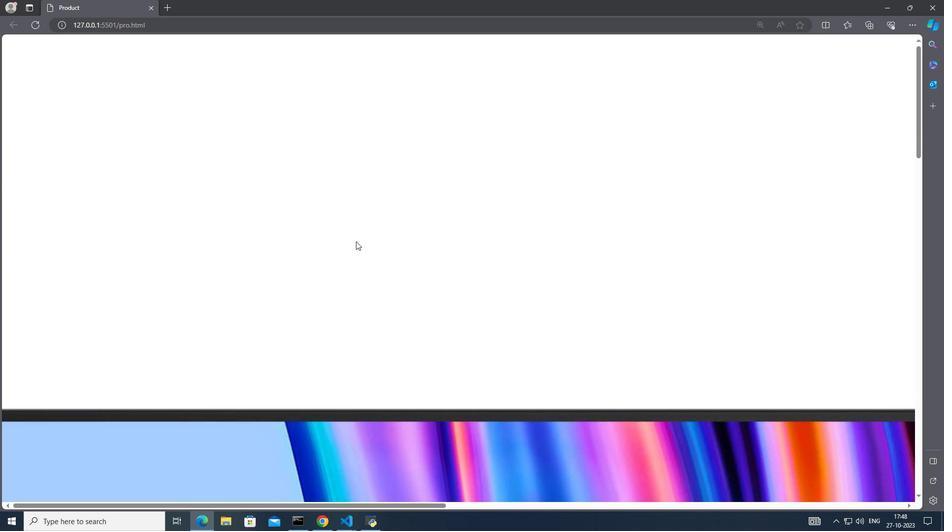
Action: Mouse moved to (68, 213)
Screenshot: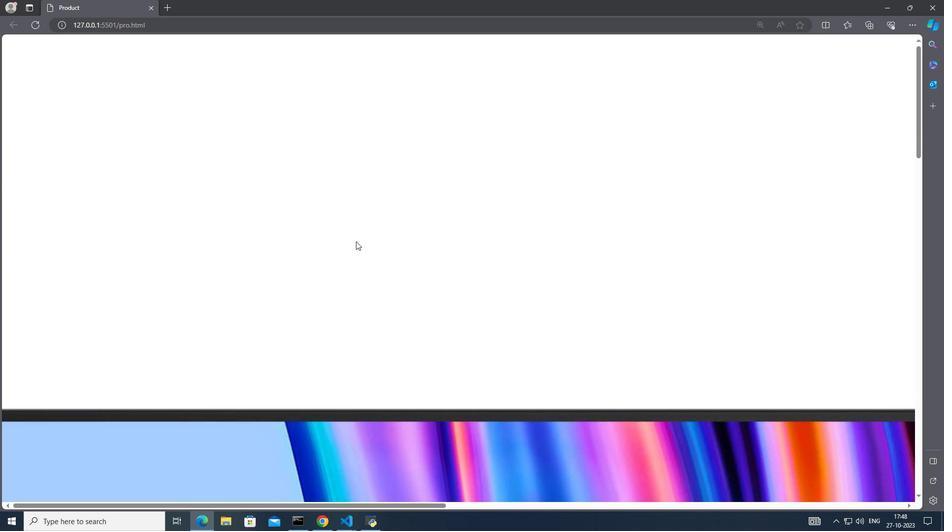 
Action: Mouse scrolled (68, 213) with delta (0, 0)
Screenshot: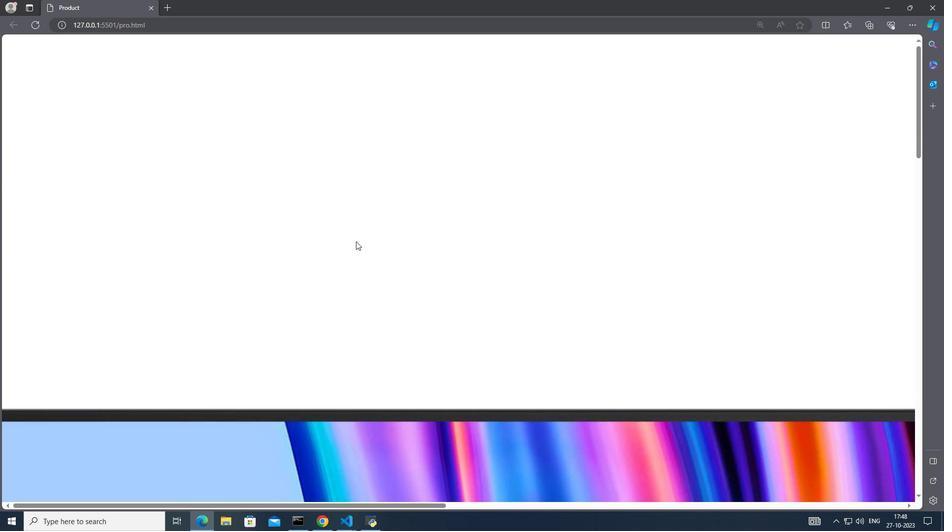 
Action: Mouse moved to (68, 213)
Screenshot: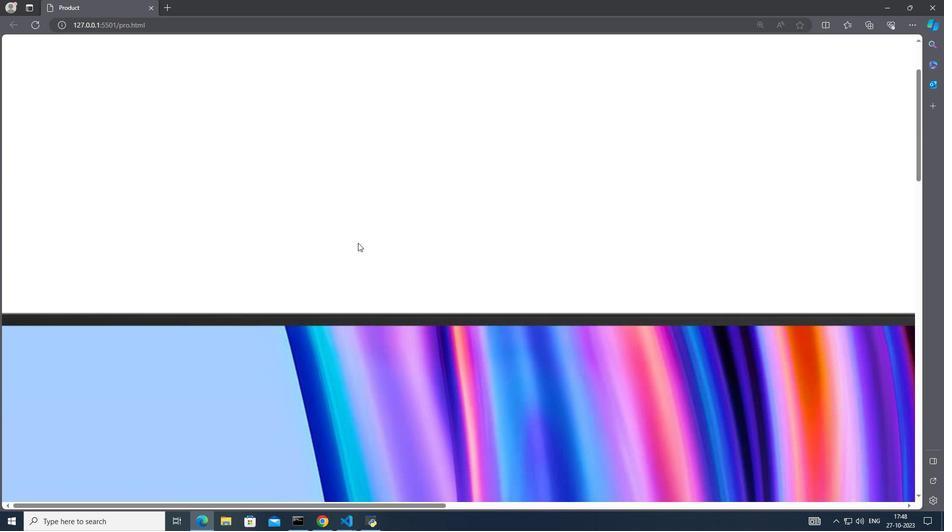
Action: Mouse scrolled (68, 213) with delta (0, 0)
Screenshot: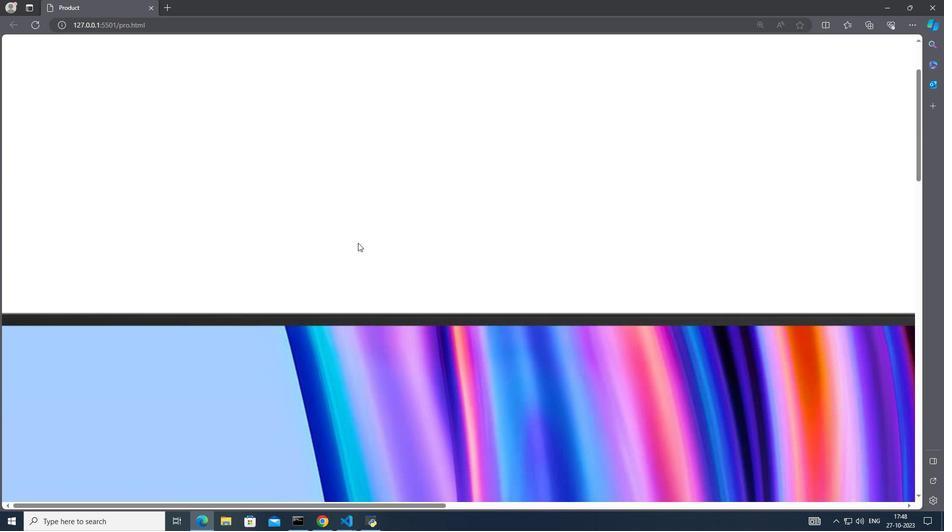
Action: Mouse moved to (68, 213)
Screenshot: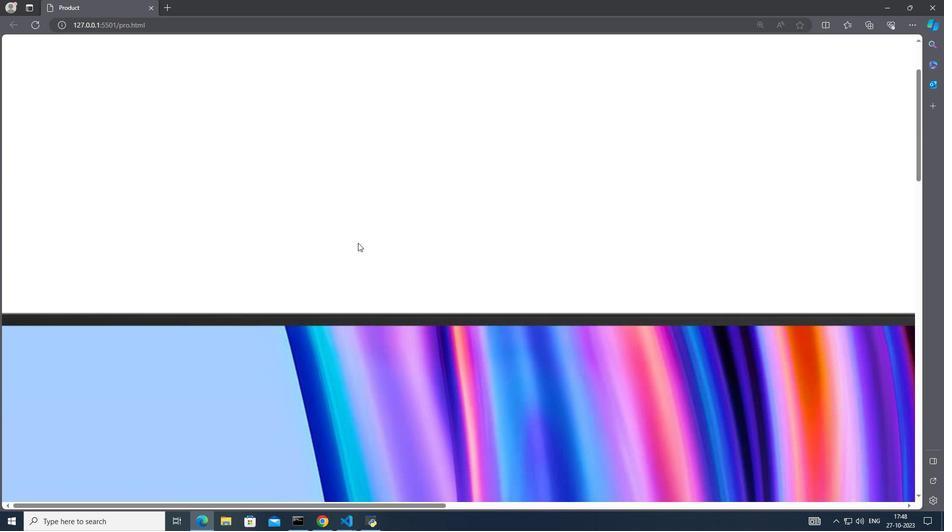 
Action: Mouse scrolled (68, 213) with delta (0, 0)
Screenshot: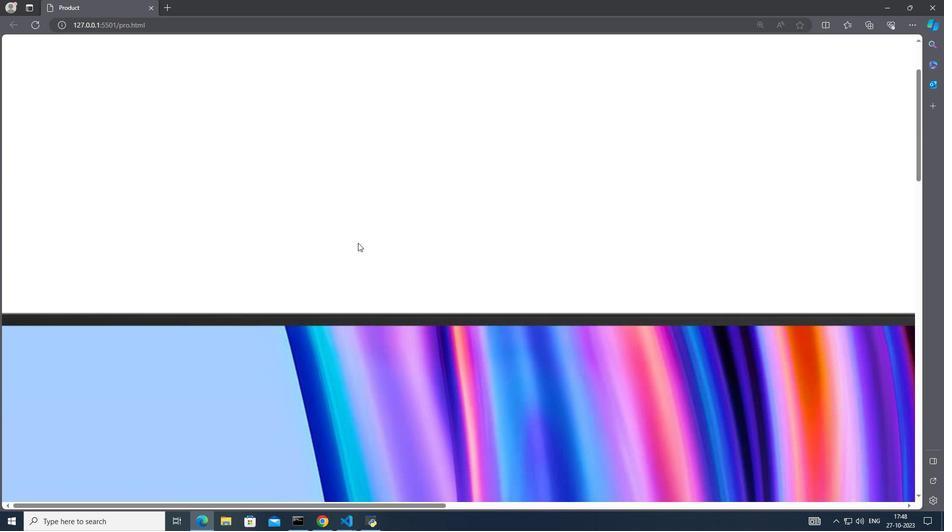 
Action: Mouse moved to (68, 213)
Screenshot: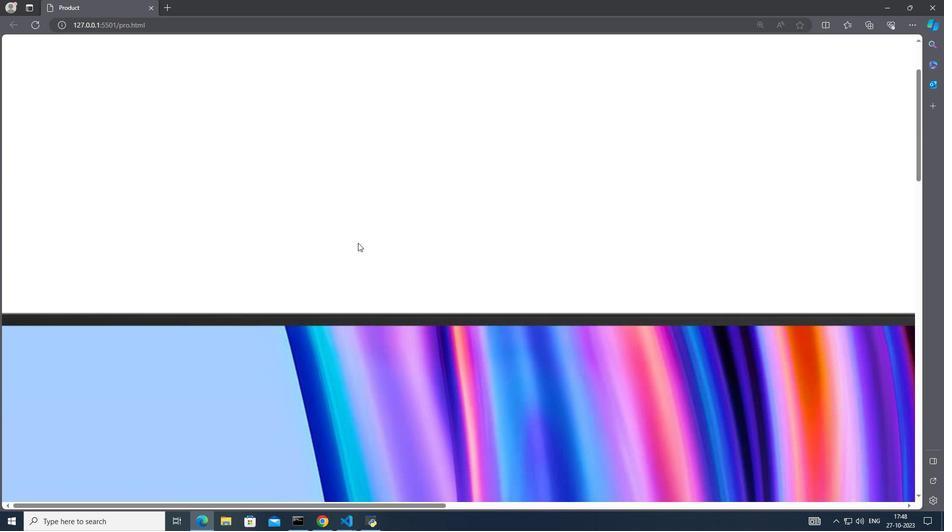 
Action: Mouse scrolled (68, 213) with delta (0, 0)
Screenshot: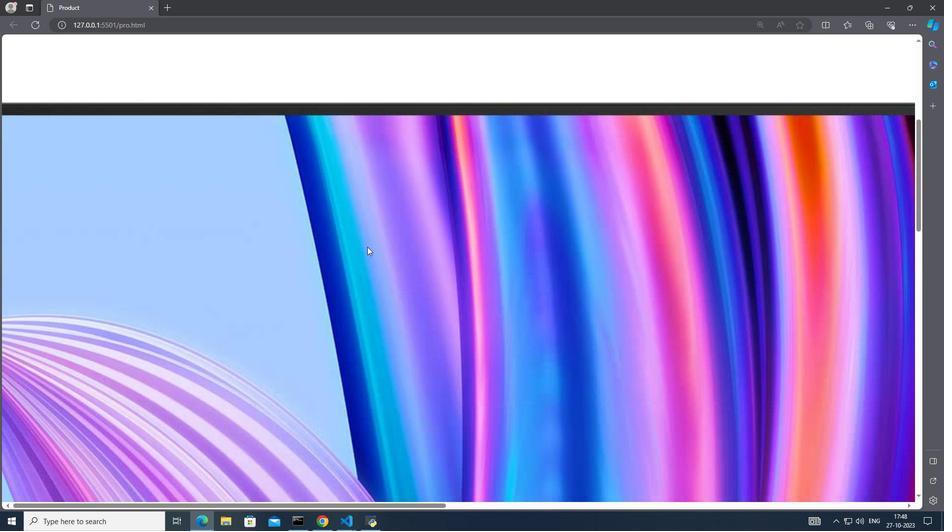 
Action: Mouse moved to (68, 213)
Screenshot: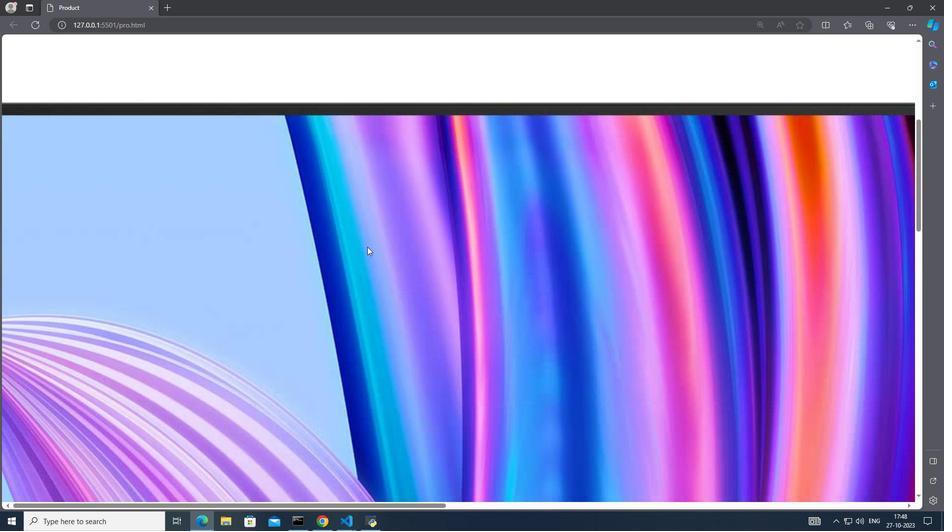 
Action: Mouse scrolled (68, 213) with delta (0, 0)
Screenshot: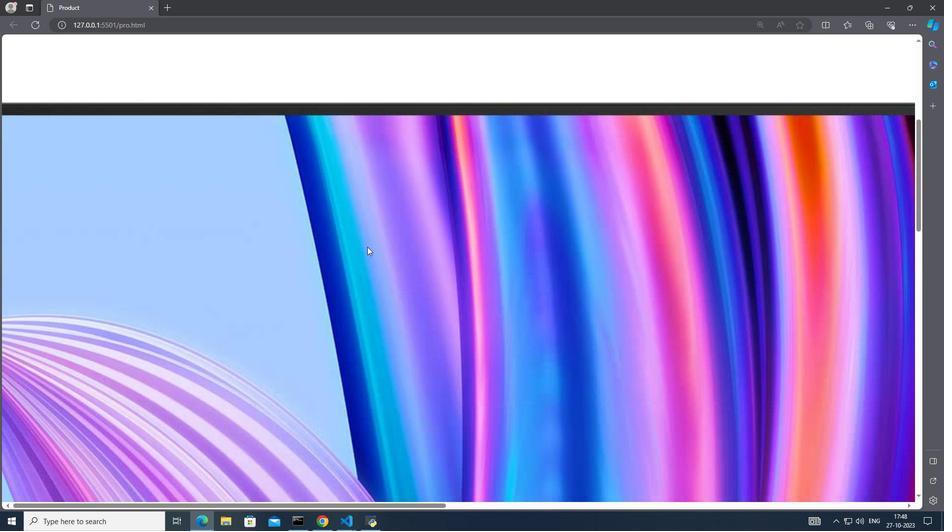 
Action: Mouse moved to (68, 213)
Screenshot: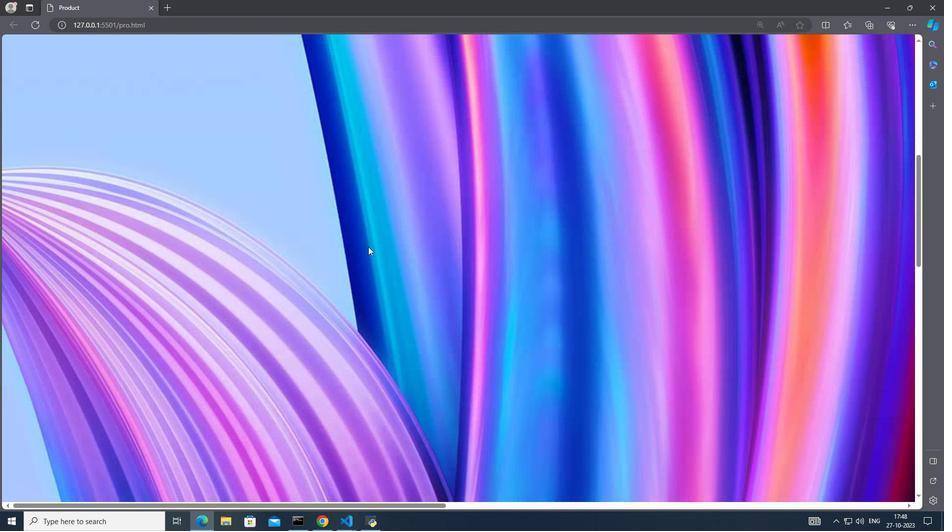 
Action: Mouse scrolled (68, 213) with delta (0, 0)
Screenshot: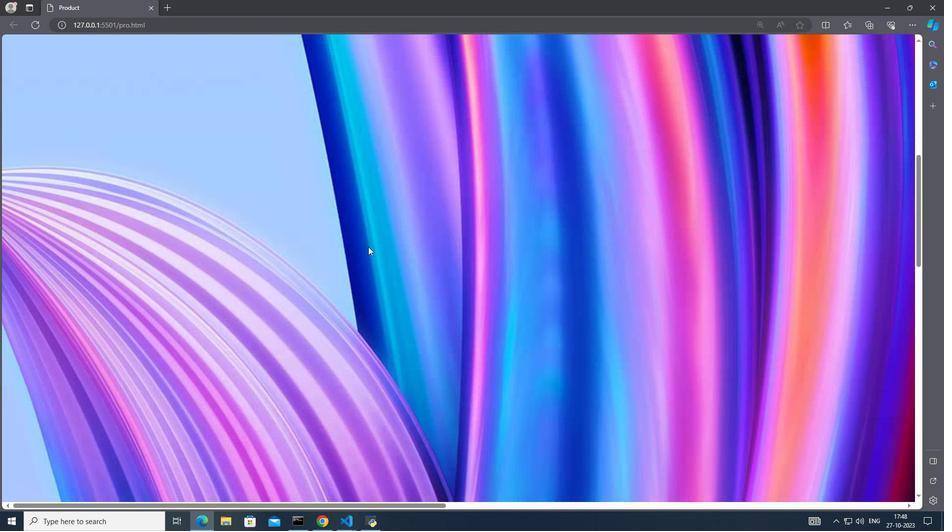
Action: Mouse moved to (68, 213)
Screenshot: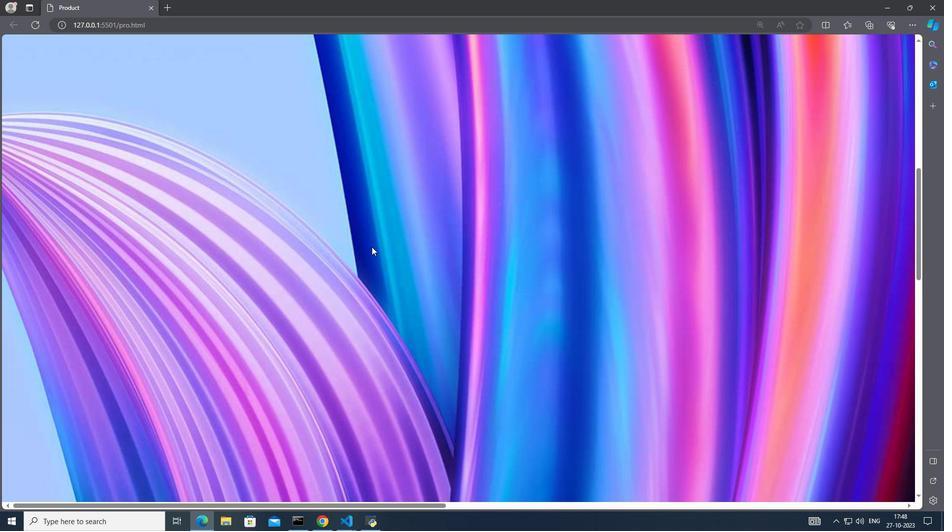 
Action: Mouse scrolled (68, 213) with delta (0, 0)
Screenshot: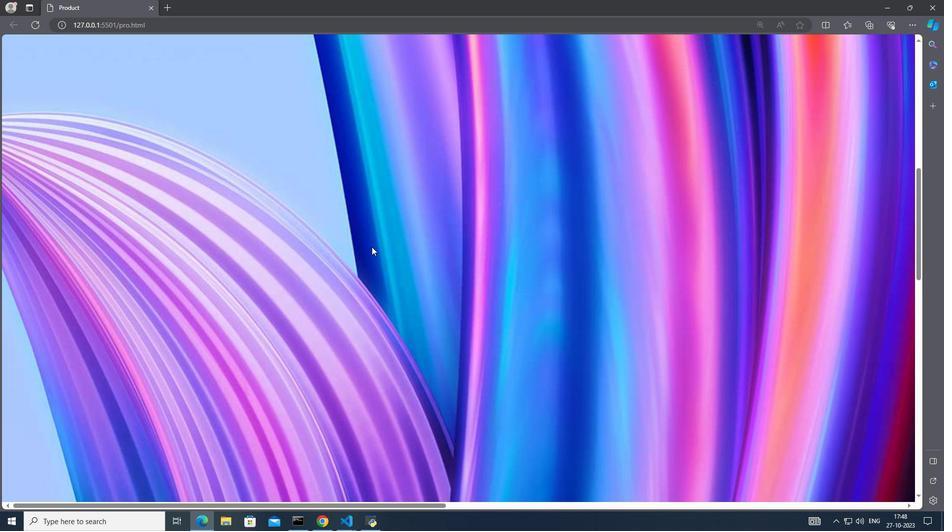 
Action: Mouse moved to (68, 213)
Screenshot: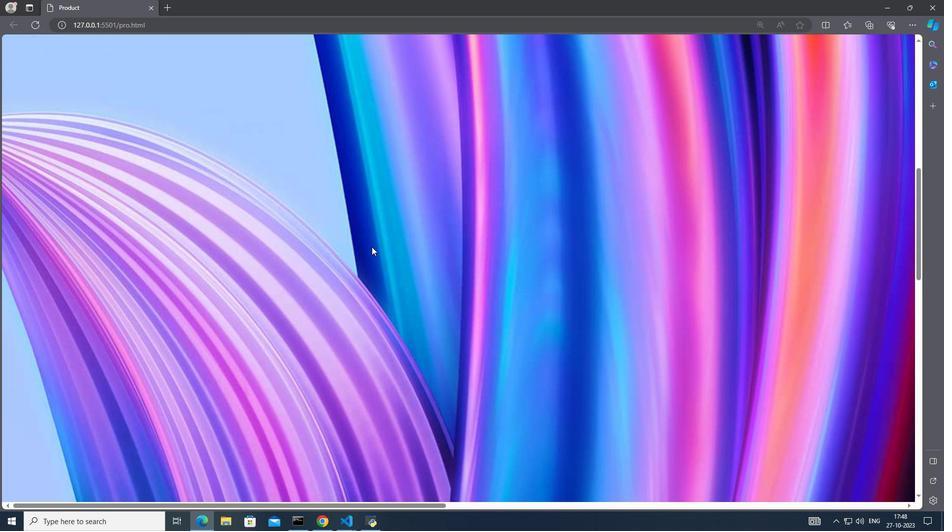 
Action: Mouse scrolled (68, 213) with delta (0, 0)
Screenshot: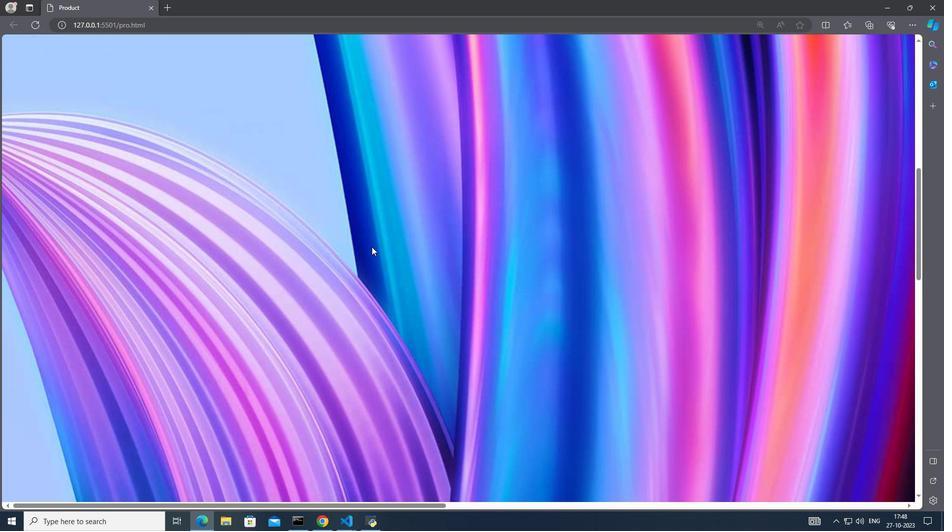 
Action: Mouse scrolled (68, 213) with delta (0, 0)
Screenshot: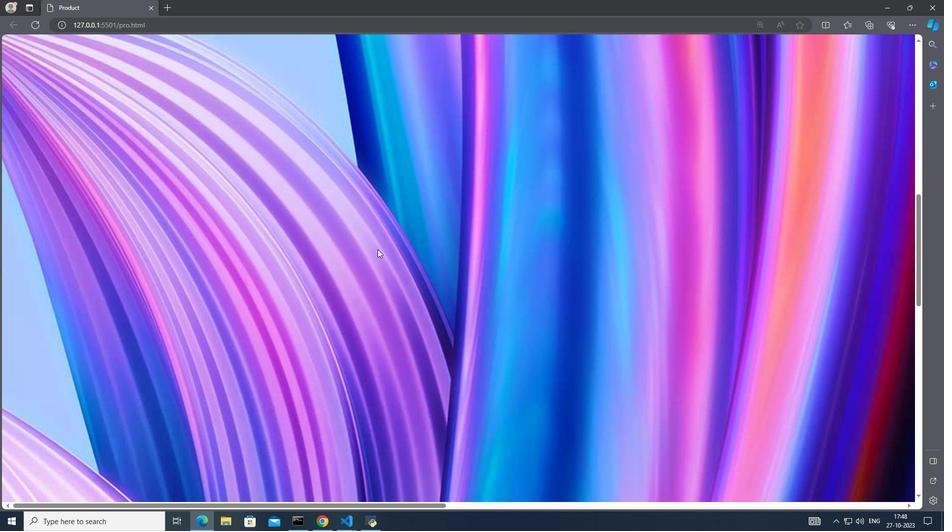 
Action: Mouse scrolled (68, 213) with delta (0, 0)
Screenshot: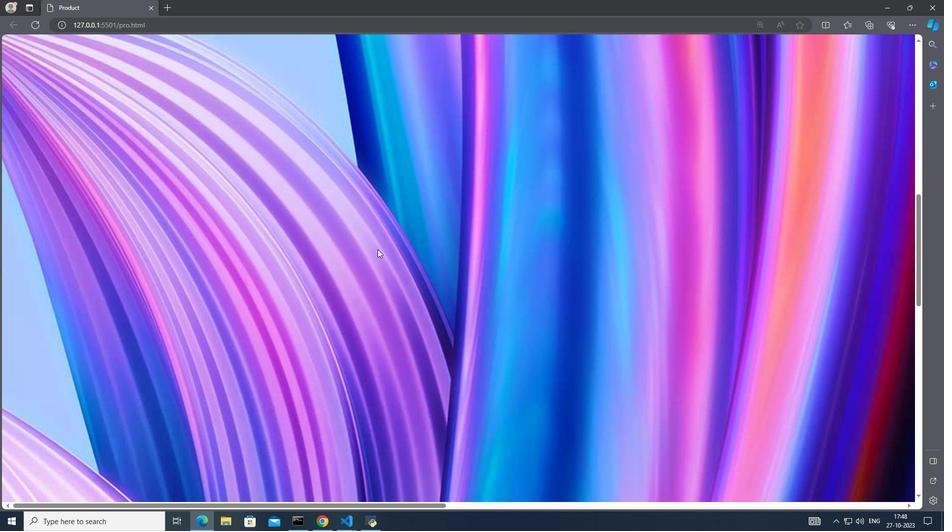 
Action: Mouse moved to (68, 213)
Screenshot: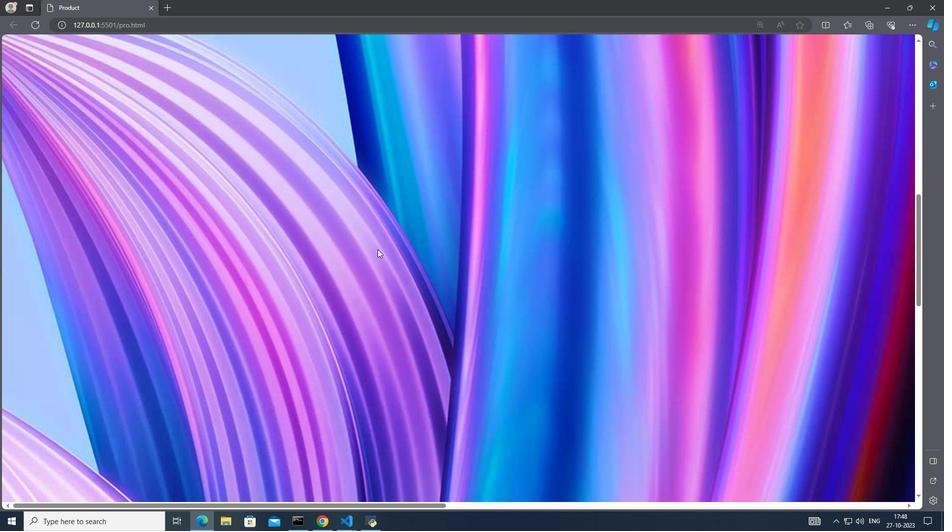 
Action: Mouse scrolled (68, 213) with delta (0, 0)
Screenshot: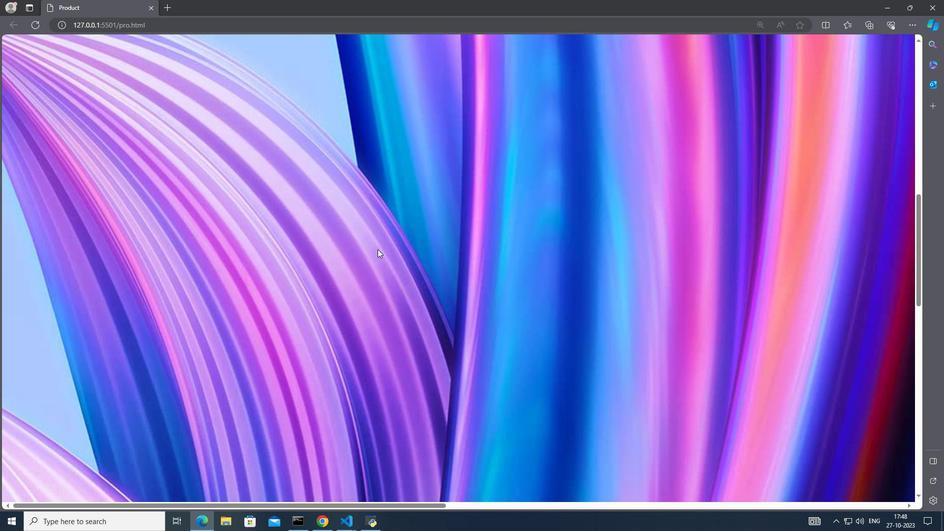 
Action: Mouse moved to (68, 213)
Screenshot: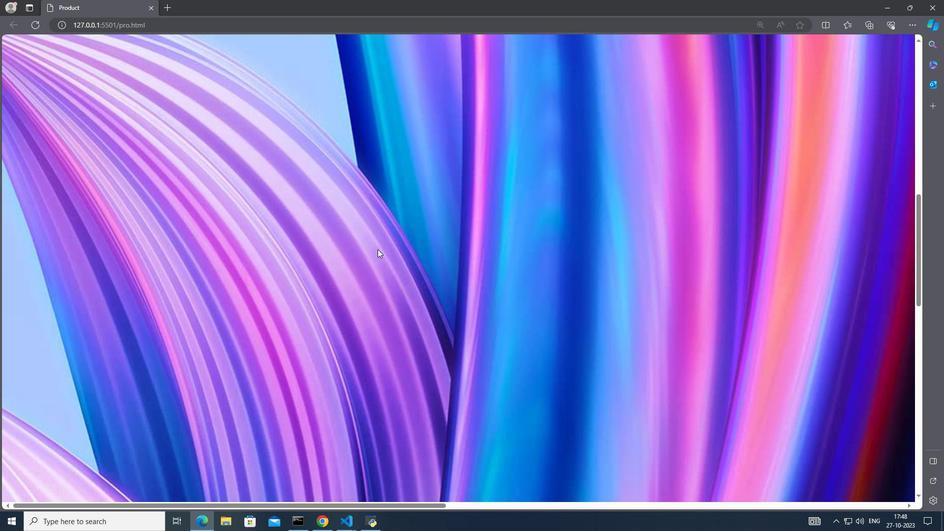 
Action: Mouse scrolled (68, 213) with delta (0, 0)
Screenshot: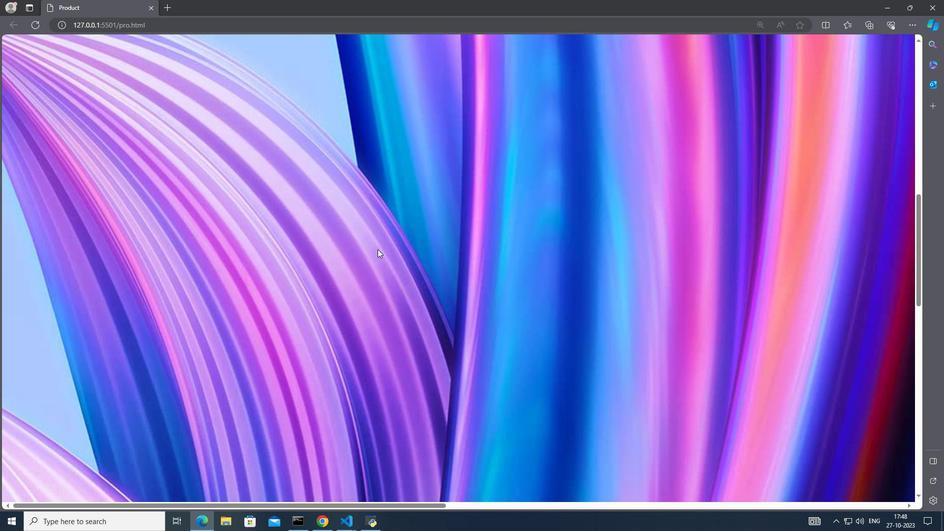 
Action: Mouse moved to (68, 213)
Screenshot: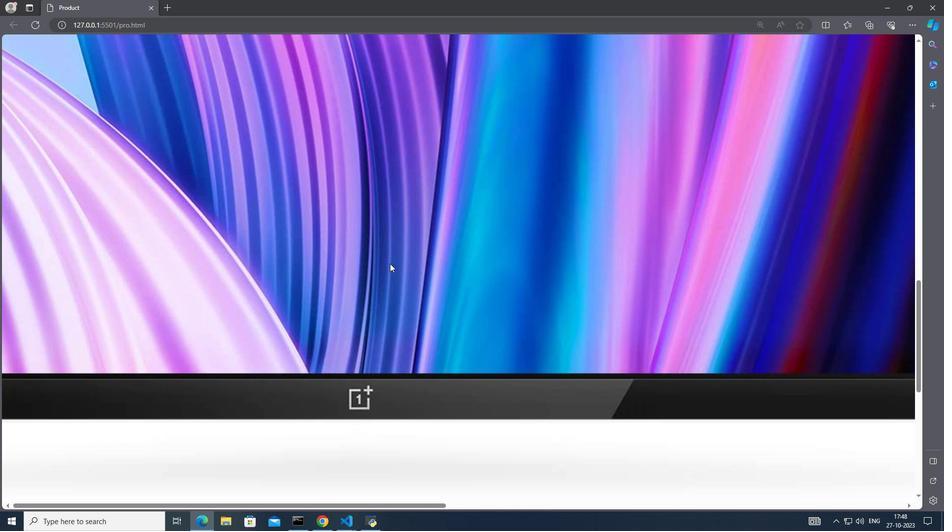 
Action: Mouse scrolled (68, 213) with delta (0, 0)
Screenshot: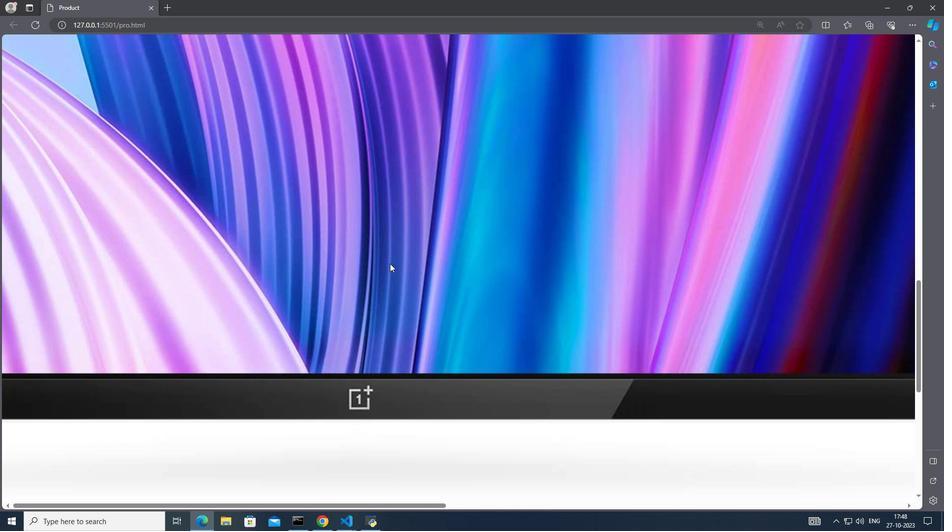 
Action: Mouse moved to (68, 213)
Screenshot: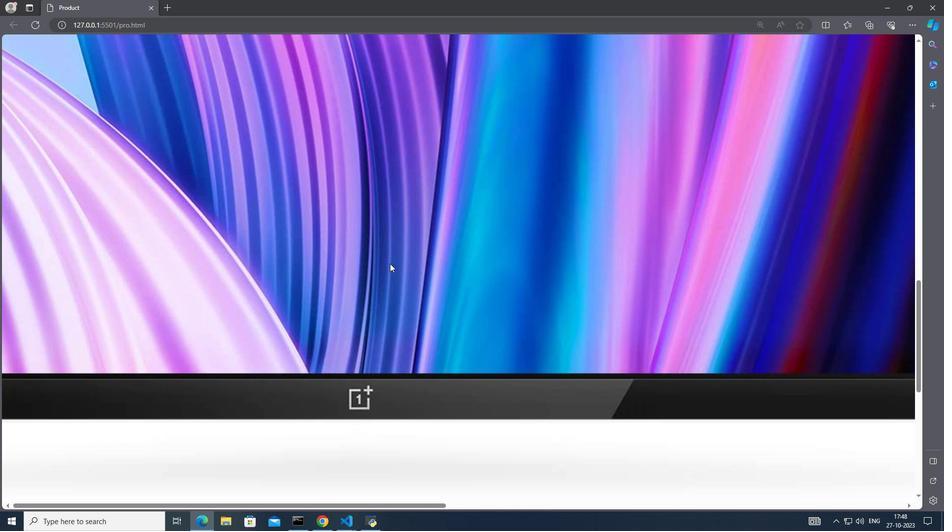 
Action: Mouse scrolled (68, 213) with delta (0, 0)
Screenshot: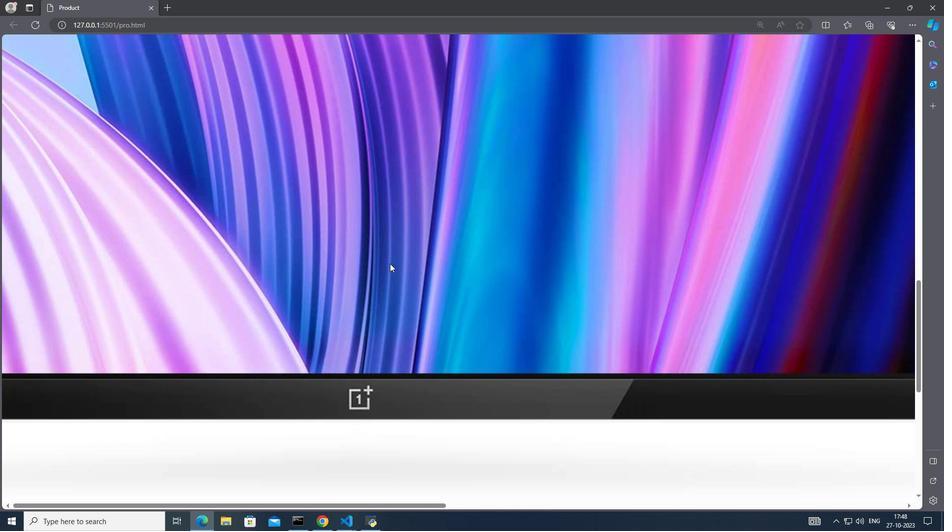 
Action: Mouse moved to (68, 213)
Screenshot: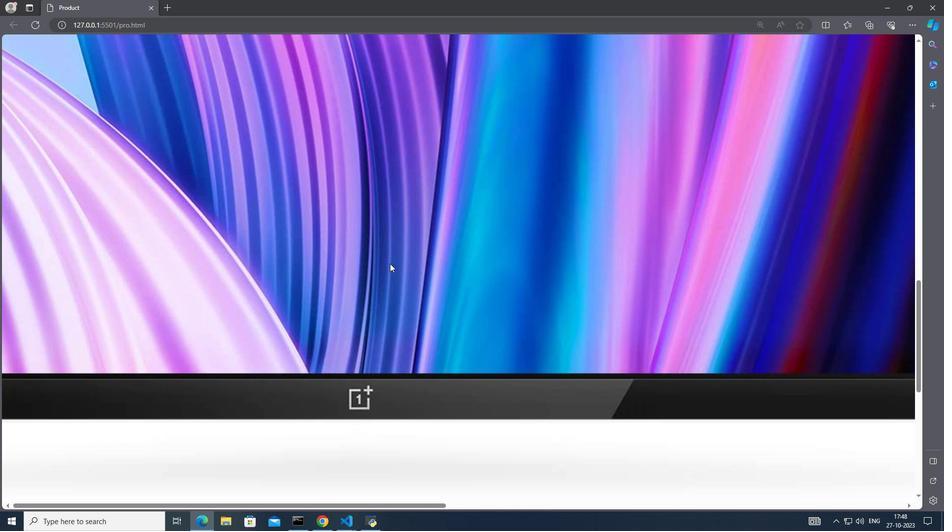 
Action: Mouse scrolled (68, 213) with delta (0, 0)
Screenshot: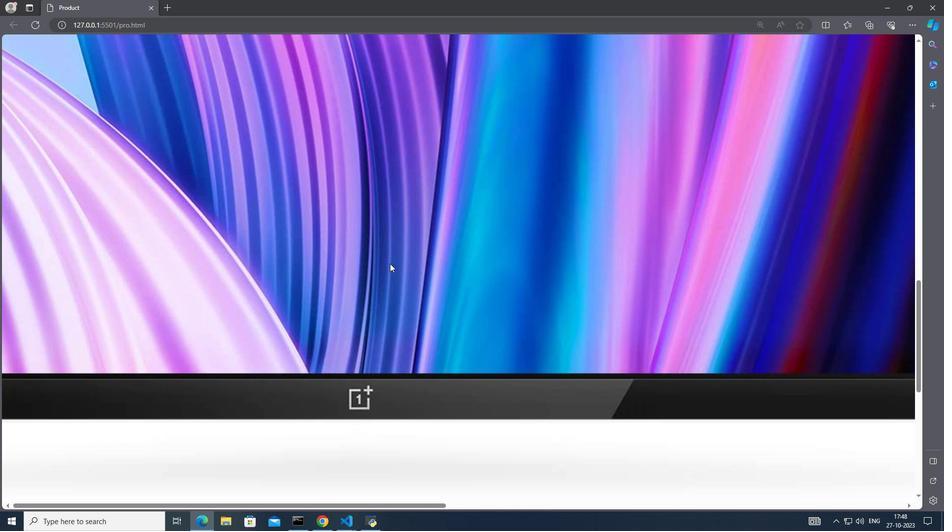 
Action: Mouse moved to (68, 213)
Screenshot: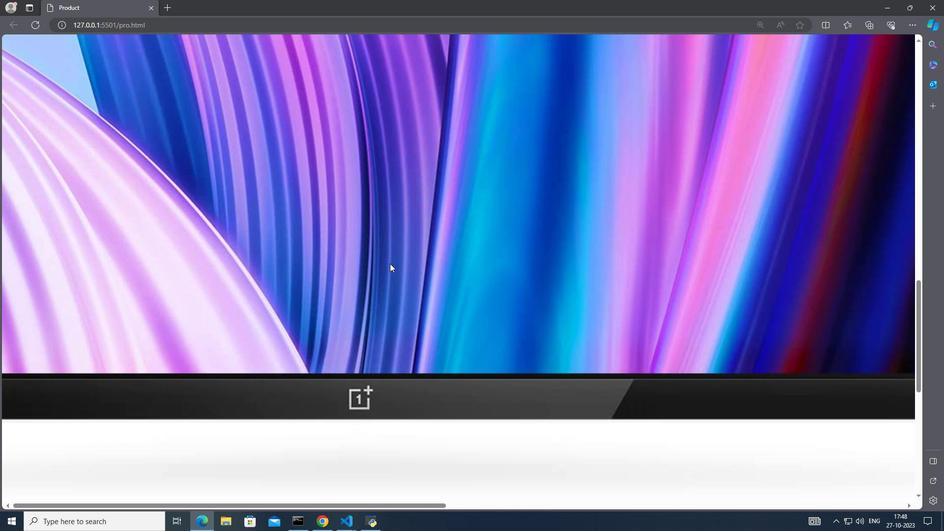 
Action: Mouse scrolled (68, 213) with delta (0, 0)
Screenshot: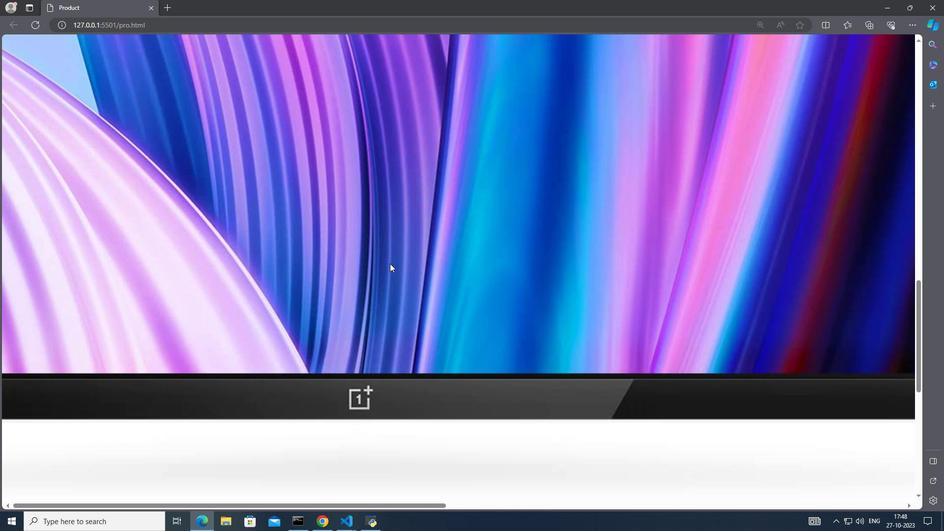 
Action: Mouse moved to (68, 213)
Screenshot: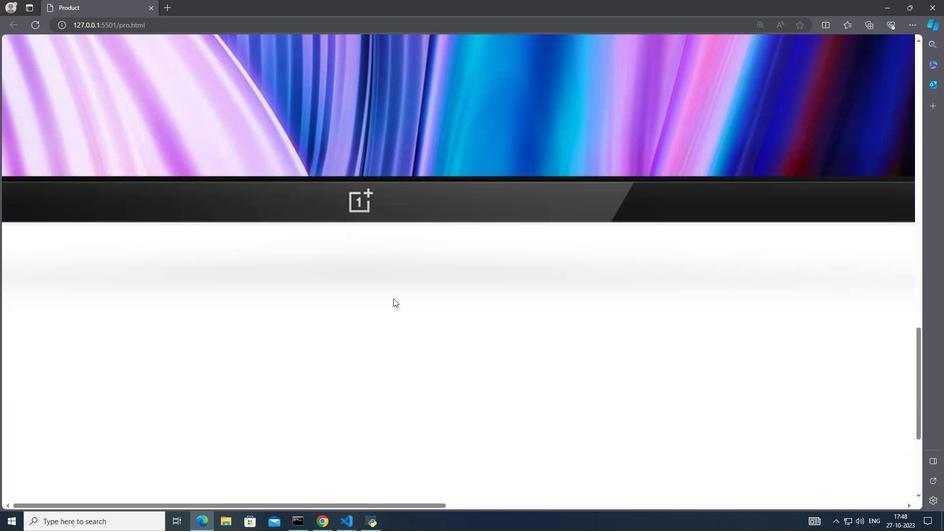 
Action: Mouse scrolled (68, 213) with delta (0, 0)
Screenshot: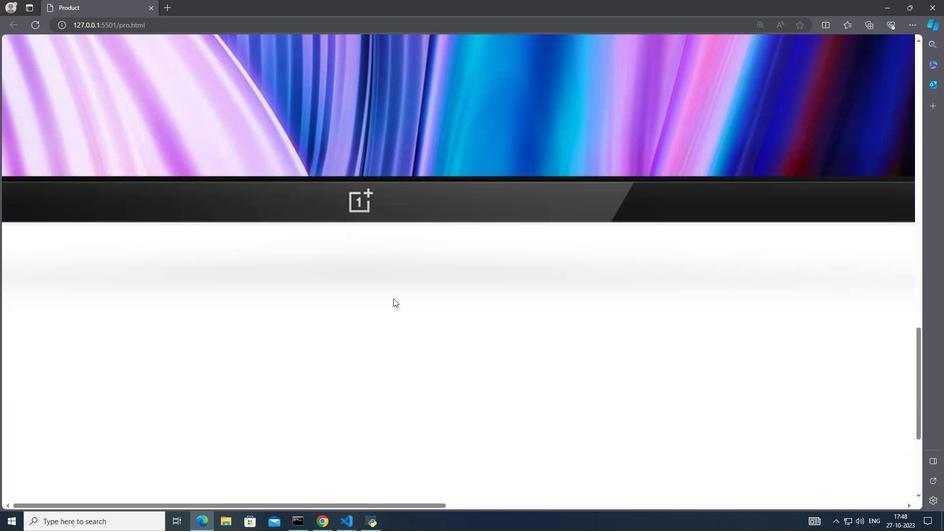 
Action: Mouse moved to (68, 213)
Screenshot: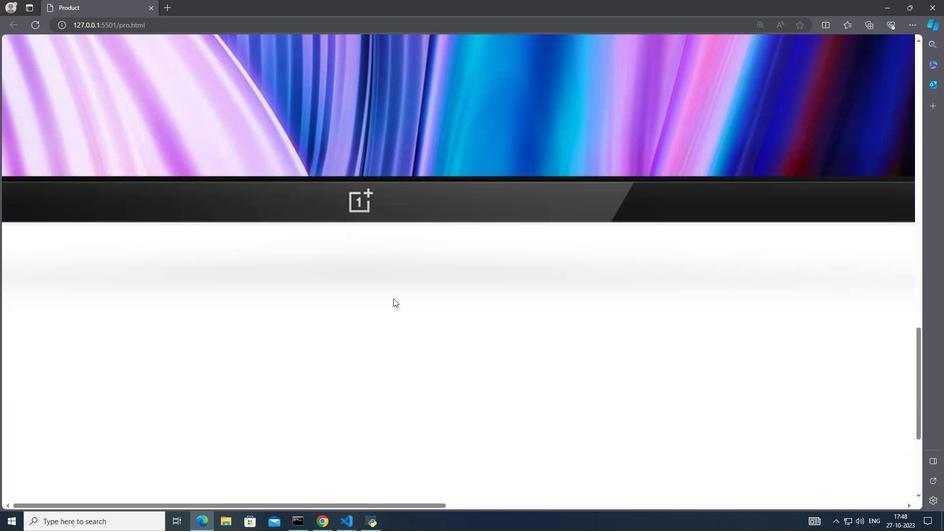 
Action: Mouse scrolled (68, 213) with delta (0, 0)
Screenshot: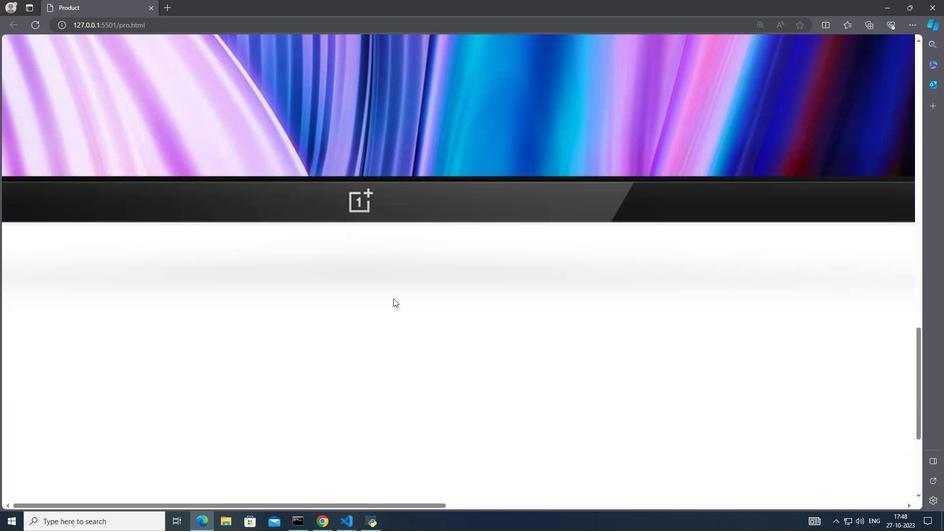 
Action: Mouse moved to (68, 213)
Screenshot: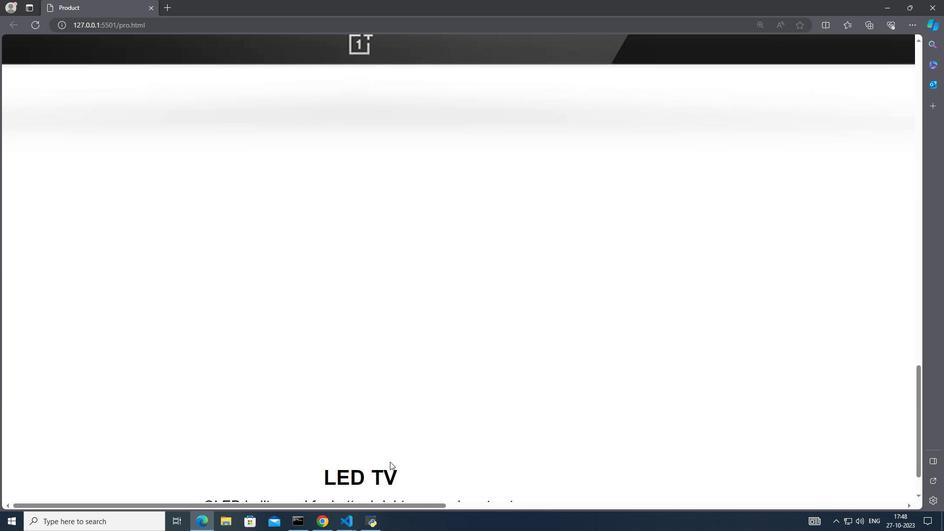 
Action: Mouse scrolled (68, 213) with delta (0, 0)
Screenshot: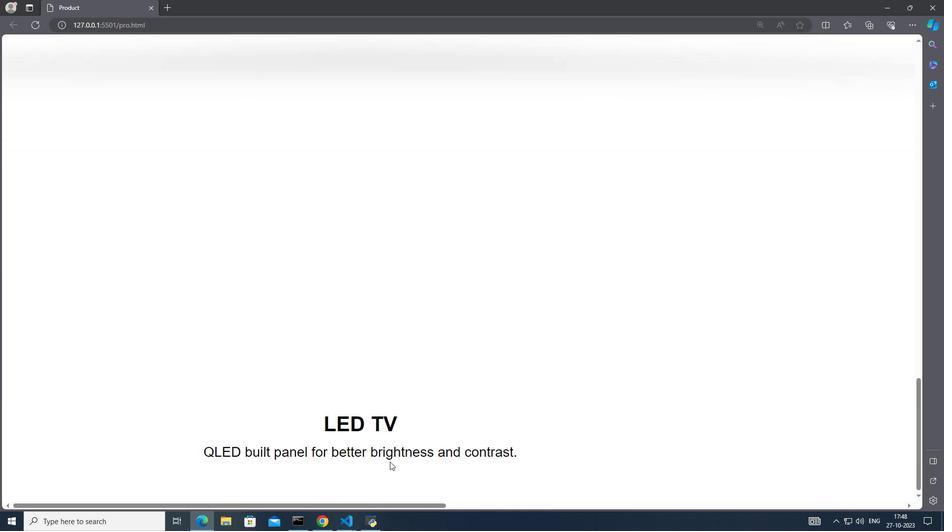 
Action: Mouse scrolled (68, 213) with delta (0, 0)
Screenshot: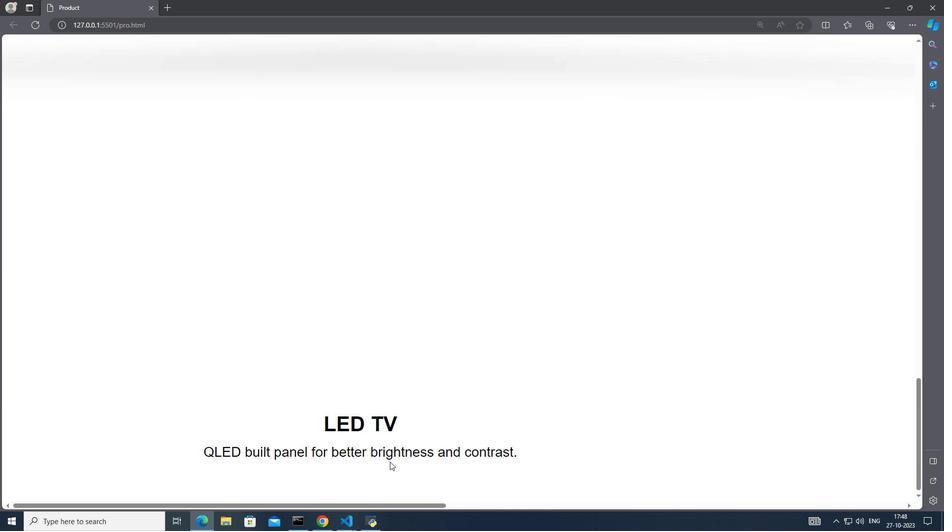 
Action: Mouse scrolled (68, 213) with delta (0, 0)
Screenshot: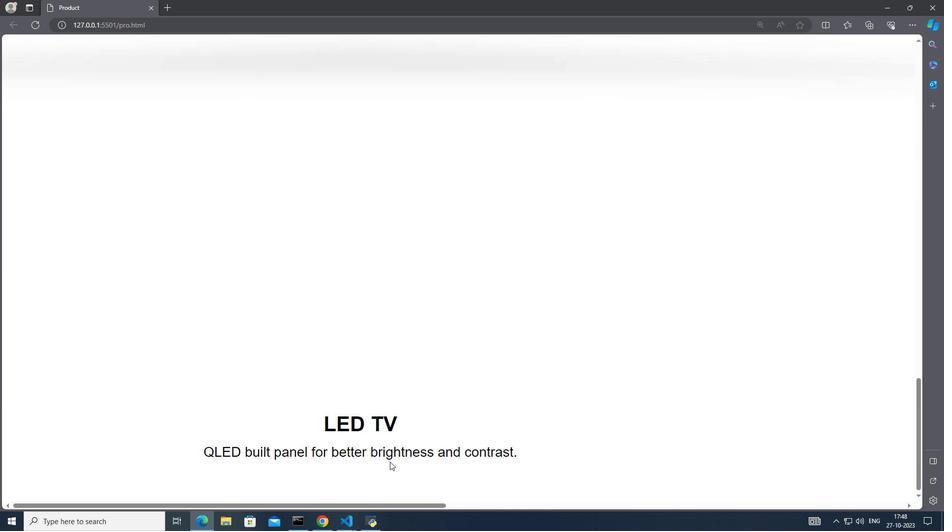 
Action: Mouse scrolled (68, 213) with delta (0, 0)
Screenshot: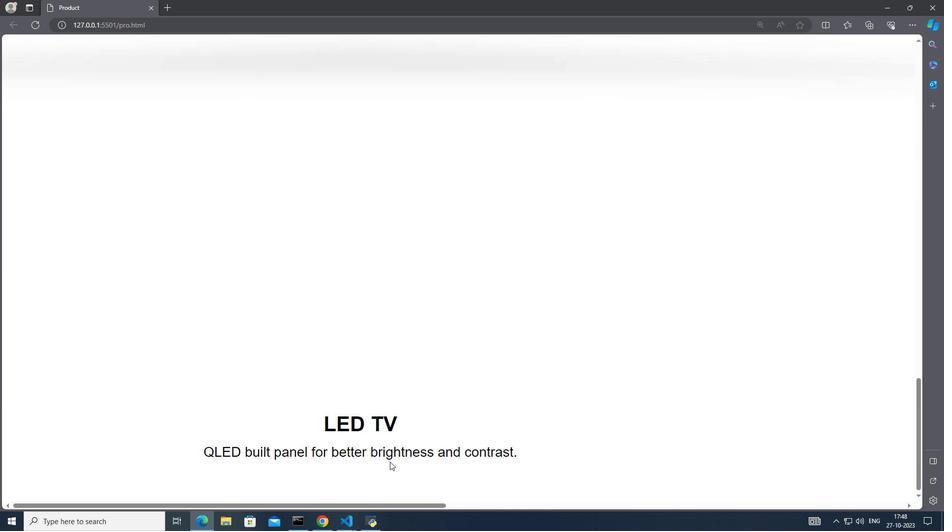 
Action: Mouse scrolled (68, 213) with delta (0, 0)
Screenshot: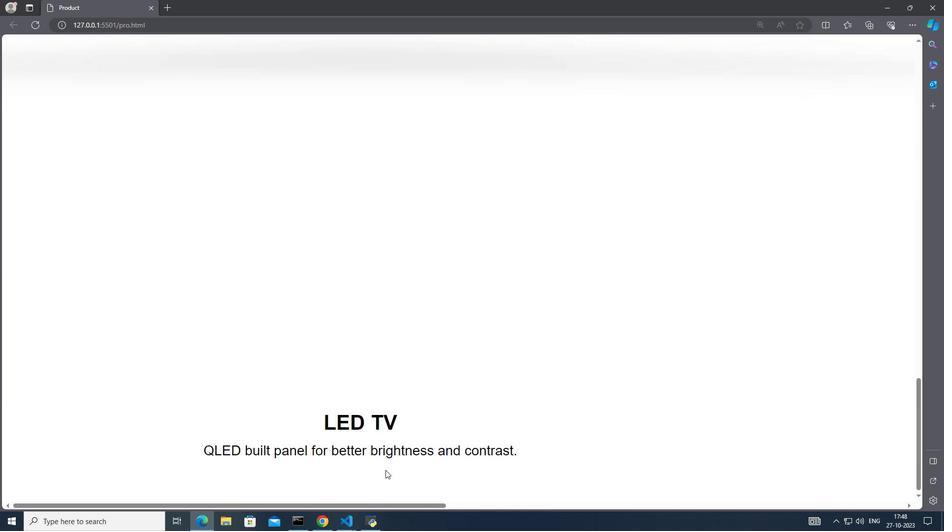 
Action: Mouse moved to (68, 213)
Screenshot: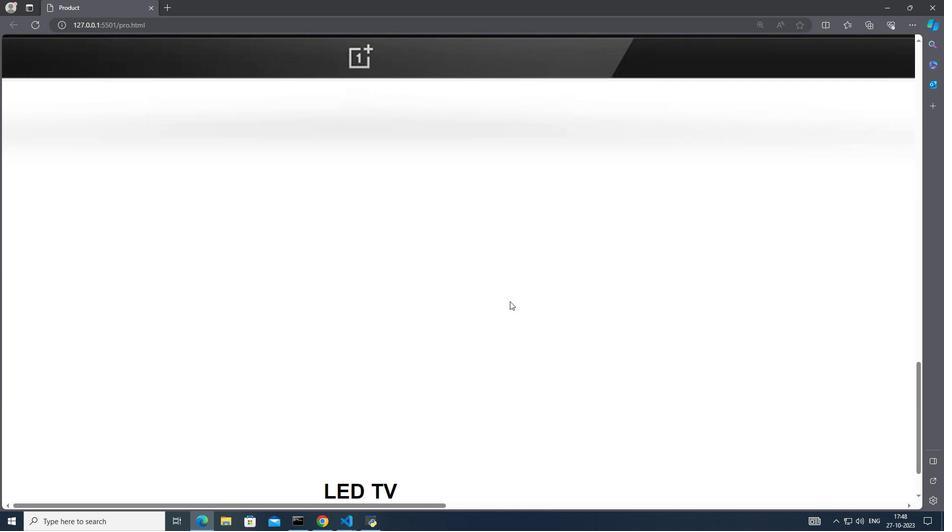 
Action: Mouse scrolled (68, 213) with delta (0, 0)
Screenshot: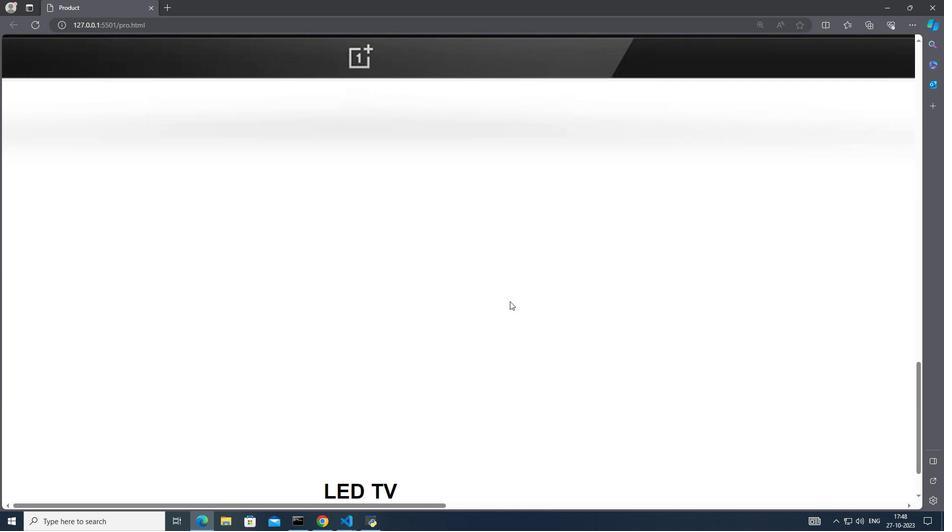 
Action: Mouse moved to (68, 213)
Screenshot: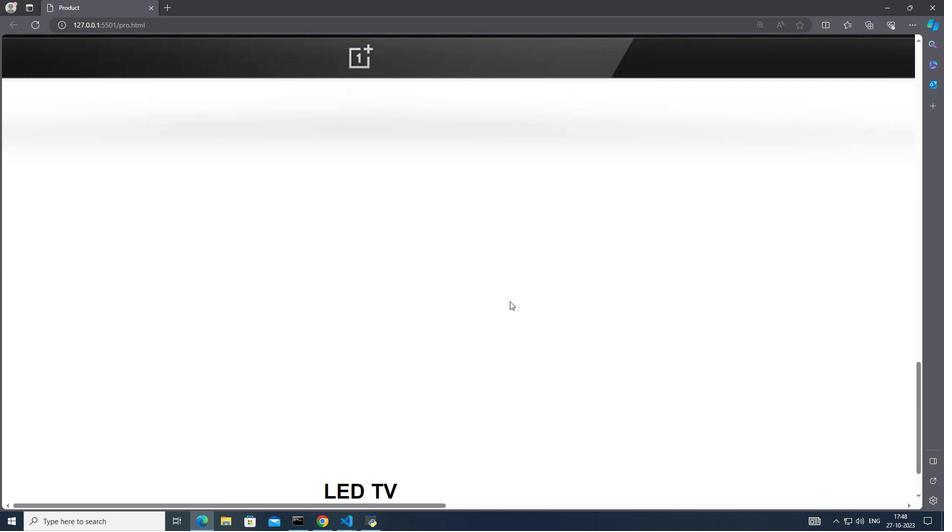
Action: Mouse scrolled (68, 213) with delta (0, 0)
Screenshot: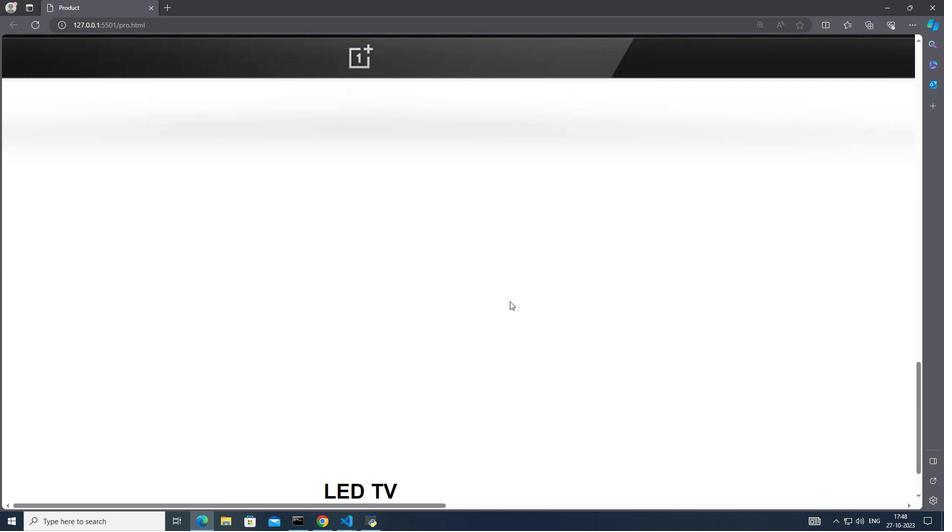 
Action: Mouse moved to (68, 213)
Screenshot: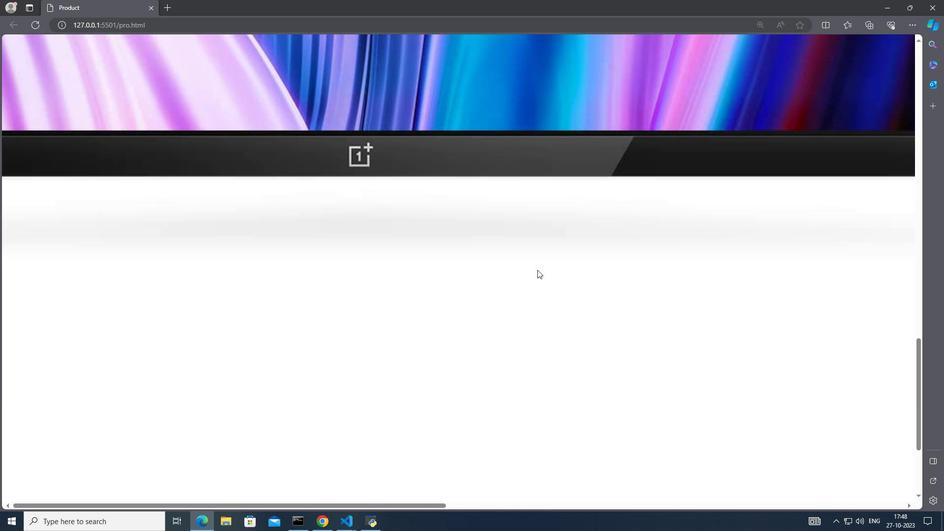 
Action: Mouse scrolled (68, 213) with delta (0, 0)
Screenshot: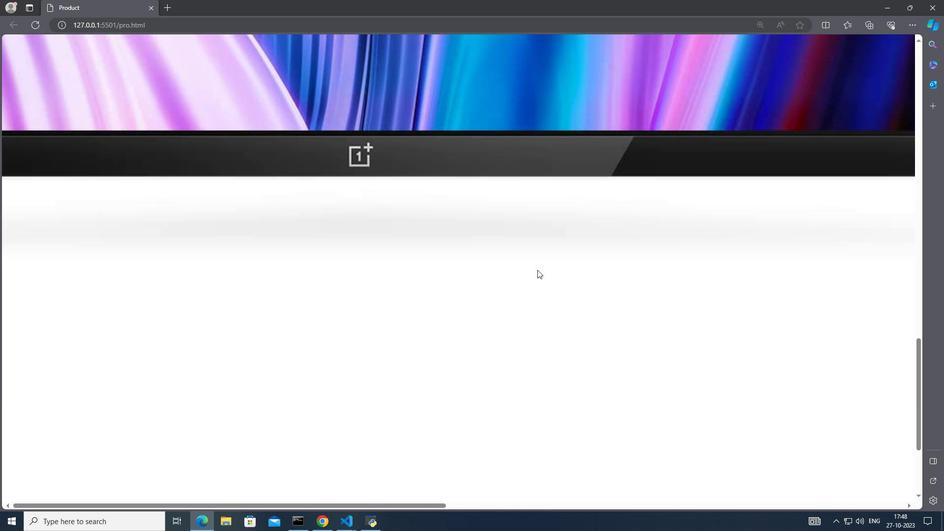 
Action: Mouse moved to (68, 213)
Screenshot: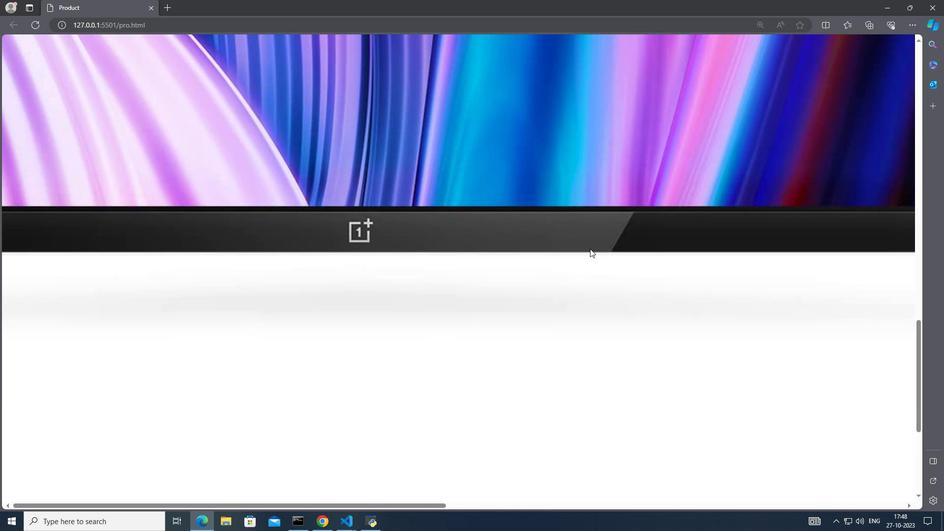 
Action: Mouse scrolled (68, 213) with delta (0, 0)
Screenshot: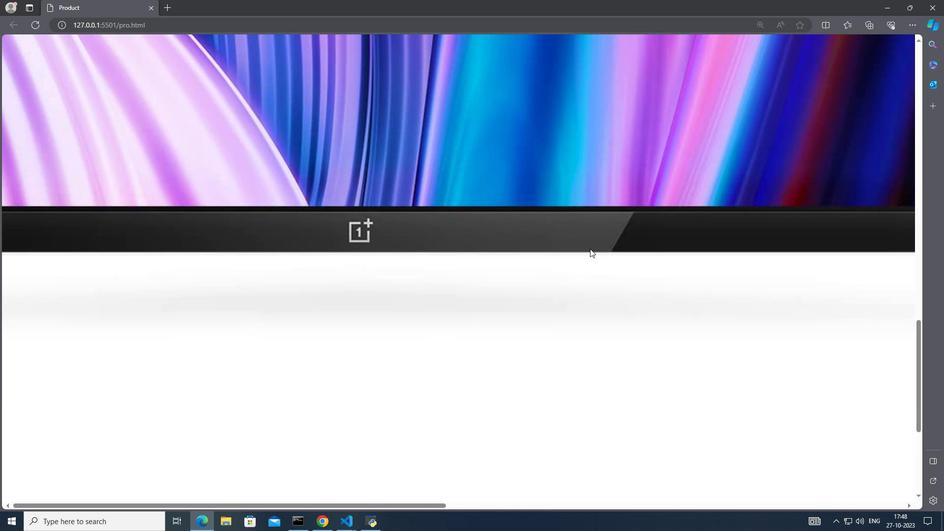 
Action: Mouse moved to (68, 213)
Screenshot: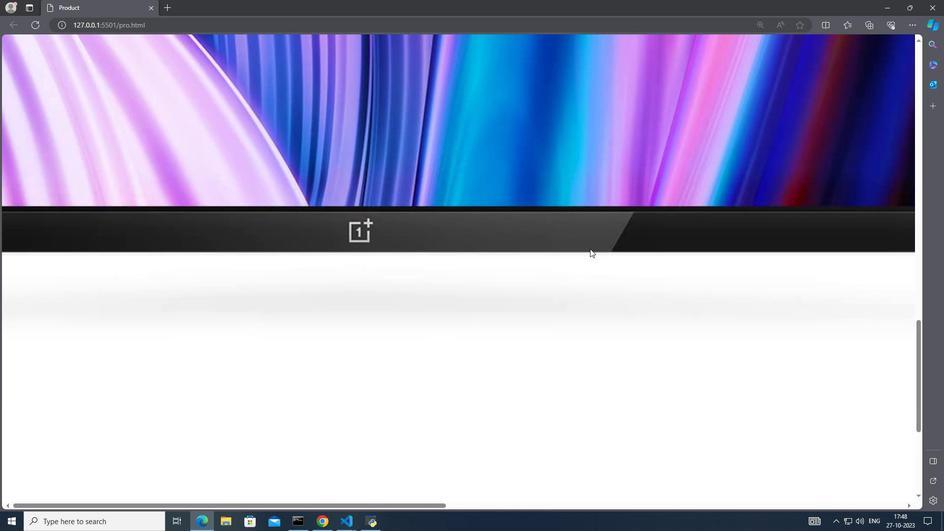 
Action: Mouse scrolled (68, 213) with delta (0, 0)
Screenshot: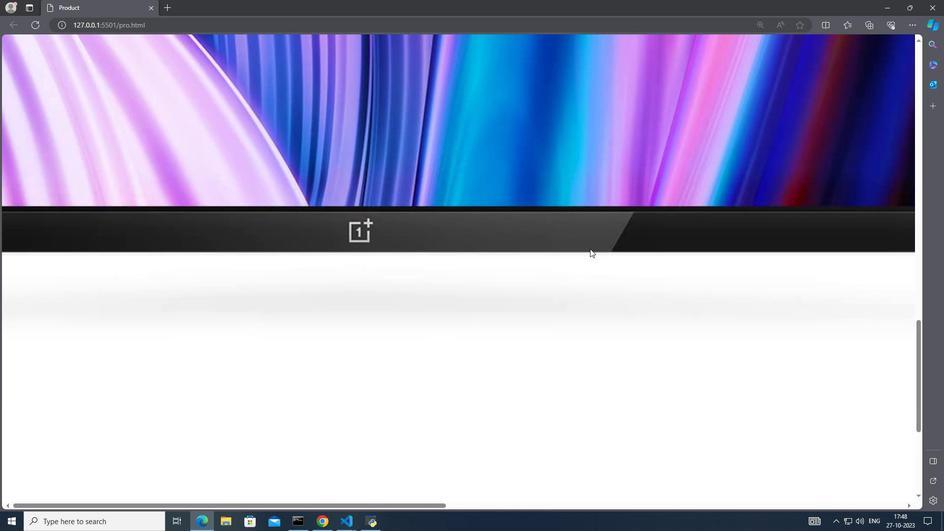 
Action: Mouse moved to (68, 213)
Screenshot: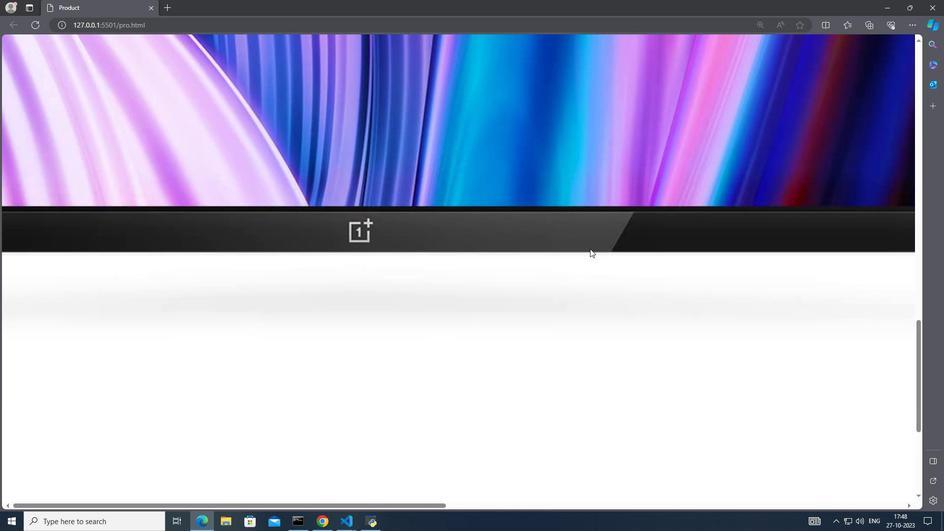 
Action: Mouse scrolled (68, 213) with delta (0, 0)
Screenshot: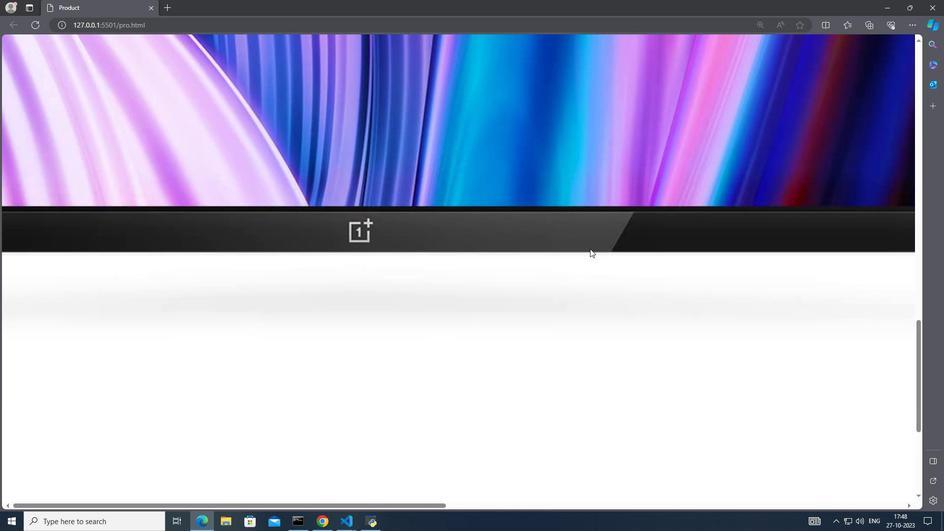 
Action: Mouse moved to (68, 213)
Screenshot: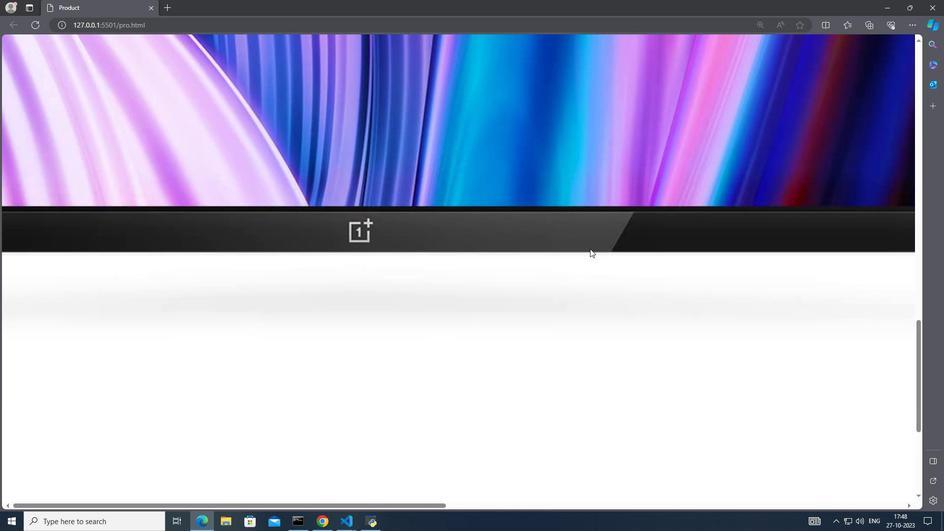 
Action: Mouse scrolled (68, 213) with delta (0, 0)
Screenshot: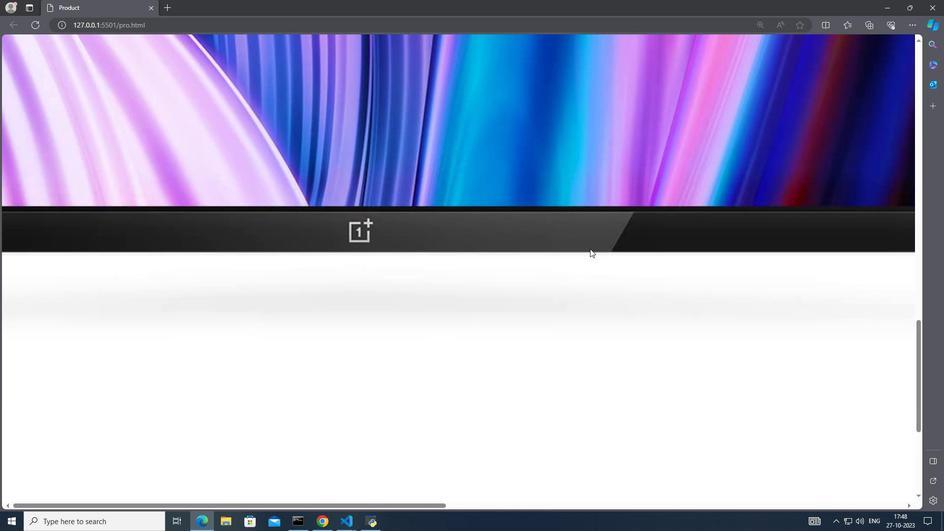 
Action: Mouse moved to (68, 213)
Screenshot: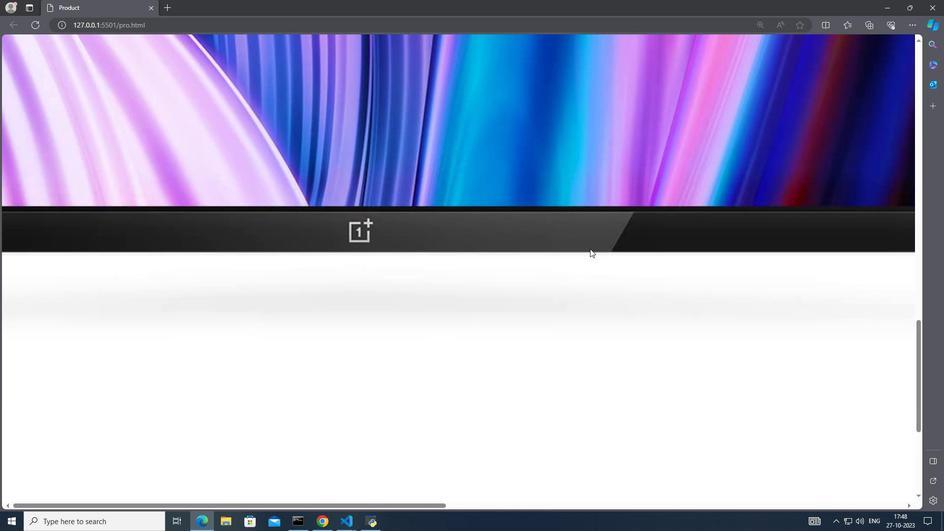
Action: Mouse scrolled (68, 213) with delta (0, 0)
Screenshot: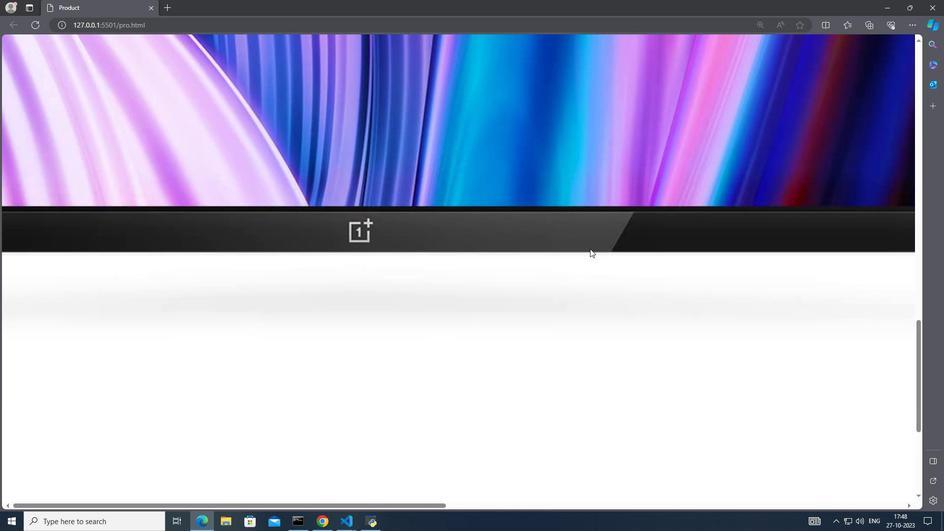 
Action: Mouse moved to (68, 213)
Screenshot: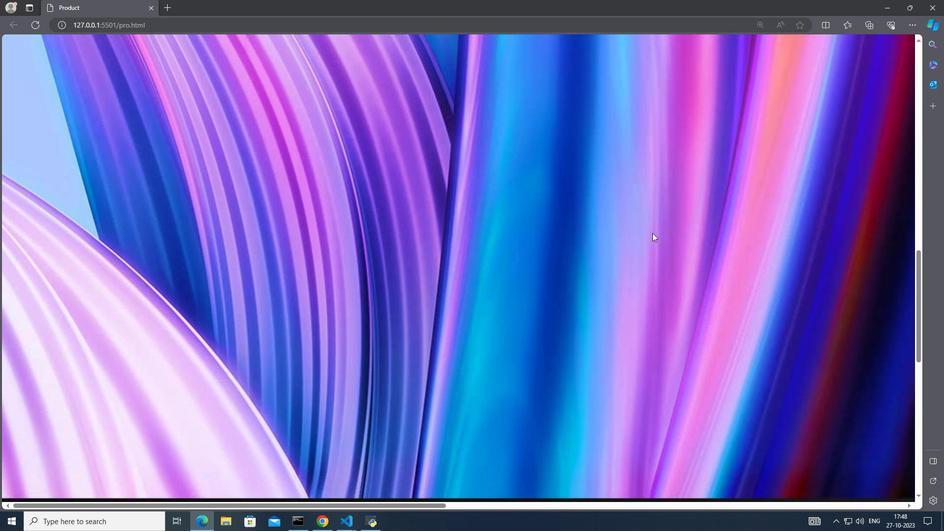 
Action: Mouse scrolled (68, 213) with delta (0, 0)
Screenshot: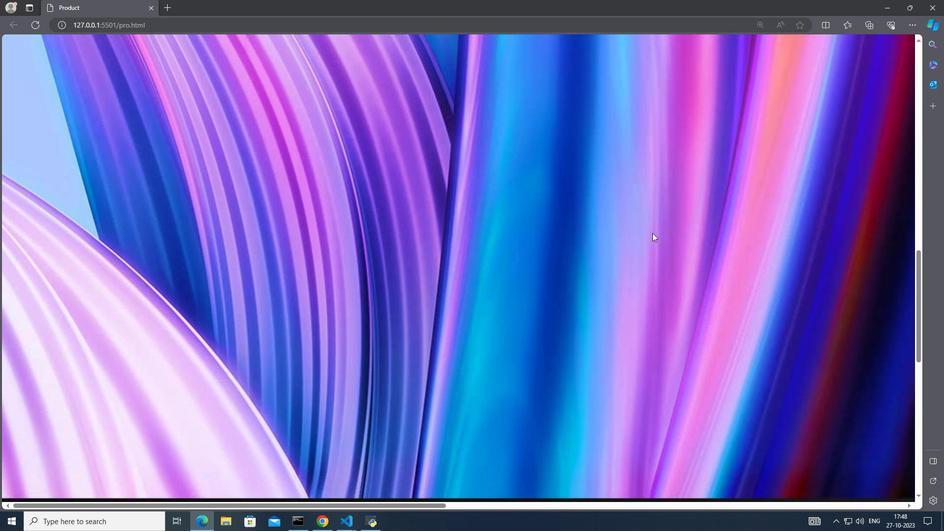 
Action: Mouse scrolled (68, 213) with delta (0, 0)
Screenshot: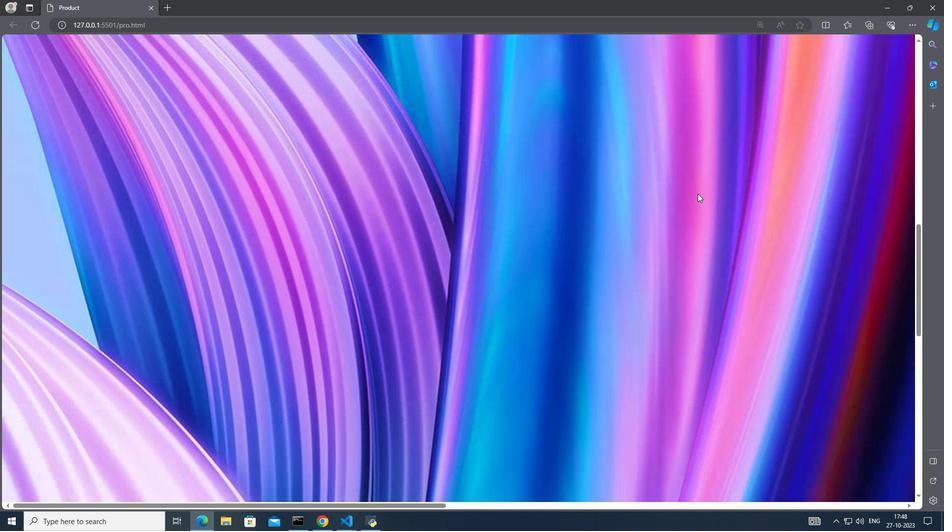 
Action: Mouse scrolled (68, 213) with delta (0, 0)
Screenshot: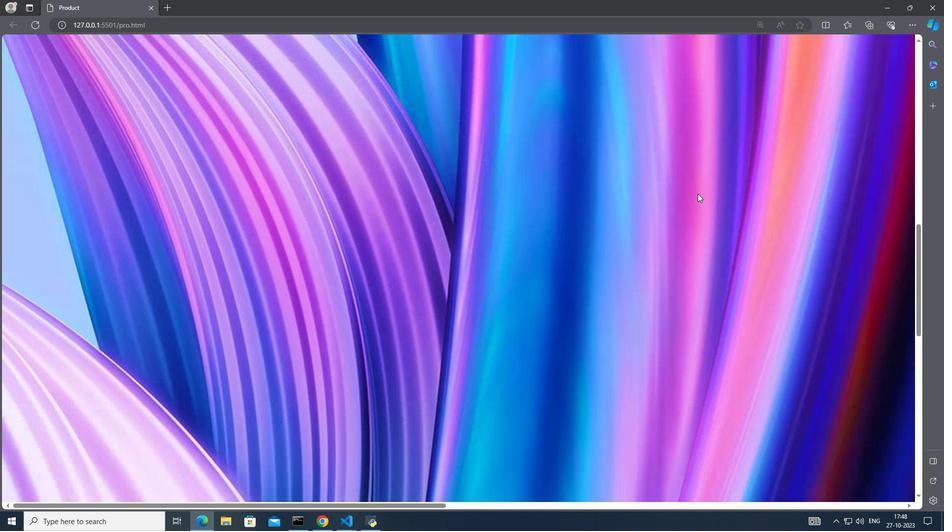 
Action: Mouse moved to (68, 213)
Screenshot: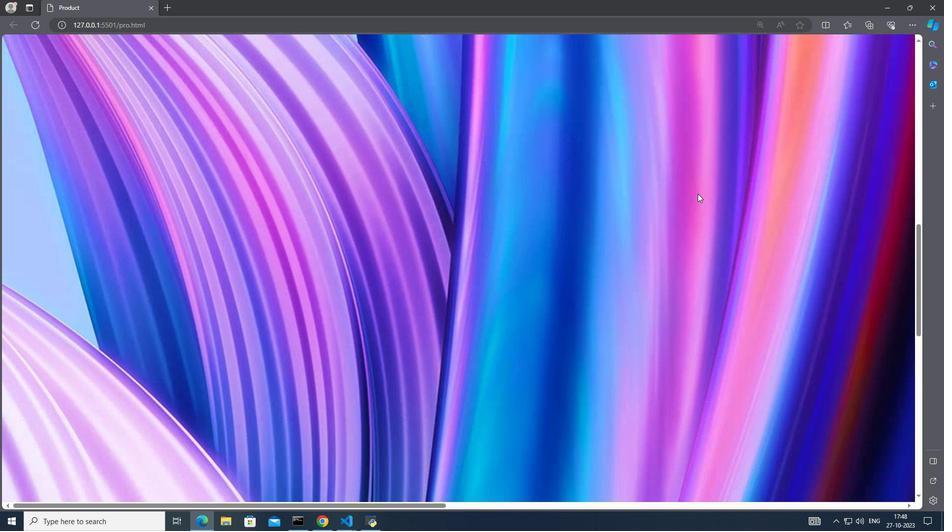 
Action: Mouse scrolled (68, 213) with delta (0, 0)
Screenshot: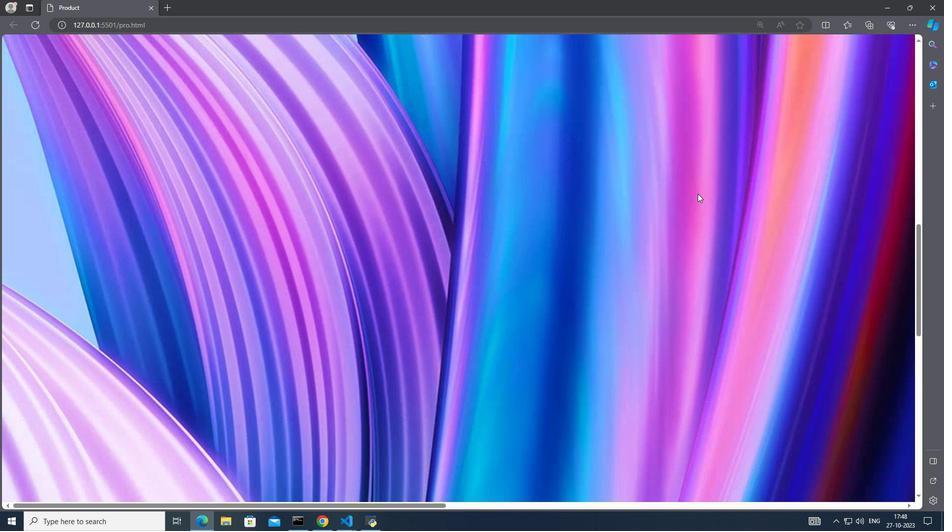 
Action: Mouse moved to (68, 213)
Screenshot: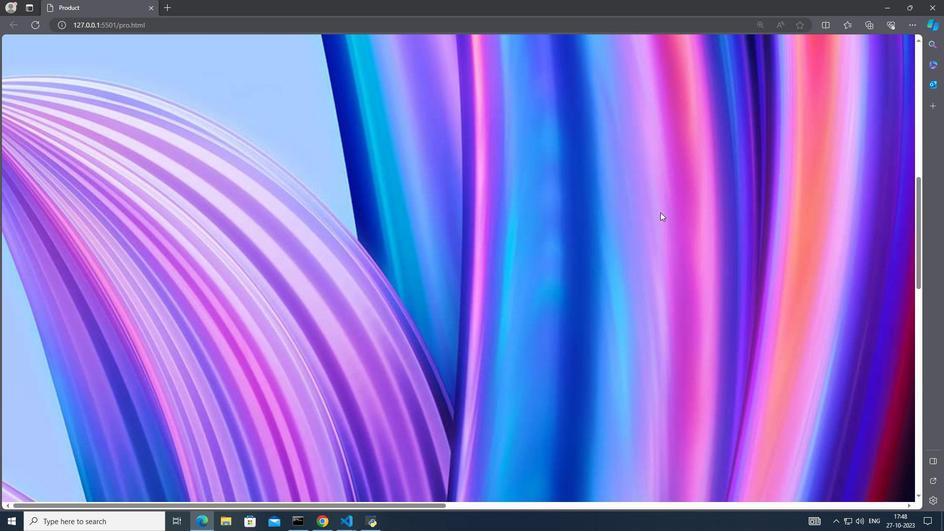 
Action: Mouse scrolled (68, 213) with delta (0, 0)
Screenshot: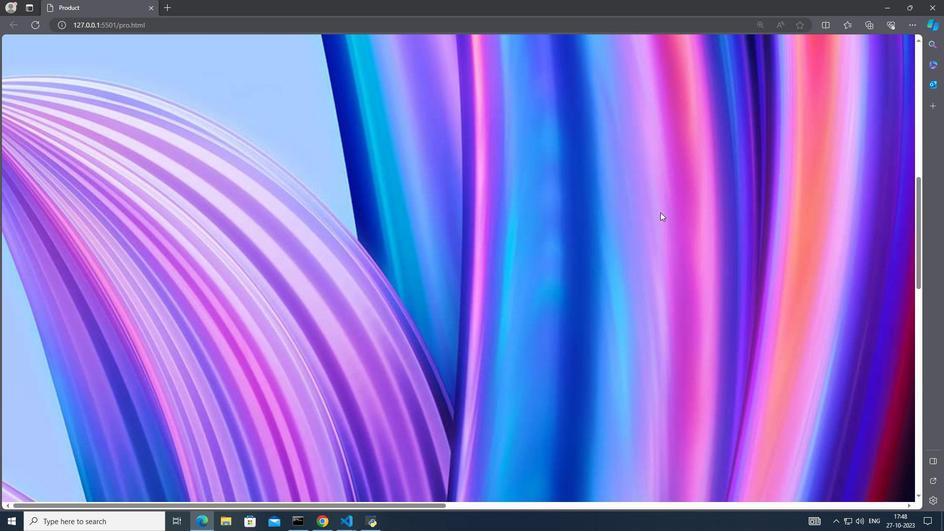 
Action: Mouse moved to (68, 213)
Screenshot: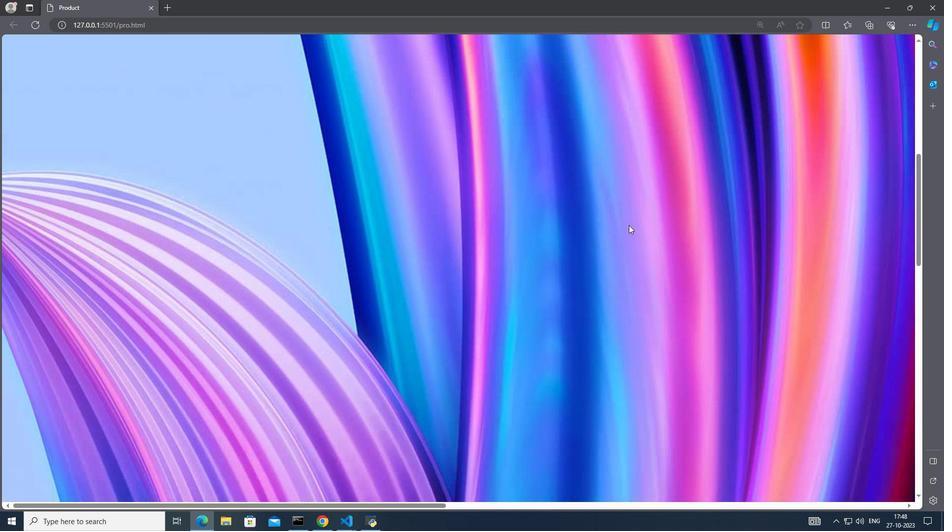 
Action: Mouse scrolled (68, 213) with delta (0, 0)
Screenshot: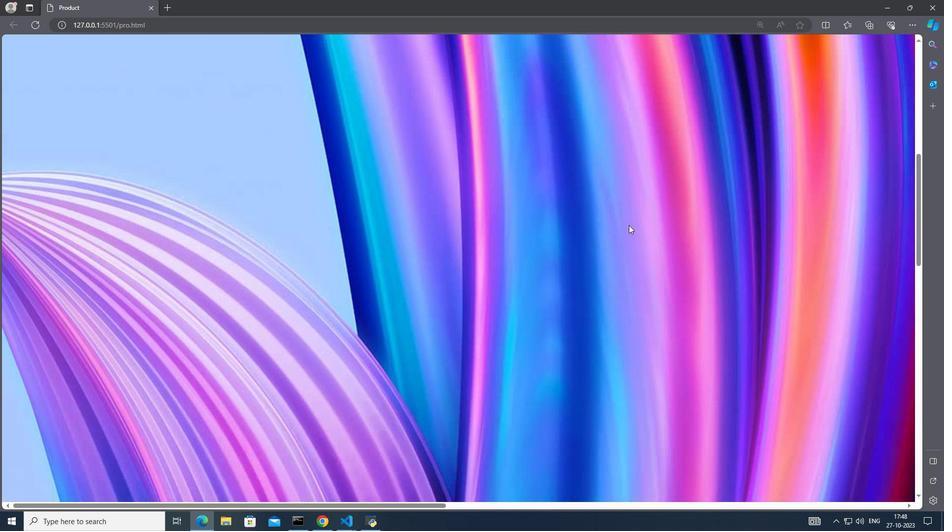
Action: Mouse moved to (68, 213)
Screenshot: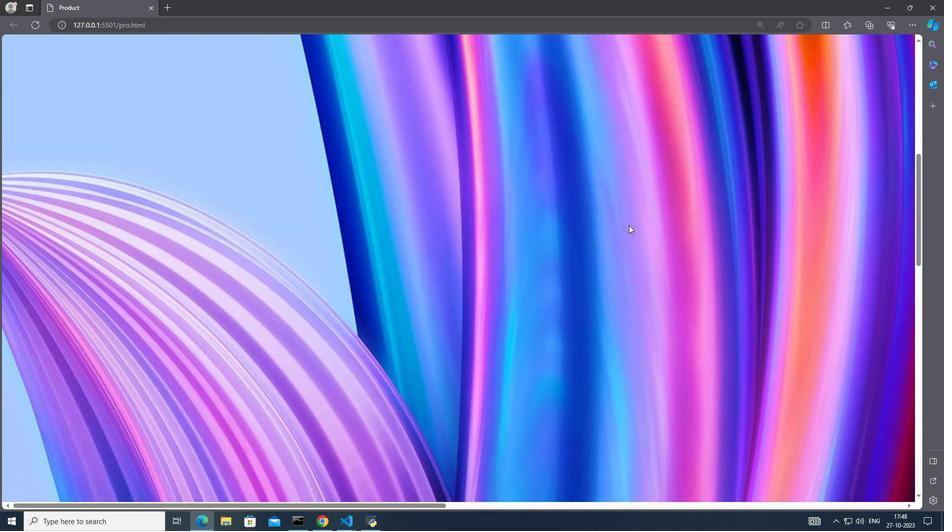 
Action: Mouse scrolled (68, 213) with delta (0, 0)
Screenshot: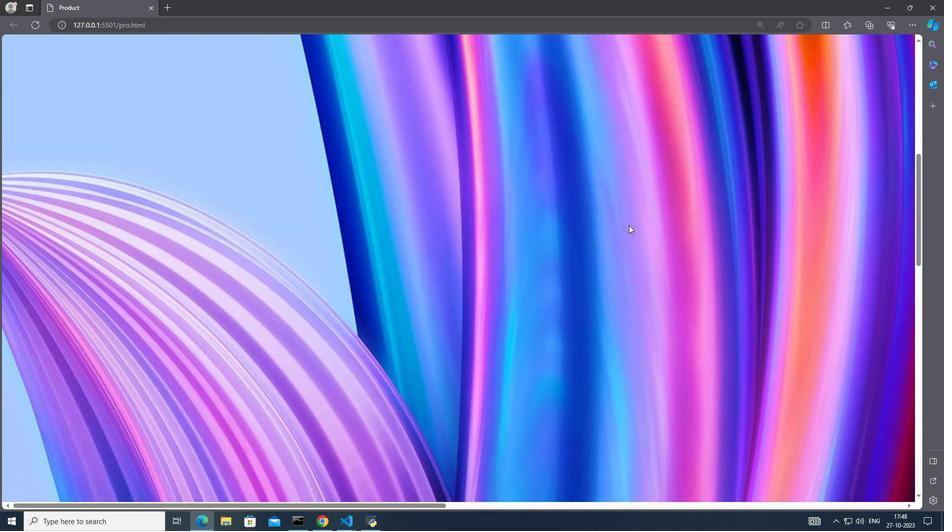 
Action: Mouse moved to (68, 213)
Screenshot: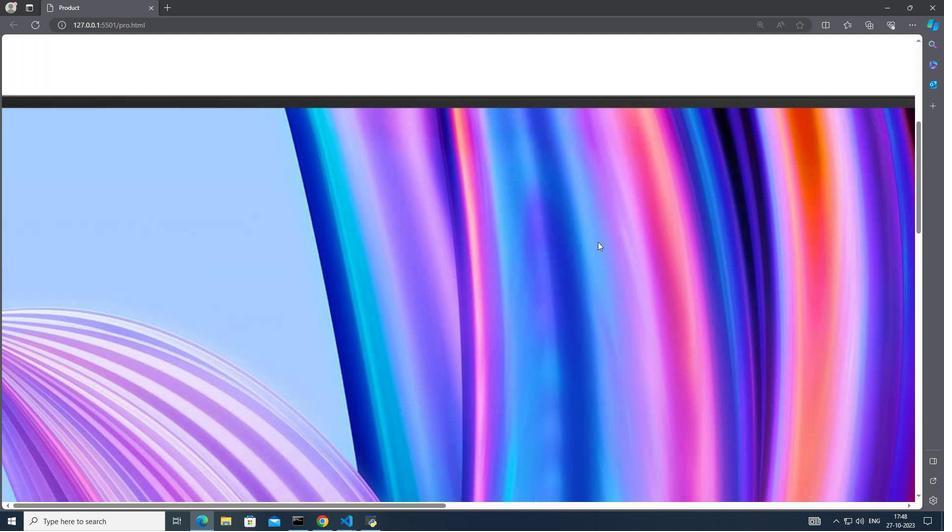 
Action: Mouse scrolled (68, 213) with delta (0, 0)
Screenshot: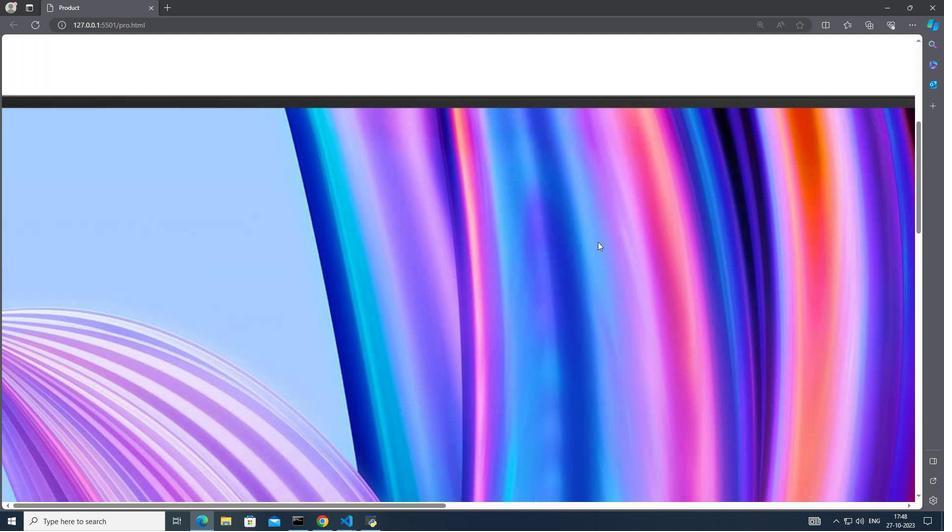 
Action: Mouse moved to (68, 213)
Screenshot: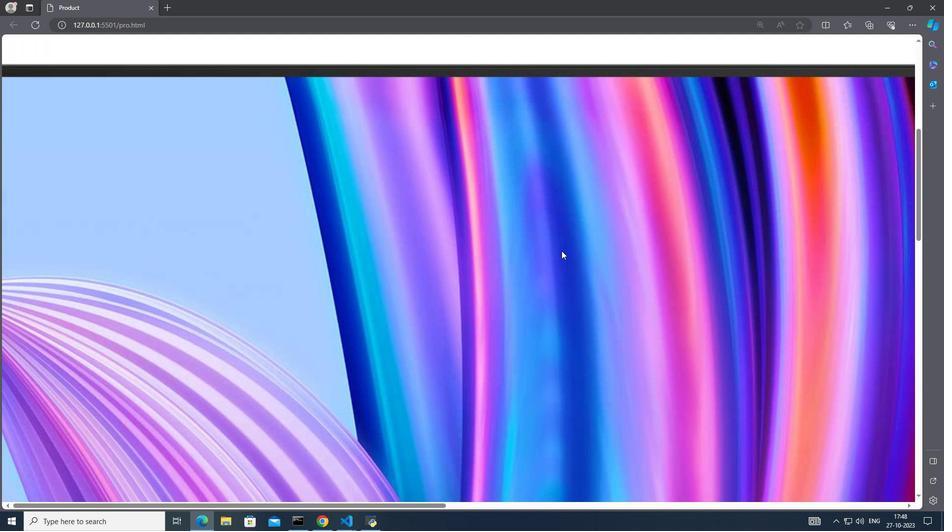 
Action: Mouse scrolled (68, 213) with delta (0, 0)
Screenshot: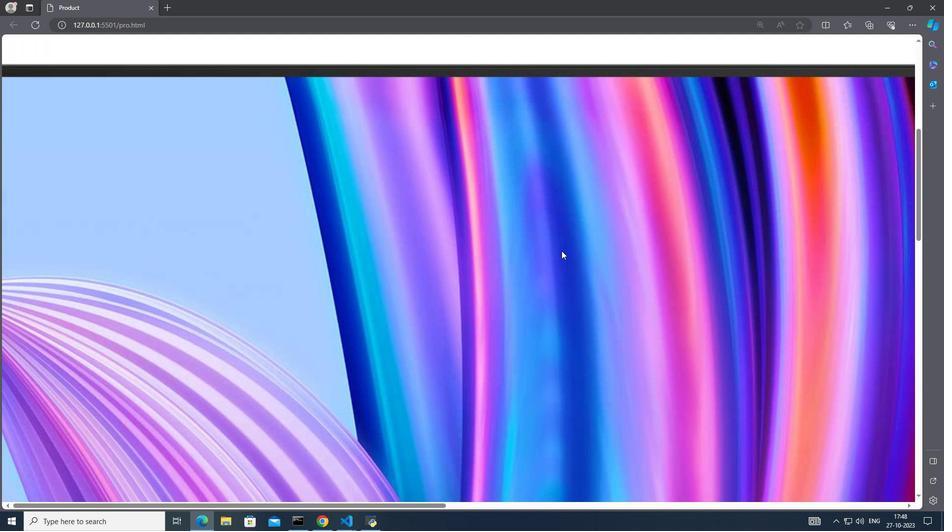 
Action: Mouse moved to (68, 213)
Screenshot: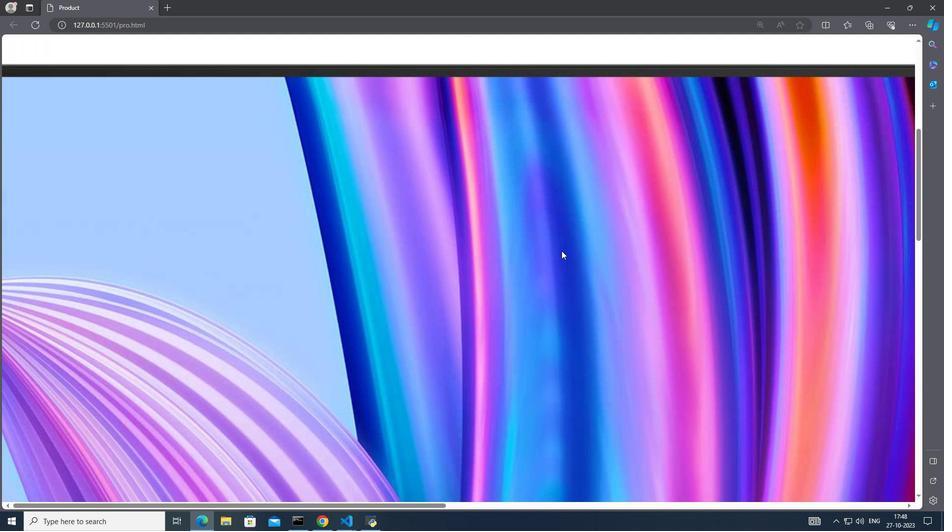 
Action: Mouse scrolled (68, 213) with delta (0, 0)
Screenshot: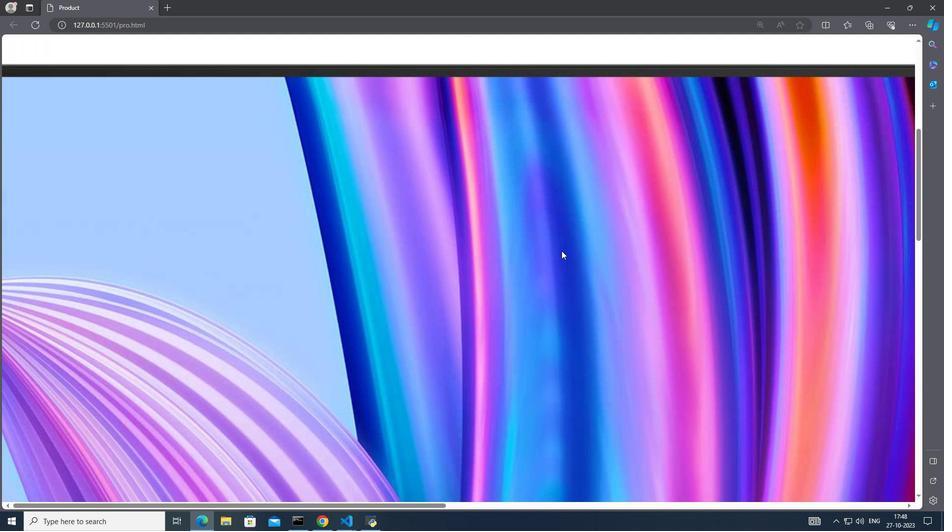 
Action: Mouse moved to (68, 213)
Screenshot: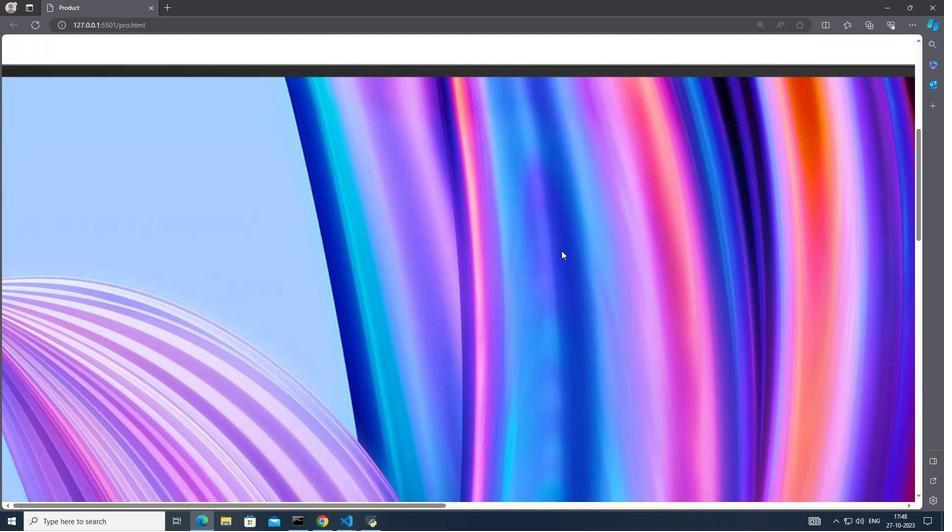 
Action: Mouse scrolled (68, 213) with delta (0, 0)
Screenshot: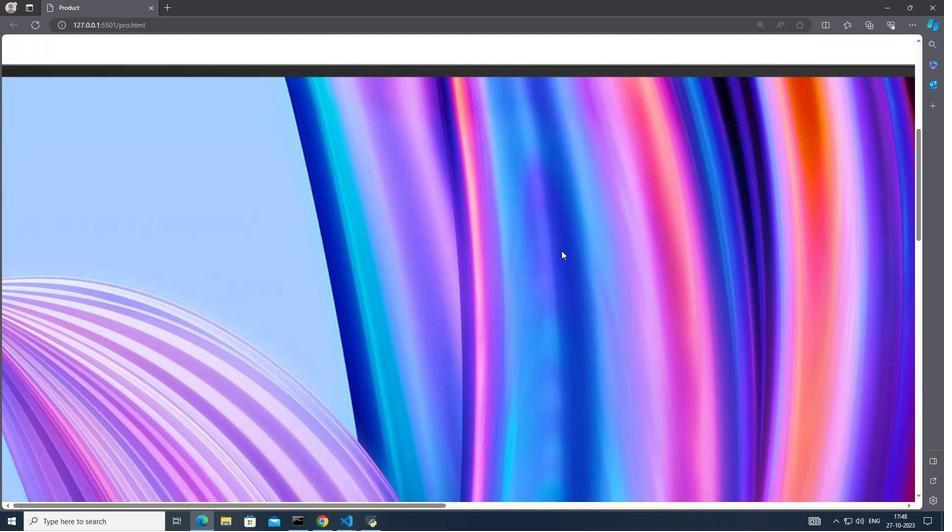 
Action: Mouse moved to (68, 213)
Screenshot: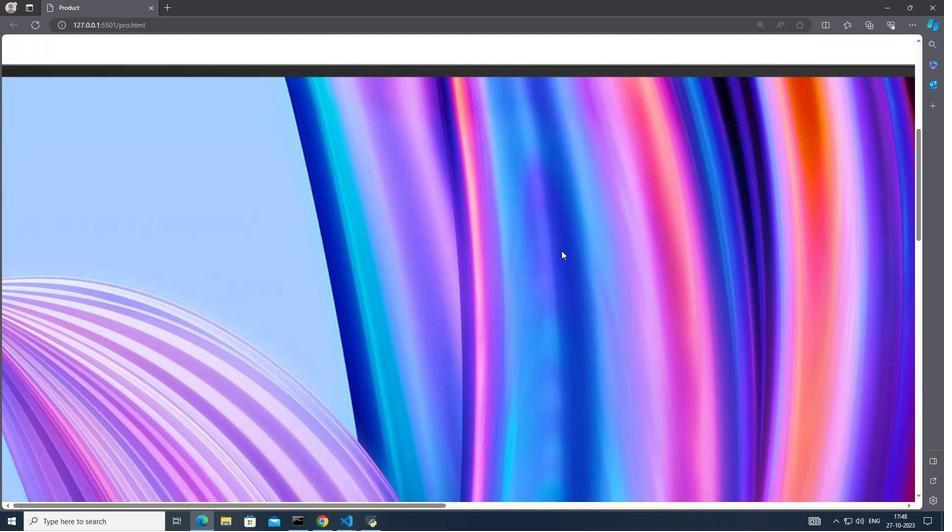 
Action: Mouse scrolled (68, 213) with delta (0, 0)
Screenshot: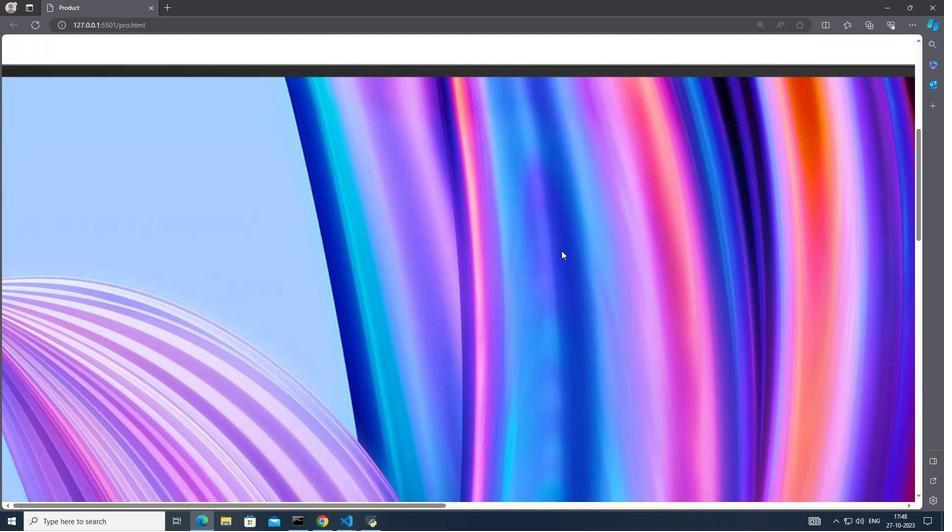 
Action: Mouse moved to (68, 213)
Screenshot: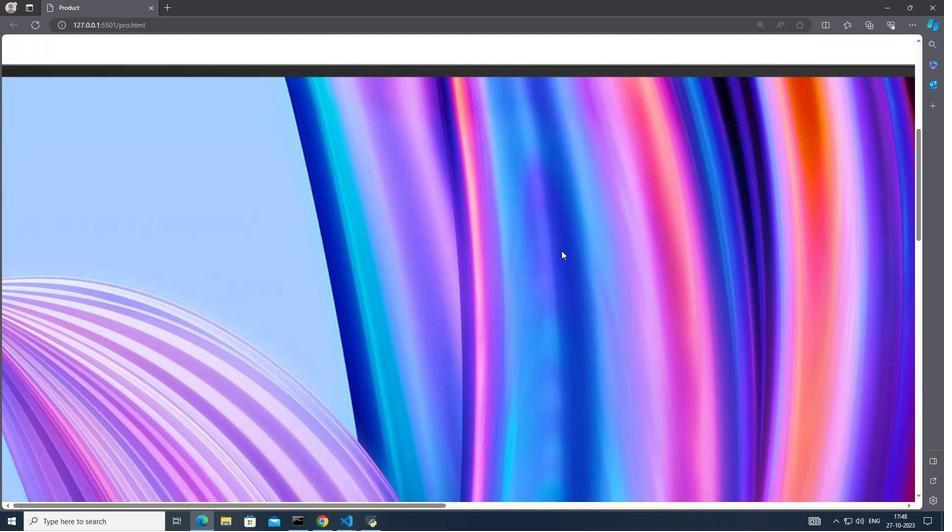 
Action: Mouse scrolled (68, 213) with delta (0, 0)
Screenshot: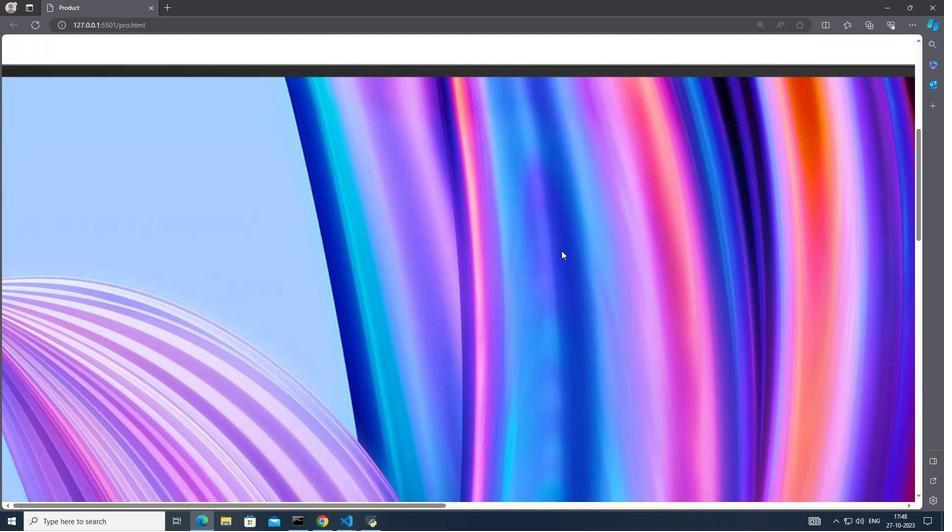 
Action: Mouse moved to (68, 213)
Screenshot: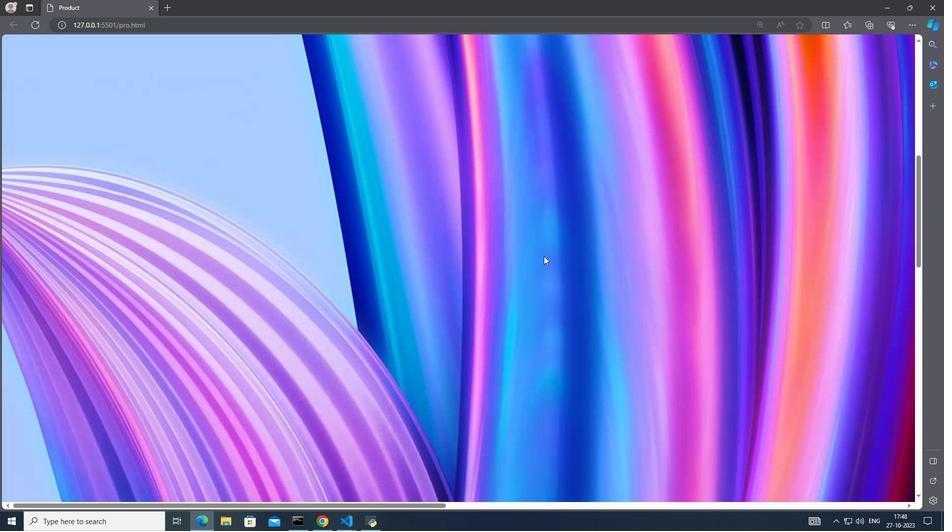 
Action: Mouse scrolled (68, 213) with delta (0, 0)
Screenshot: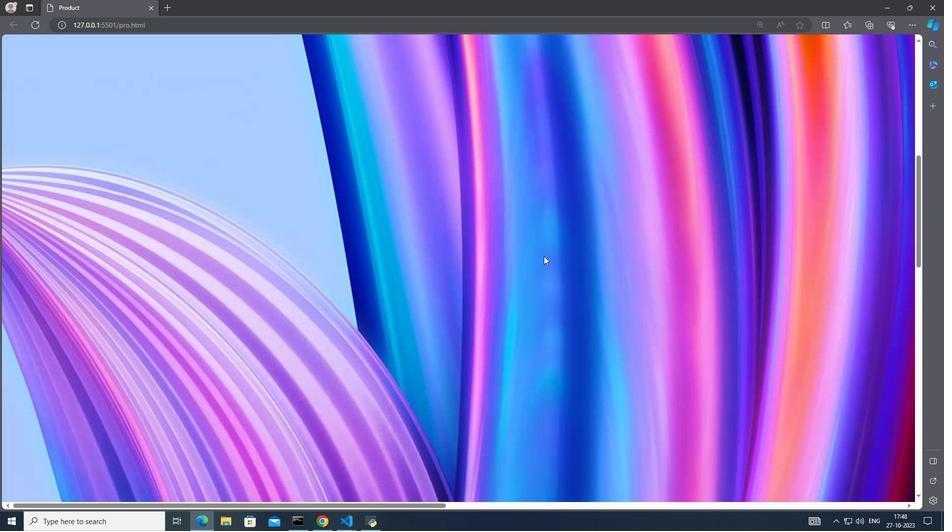 
Action: Mouse moved to (68, 213)
Screenshot: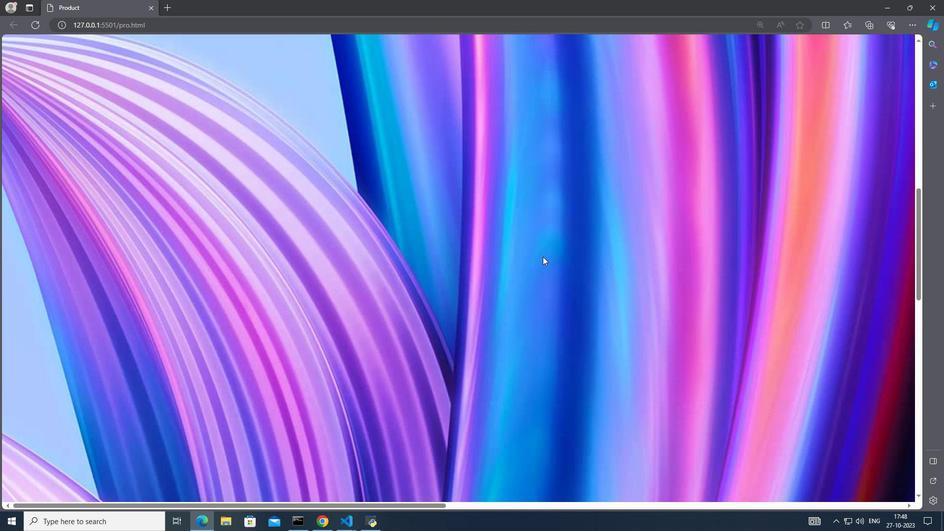 
Action: Mouse scrolled (68, 213) with delta (0, 0)
Screenshot: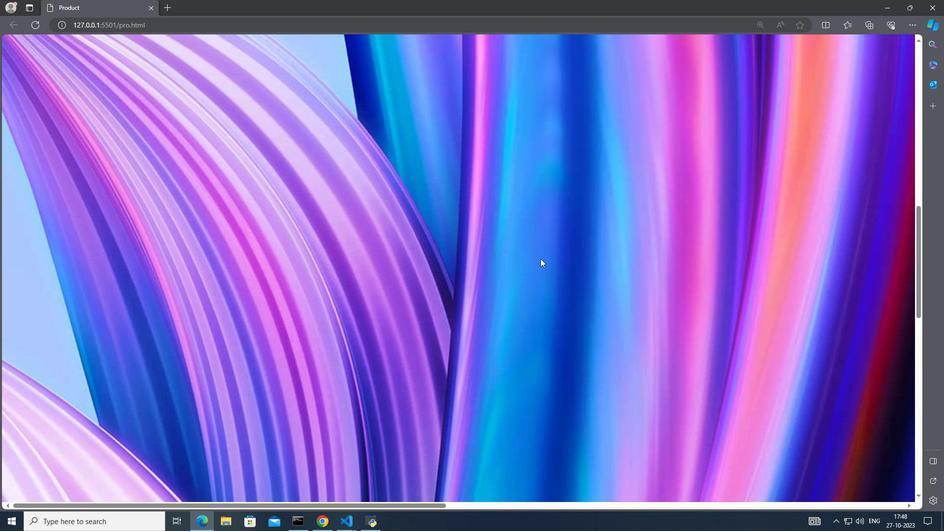 
Action: Mouse scrolled (68, 213) with delta (0, 0)
Screenshot: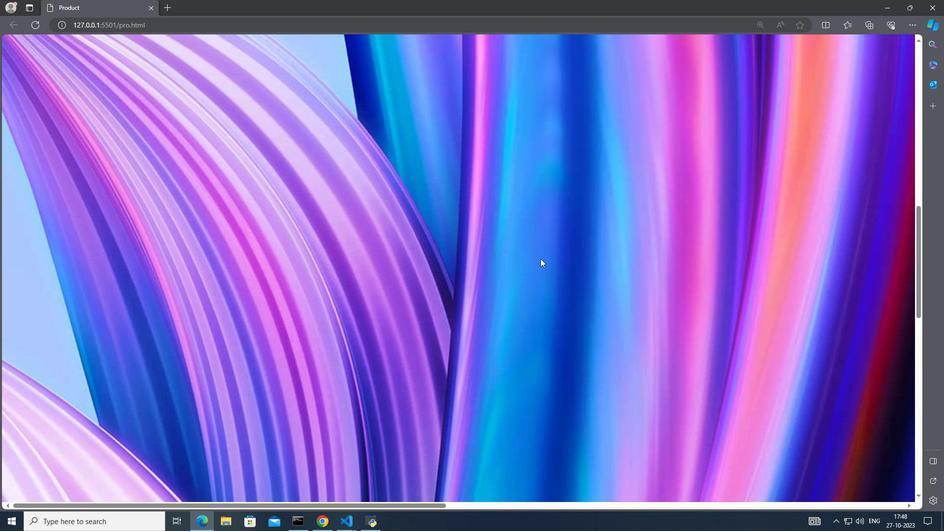 
Action: Mouse scrolled (68, 213) with delta (0, 0)
Screenshot: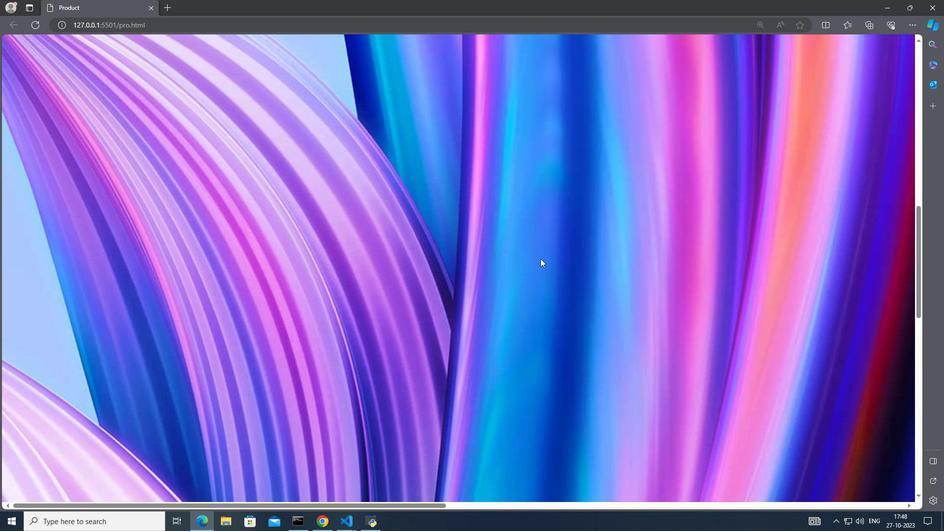 
Action: Mouse scrolled (68, 213) with delta (0, 0)
Screenshot: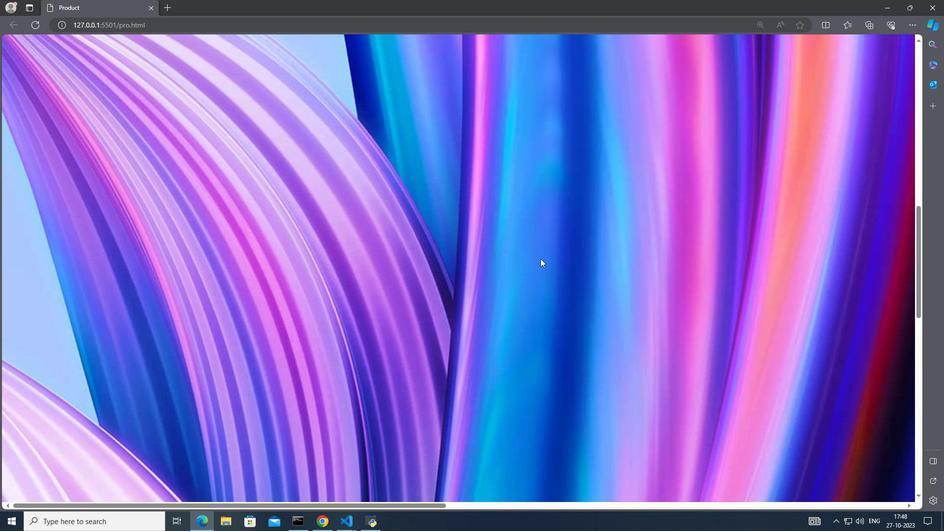 
Action: Mouse moved to (68, 213)
Screenshot: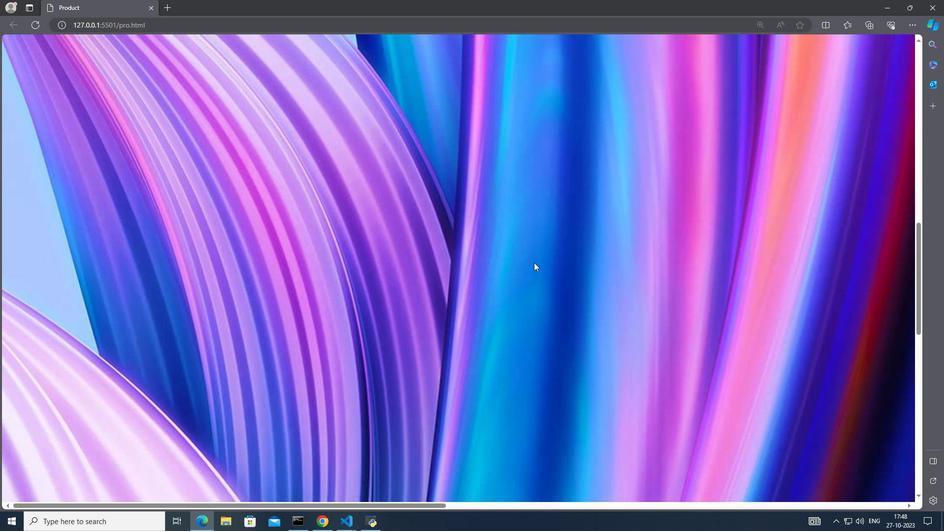 
Action: Mouse scrolled (68, 213) with delta (0, 0)
Screenshot: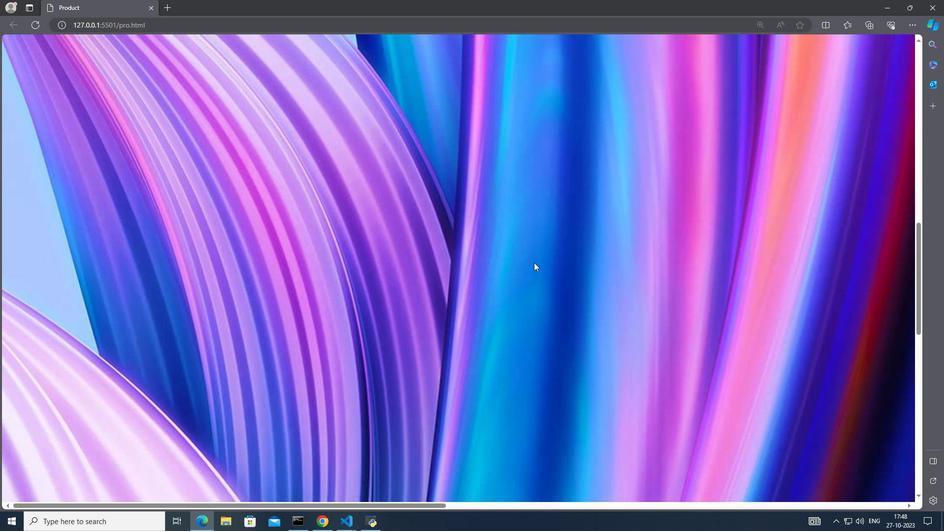 
Action: Mouse moved to (68, 213)
Screenshot: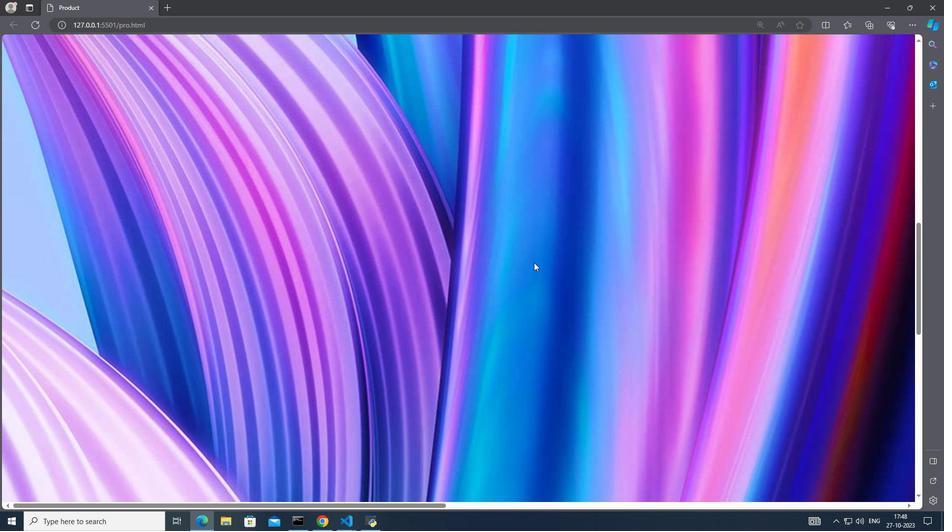 
Action: Mouse scrolled (68, 213) with delta (0, 0)
Screenshot: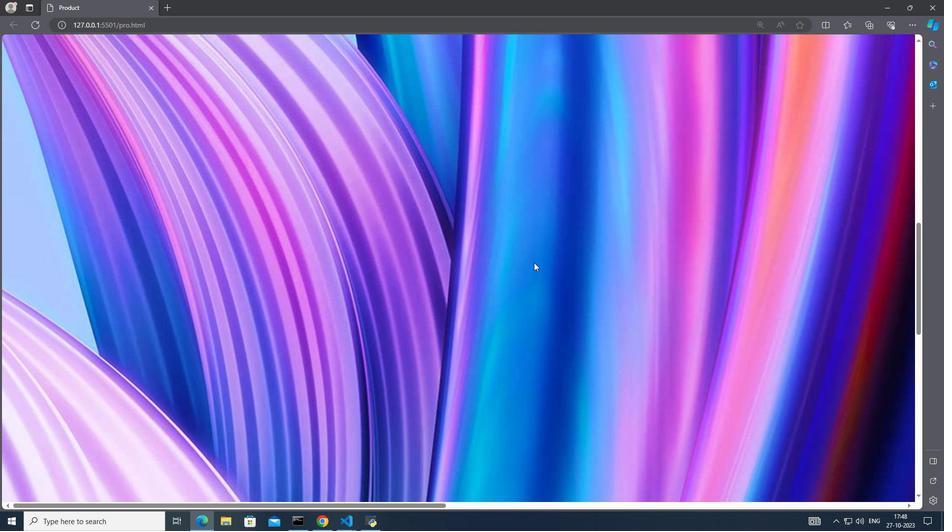 
Action: Mouse moved to (68, 213)
Screenshot: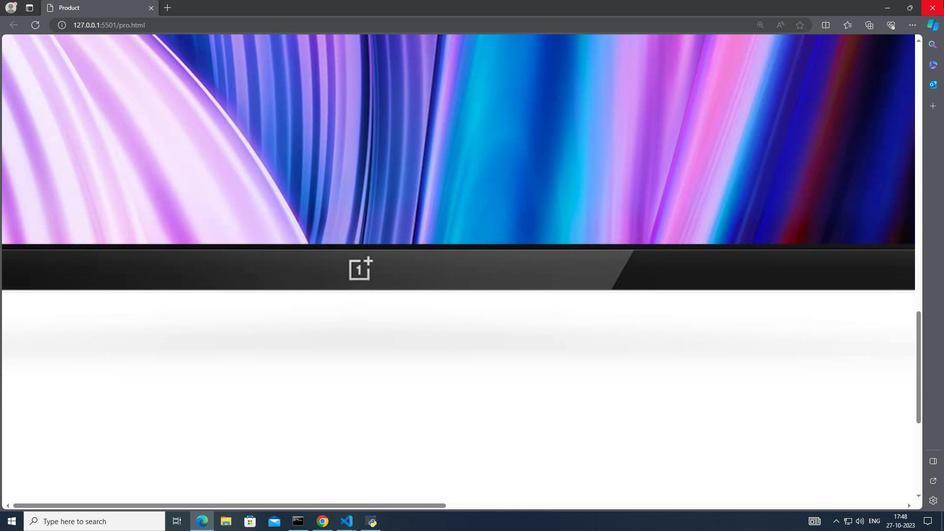 
Action: Mouse pressed left at (68, 213)
Screenshot: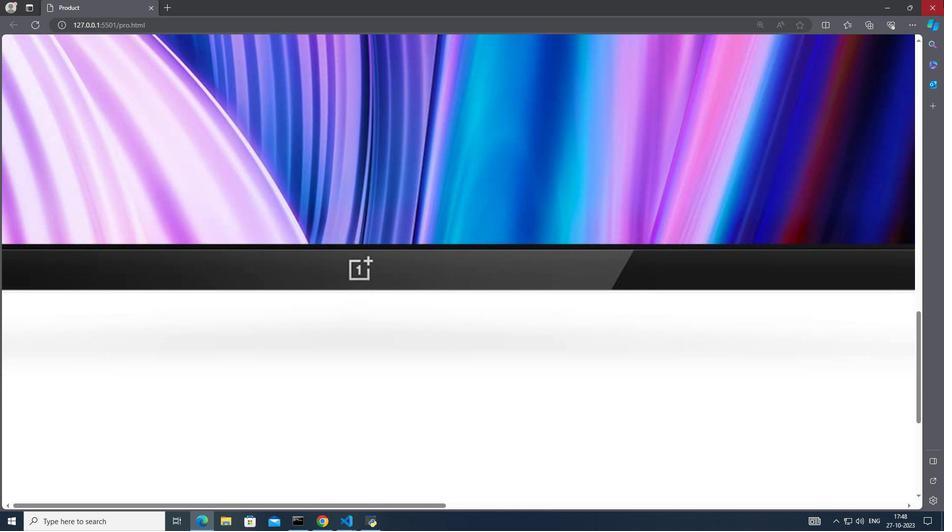 
Action: Mouse moved to (68, 213)
Screenshot: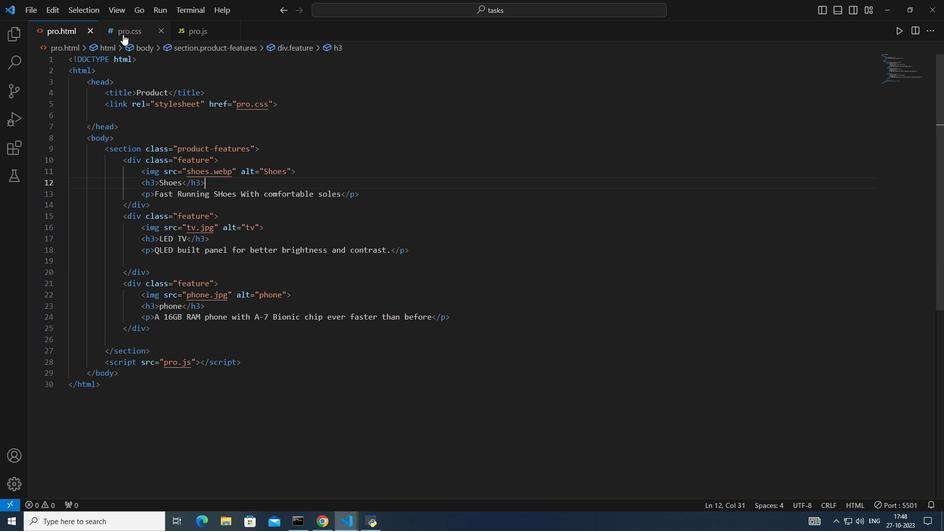 
Action: Mouse pressed left at (68, 213)
Screenshot: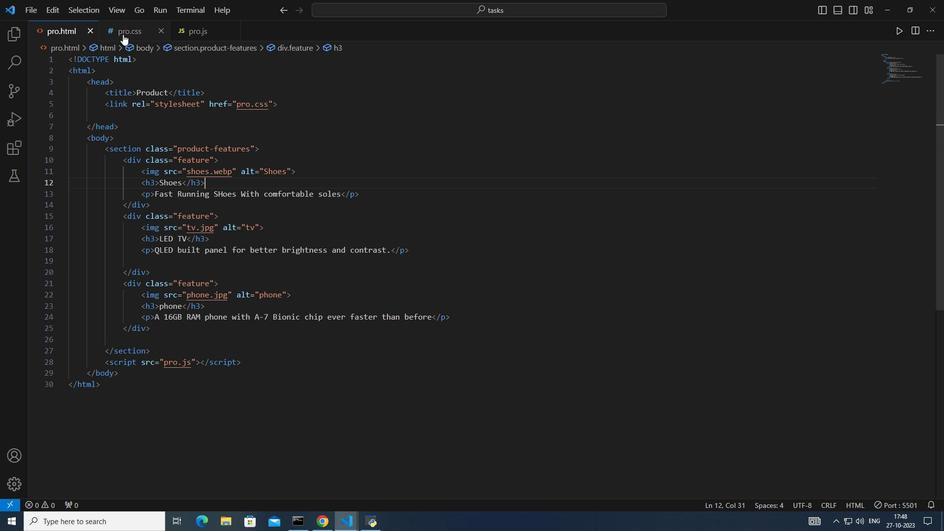 
Action: Mouse moved to (68, 213)
Screenshot: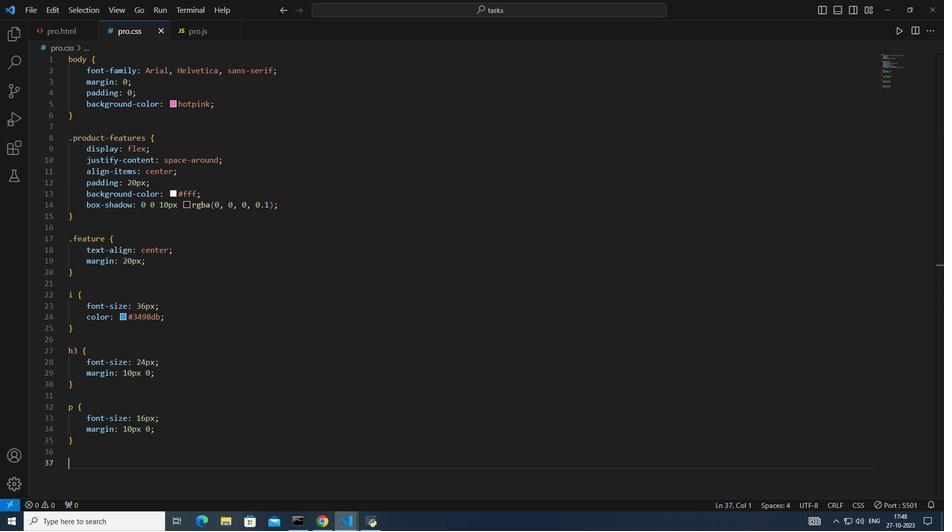 
Action: Mouse scrolled (68, 213) with delta (0, 0)
Screenshot: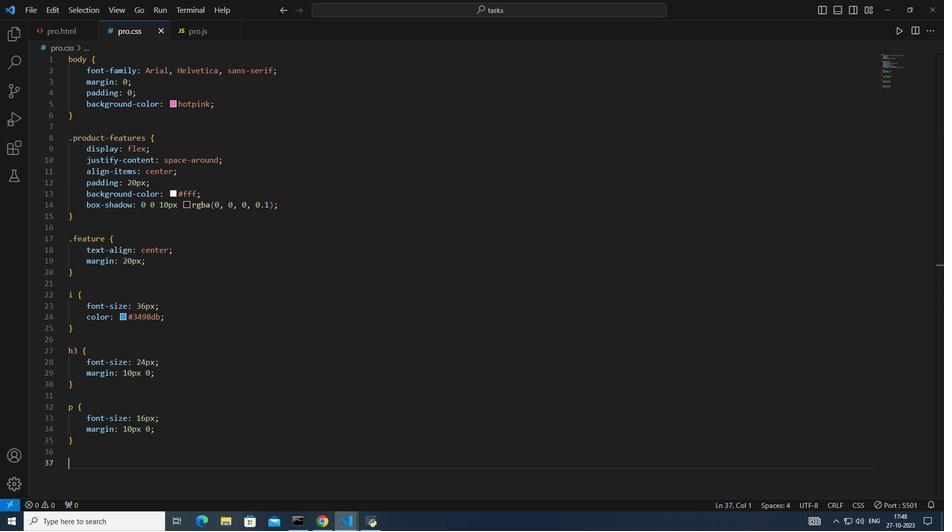 
Action: Mouse scrolled (68, 213) with delta (0, 0)
Screenshot: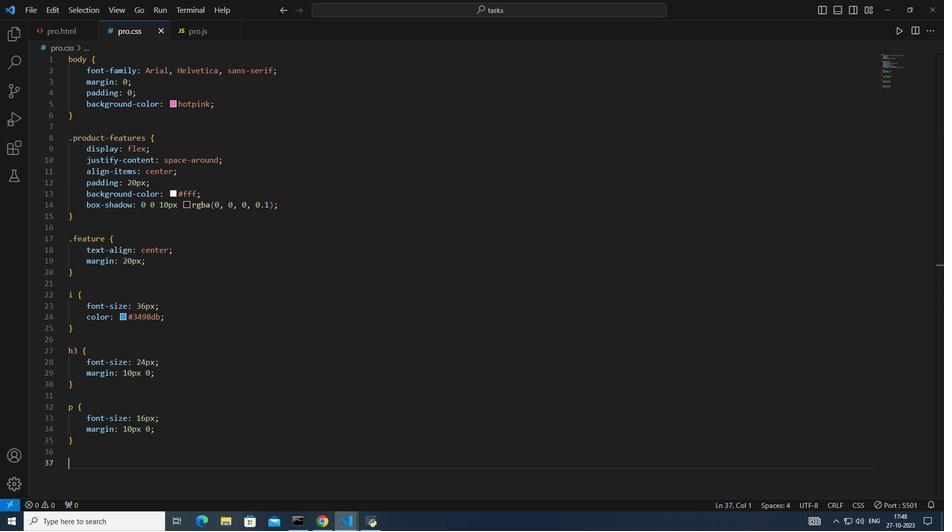 
Action: Mouse scrolled (68, 213) with delta (0, 0)
Screenshot: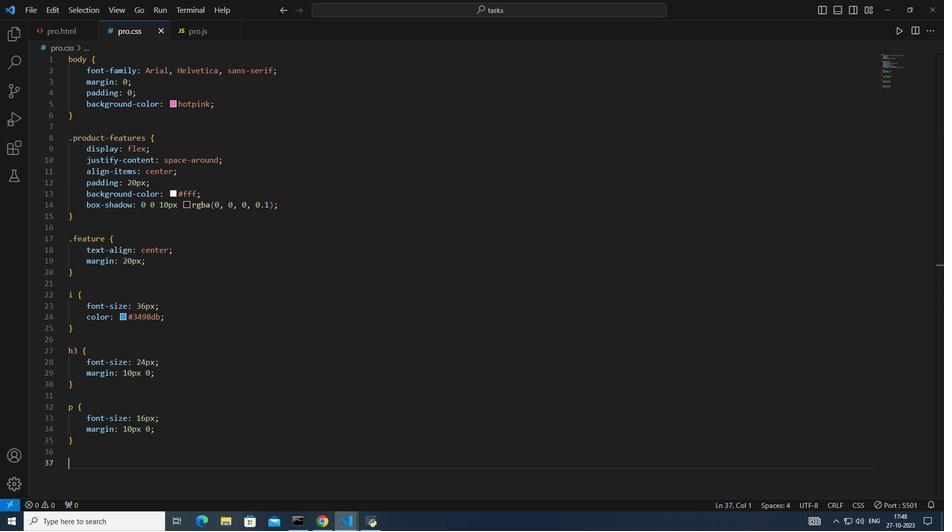 
Action: Mouse moved to (68, 213)
Screenshot: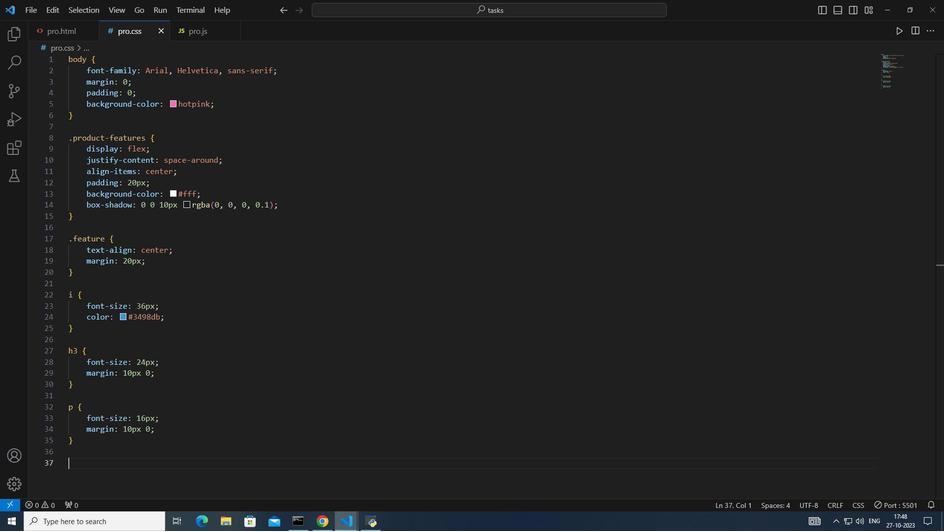 
Action: Mouse pressed left at (68, 213)
Screenshot: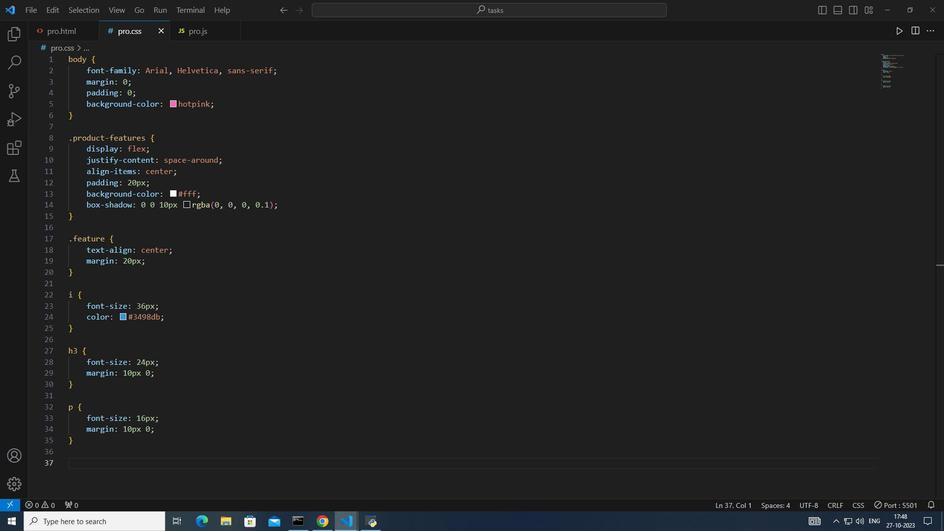 
Action: Mouse moved to (68, 213)
Screenshot: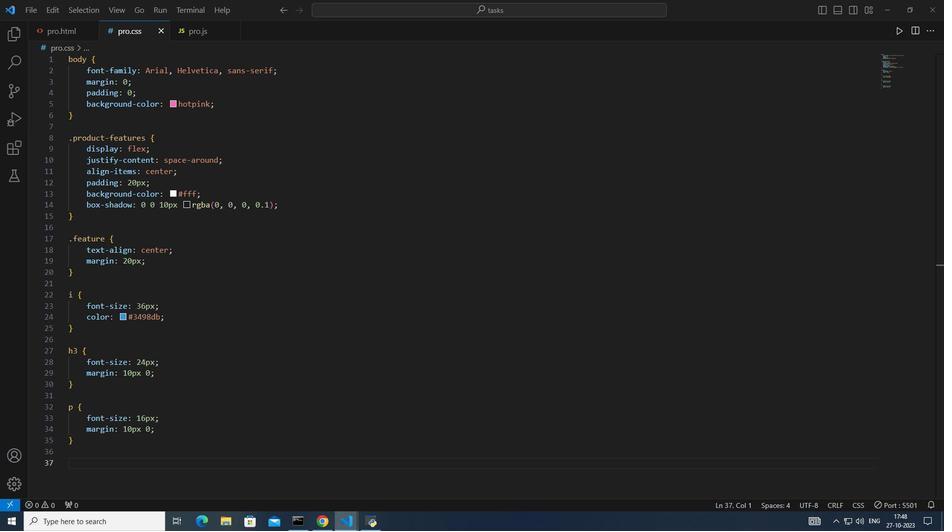 
Action: Mouse scrolled (68, 213) with delta (0, 0)
Screenshot: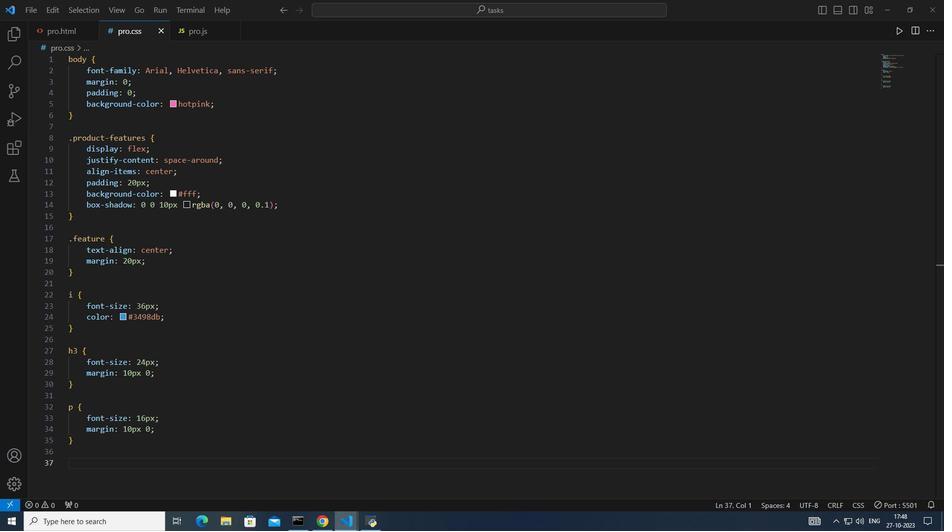
Action: Mouse moved to (68, 213)
Screenshot: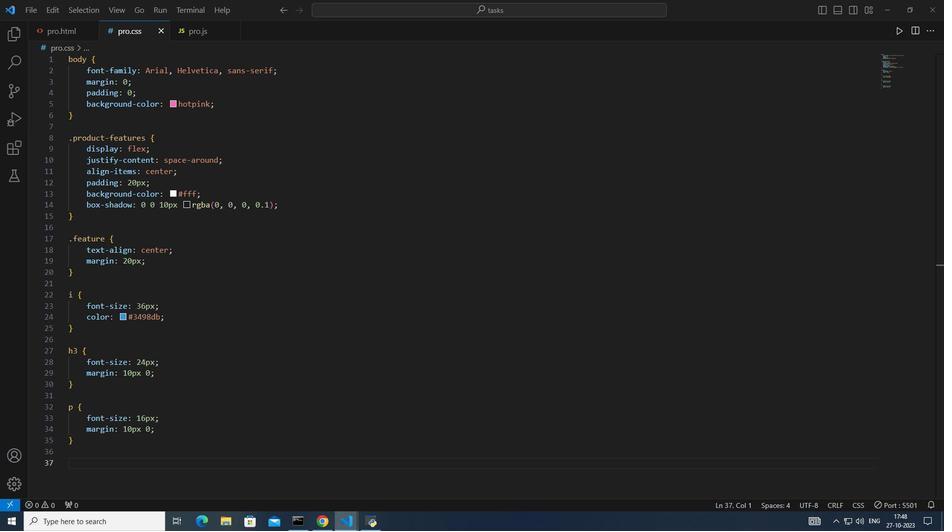 
Action: Mouse scrolled (68, 213) with delta (0, 0)
Screenshot: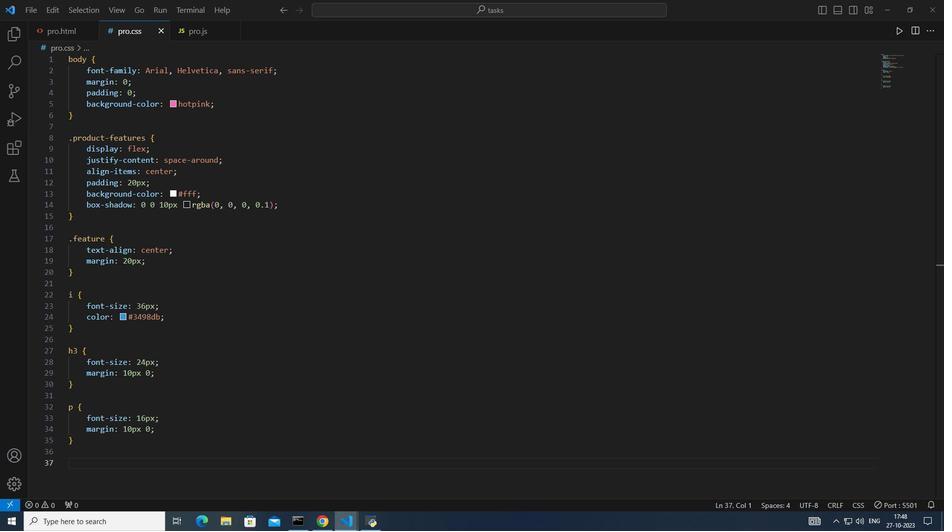 
Action: Mouse scrolled (68, 213) with delta (0, 0)
Screenshot: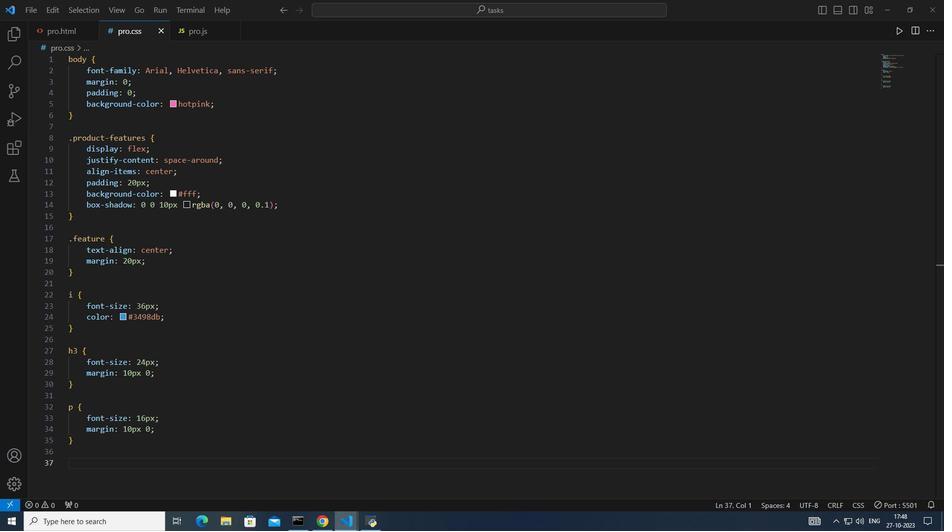 
Action: Mouse scrolled (68, 213) with delta (0, 0)
Screenshot: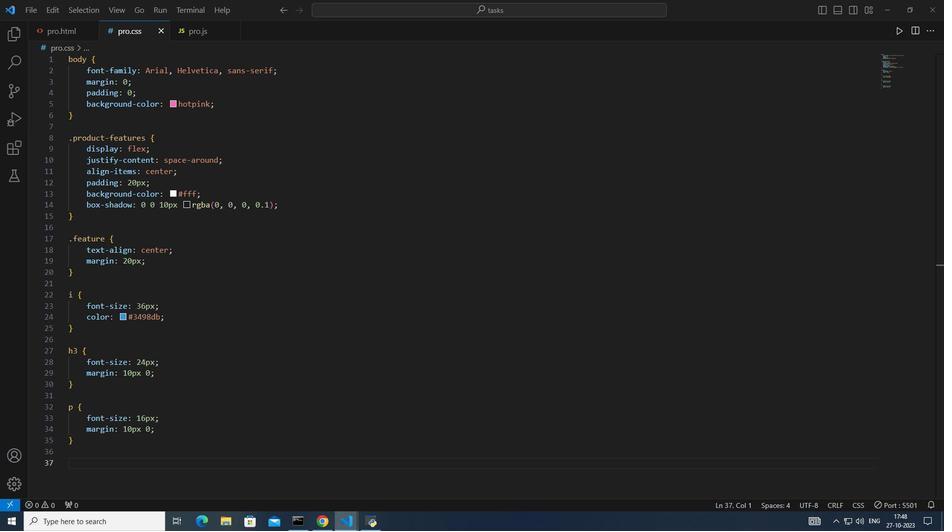 
Action: Mouse moved to (68, 213)
Screenshot: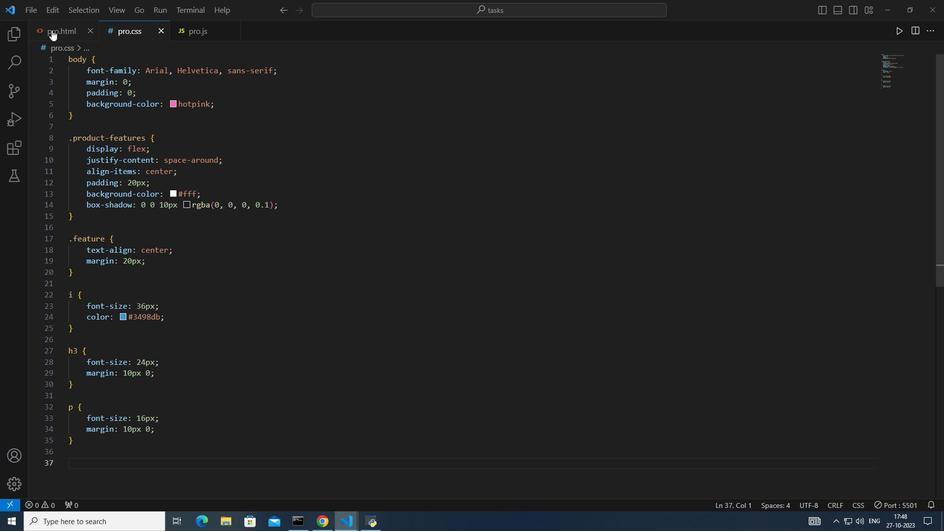 
Action: Mouse pressed left at (68, 213)
Screenshot: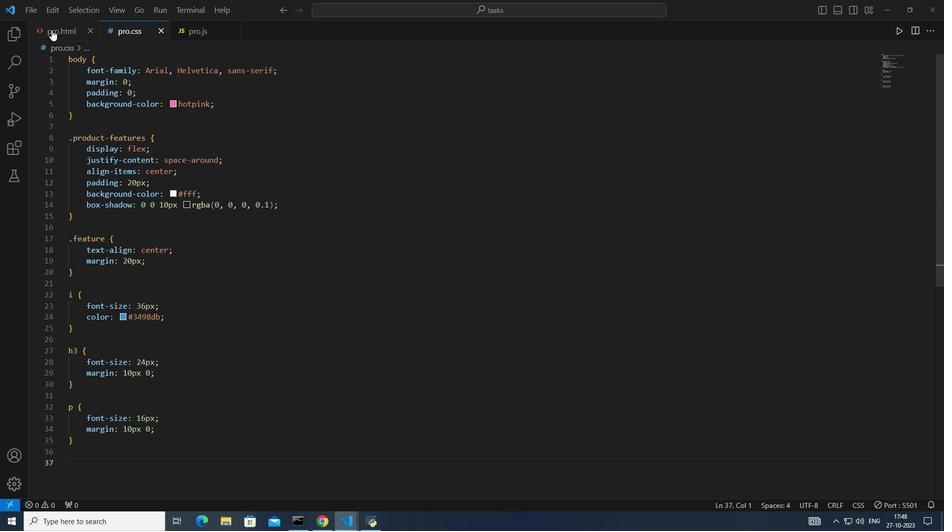 
Action: Mouse moved to (68, 213)
Screenshot: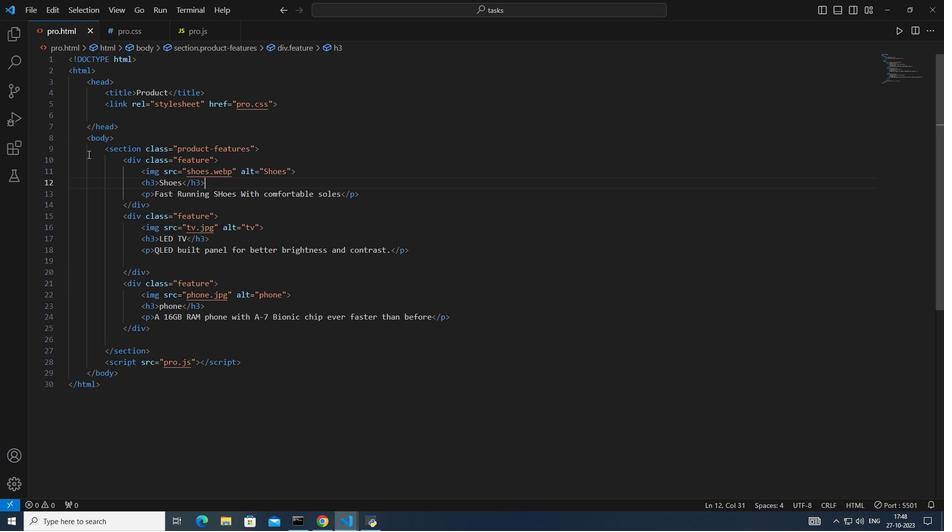 
Action: Mouse scrolled (68, 213) with delta (0, 0)
Screenshot: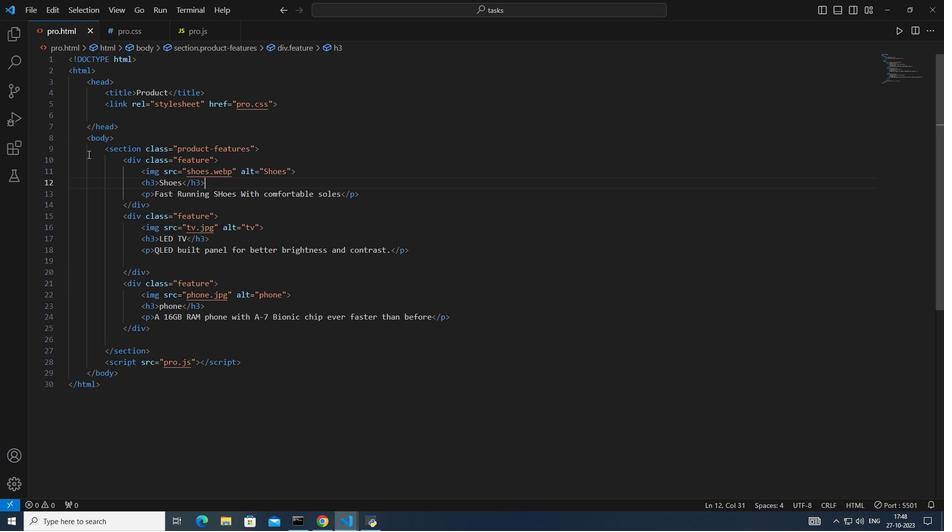 
Action: Mouse scrolled (68, 213) with delta (0, 0)
Screenshot: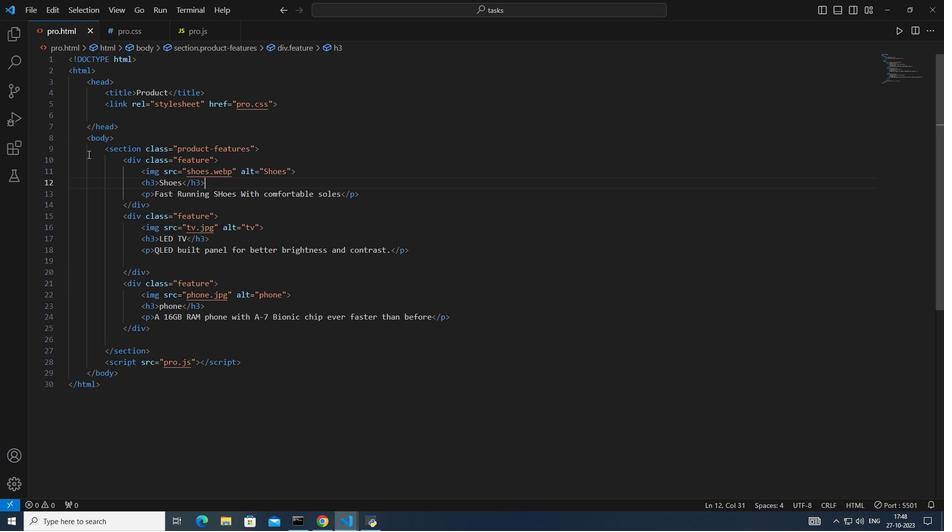 
Action: Mouse scrolled (68, 213) with delta (0, 0)
Screenshot: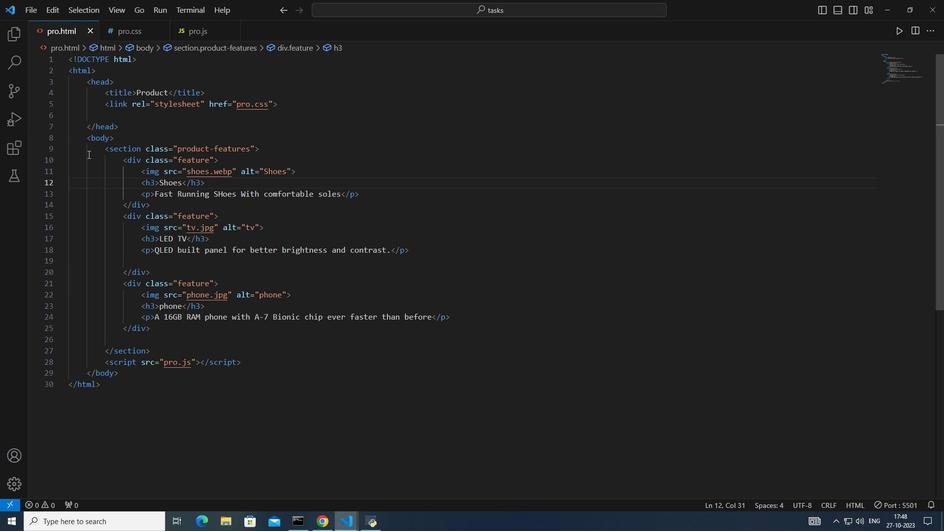 
Action: Mouse moved to (68, 213)
